 Task: Find connections with filter location Salou with filter topic #SEOwith filter profile language German with filter current company Shapoorji Pallonji Group with filter school Indian Institute of Information Technology, Design and Manufacturing, Jabalpur with filter industry Aviation and Aerospace Component Manufacturing with filter service category Commercial Real Estate with filter keywords title Office Volunteer
Action: Mouse moved to (604, 79)
Screenshot: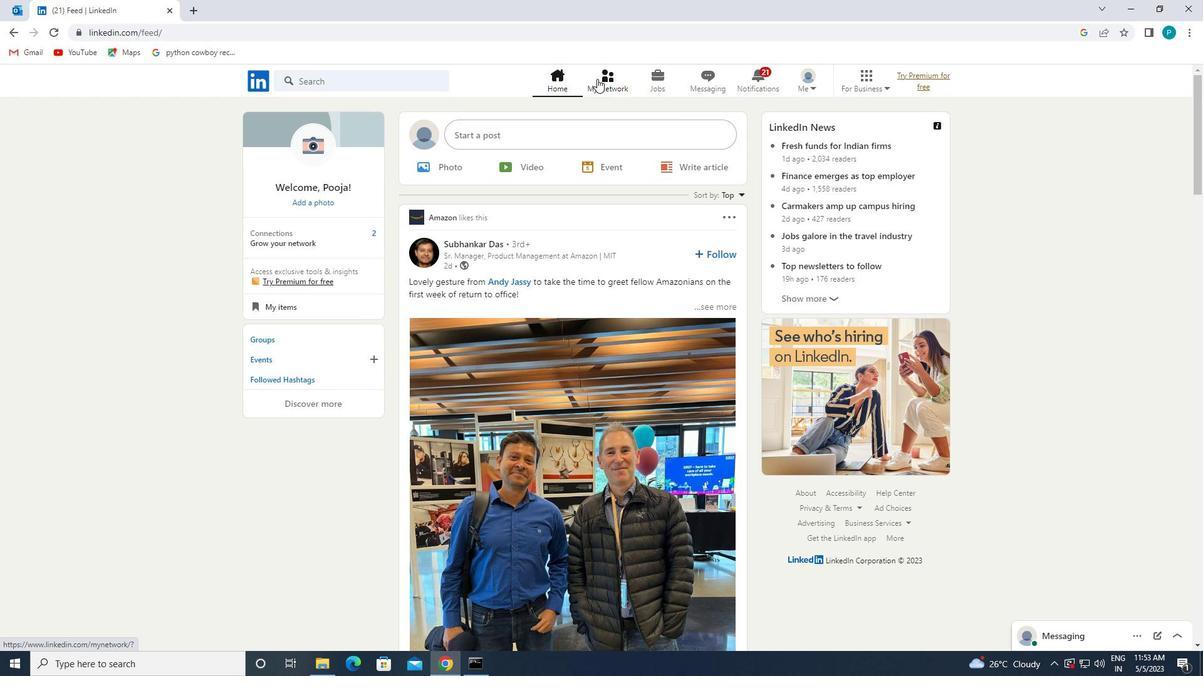 
Action: Mouse pressed left at (604, 79)
Screenshot: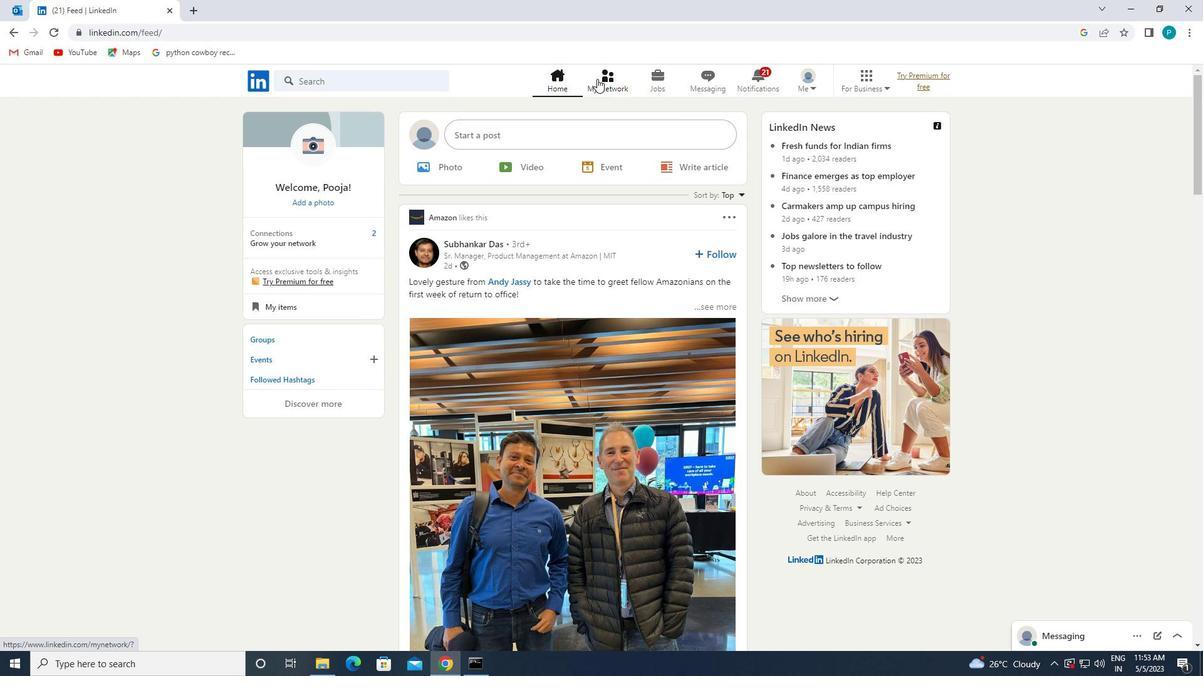 
Action: Mouse moved to (325, 144)
Screenshot: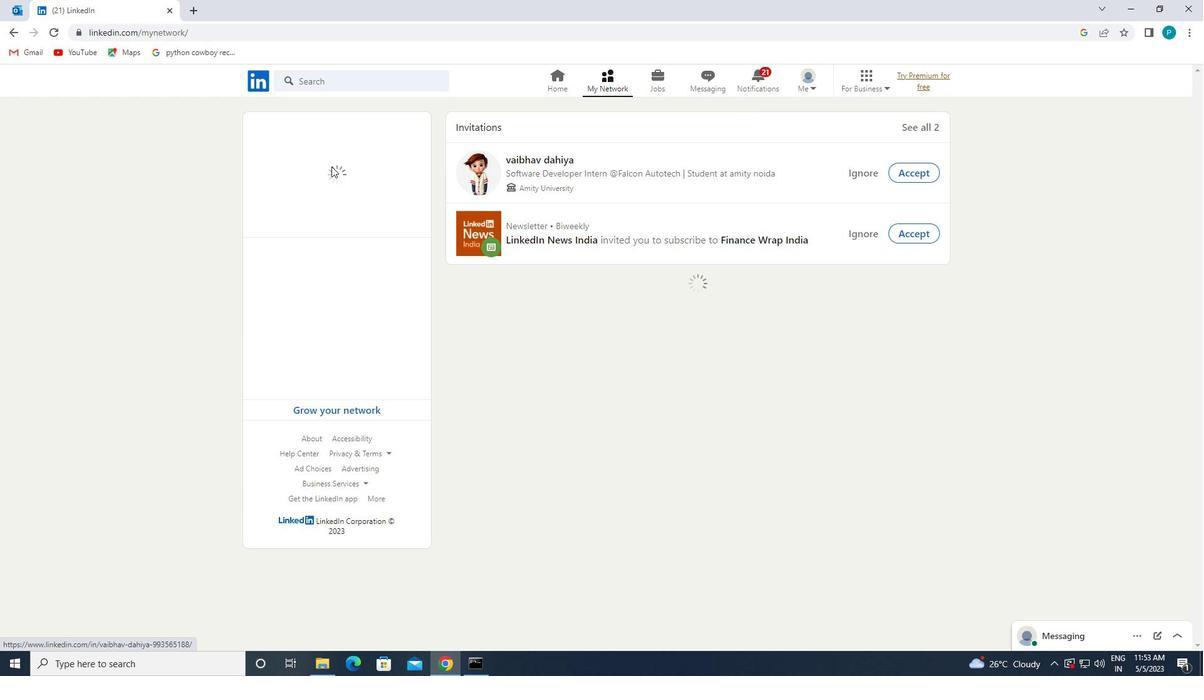 
Action: Mouse pressed left at (325, 144)
Screenshot: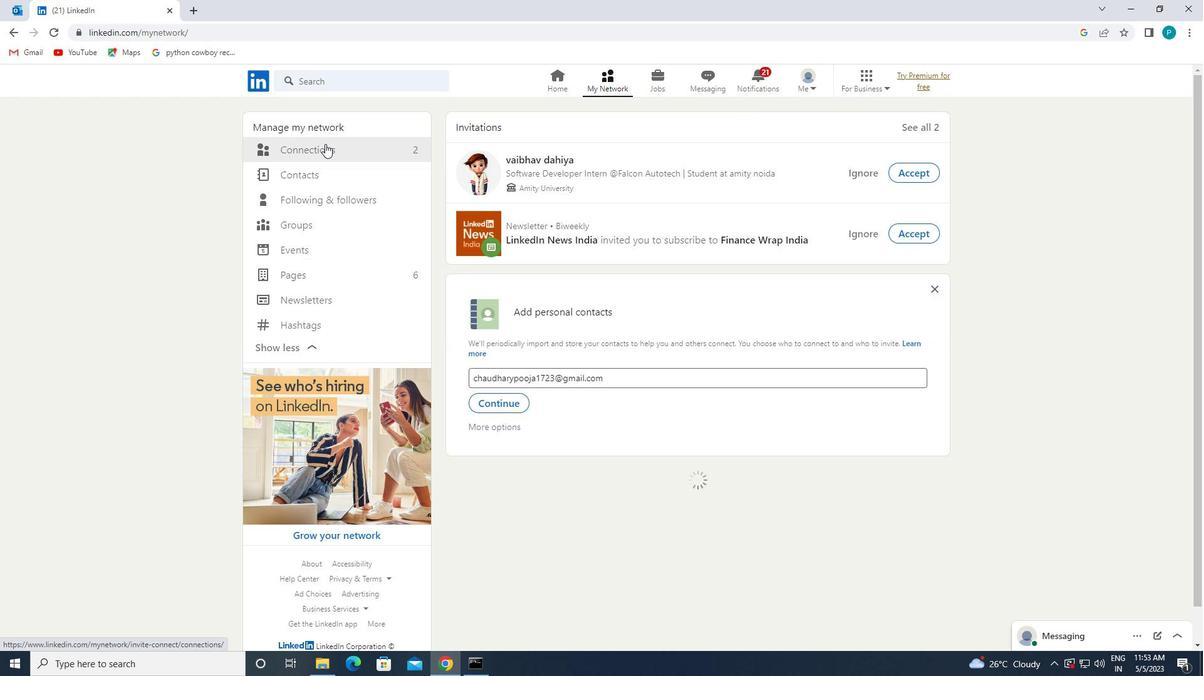 
Action: Mouse moved to (702, 152)
Screenshot: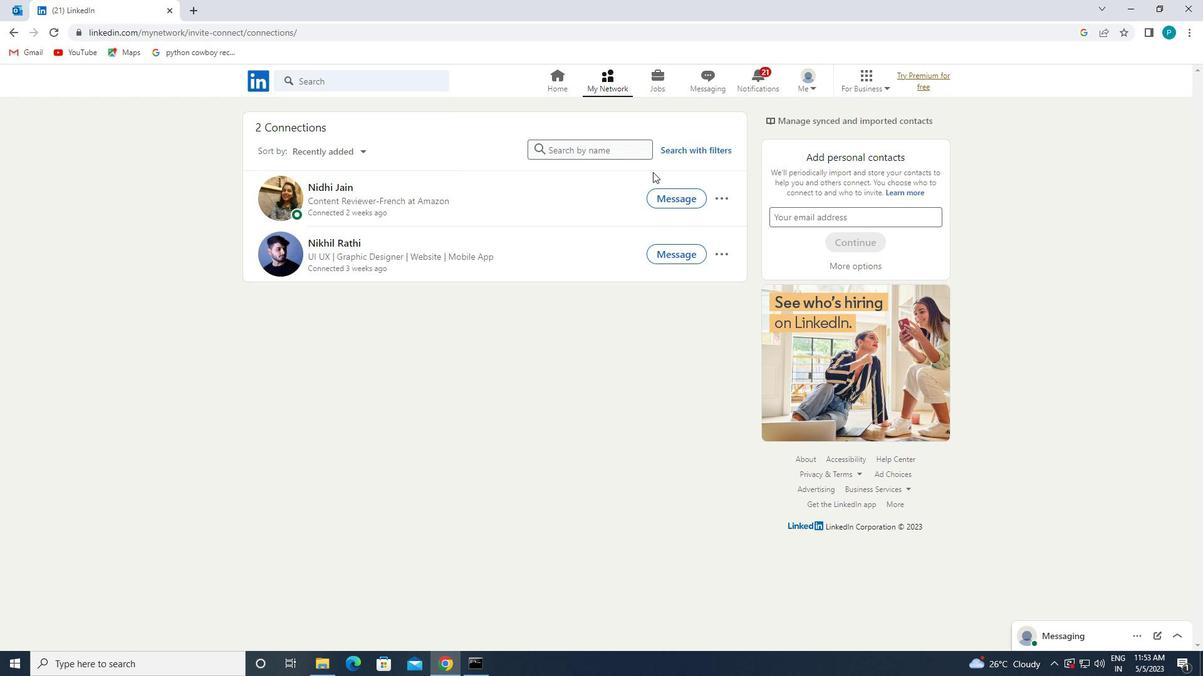 
Action: Mouse pressed left at (702, 152)
Screenshot: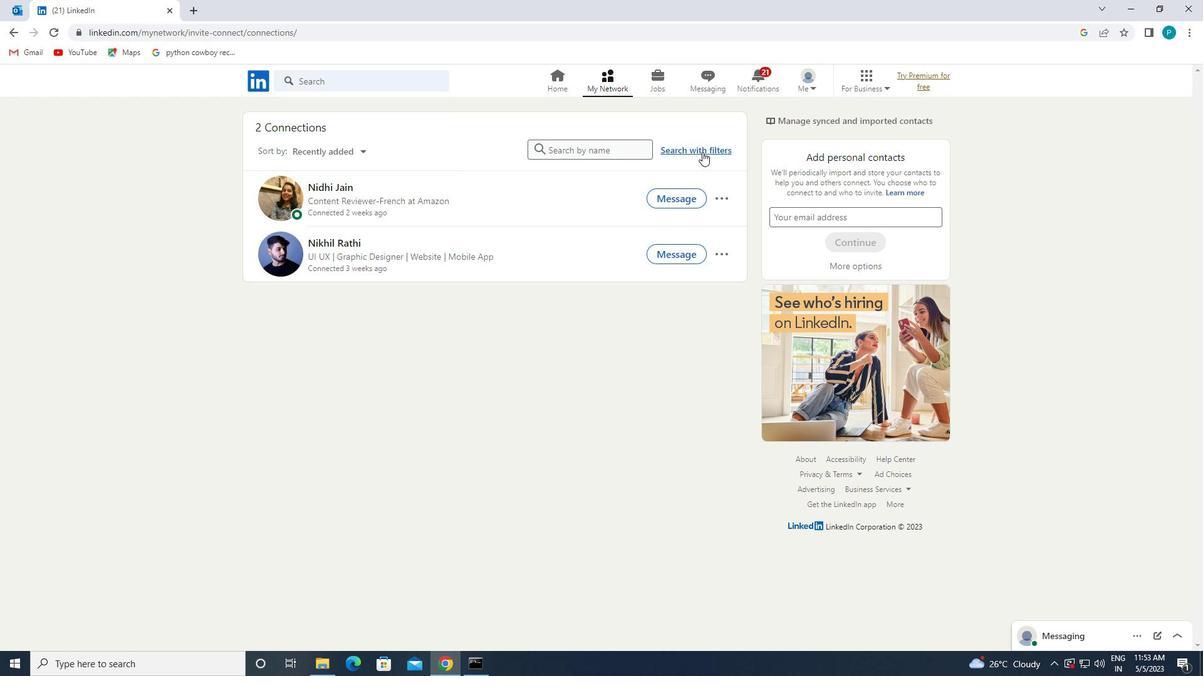 
Action: Mouse moved to (629, 110)
Screenshot: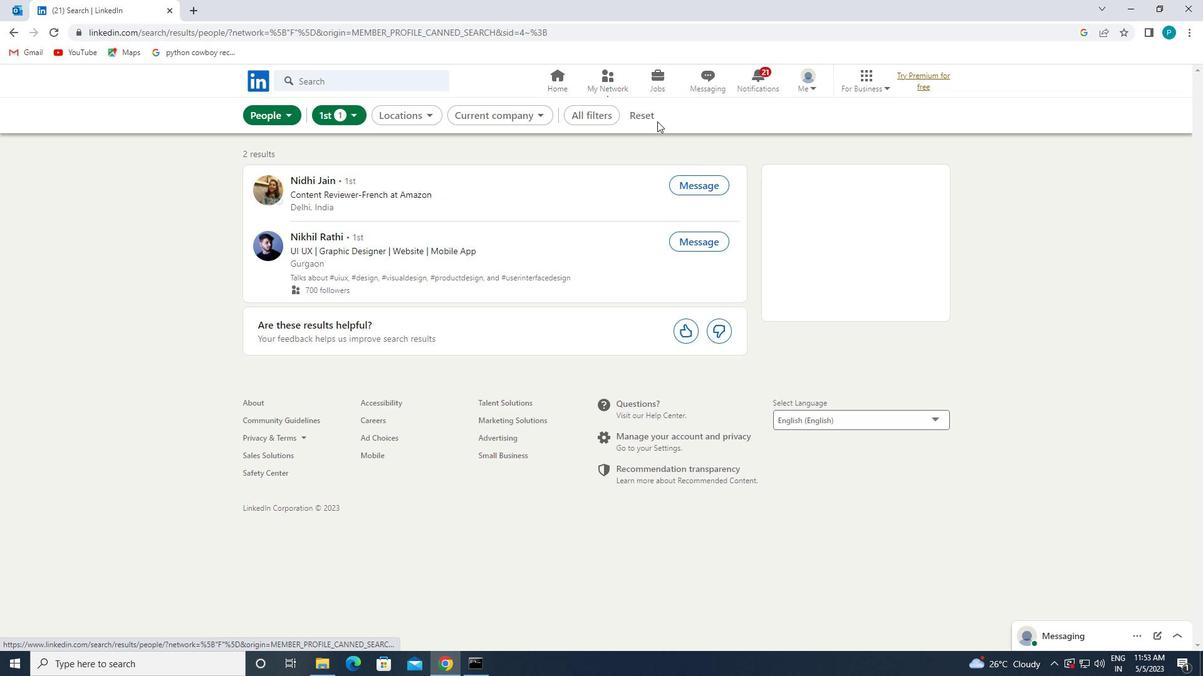 
Action: Mouse pressed left at (629, 110)
Screenshot: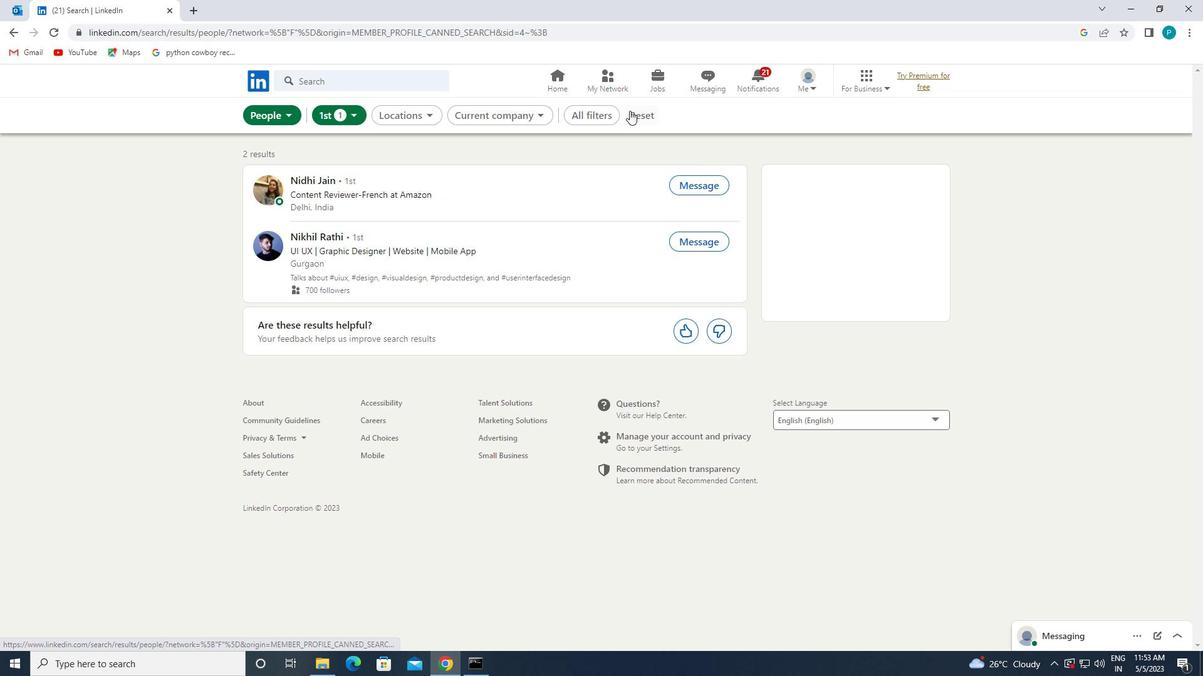 
Action: Mouse moved to (636, 114)
Screenshot: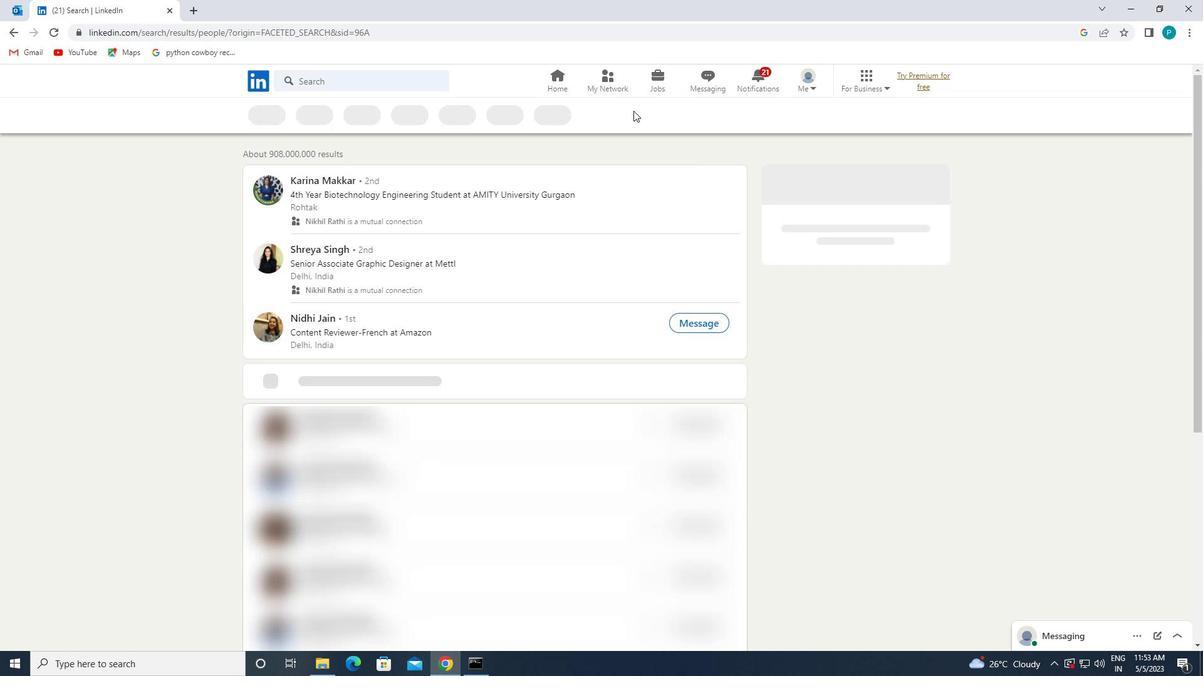 
Action: Mouse pressed left at (636, 114)
Screenshot: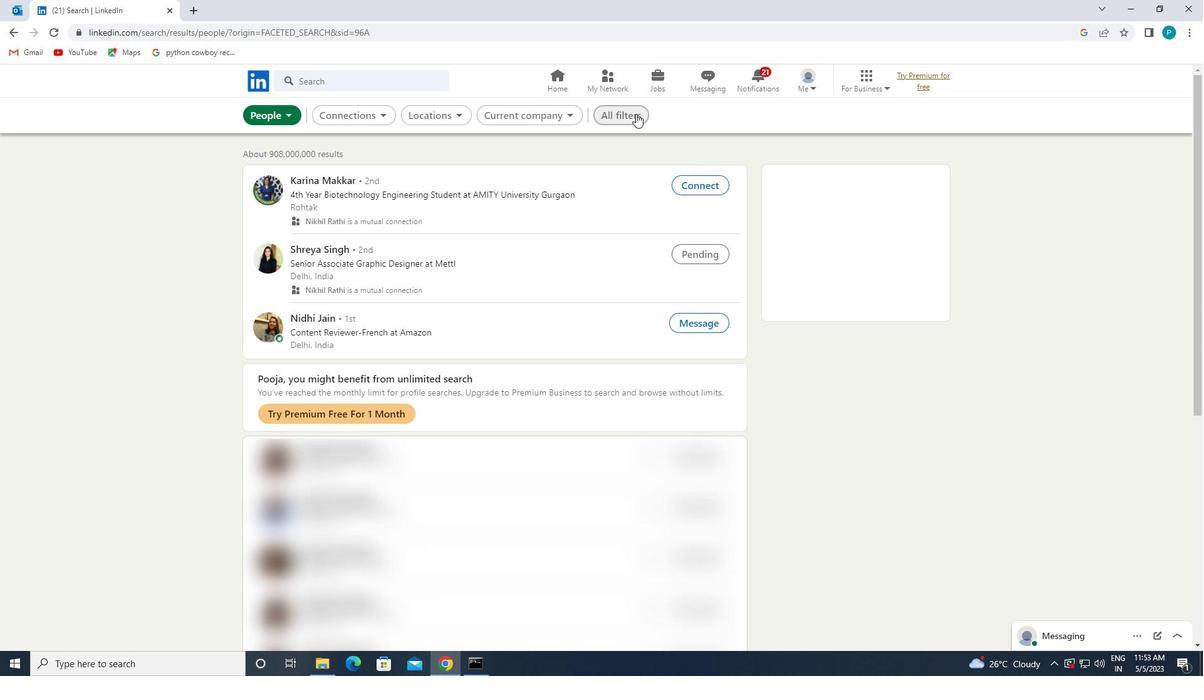 
Action: Mouse moved to (1202, 334)
Screenshot: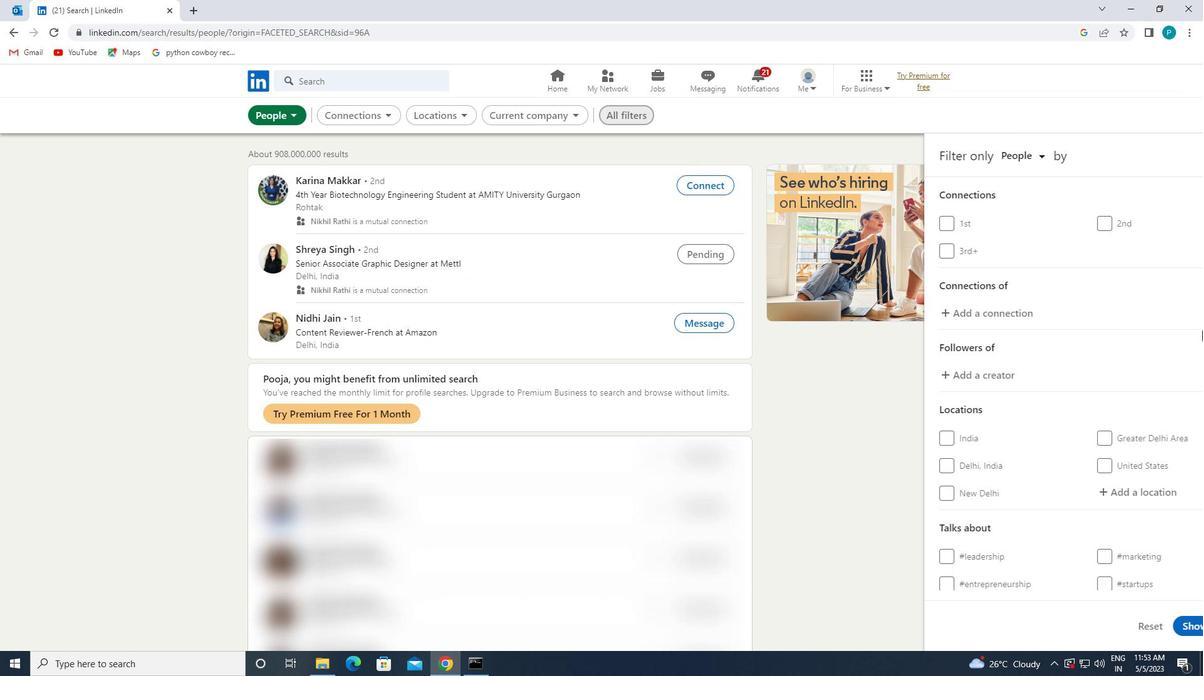 
Action: Mouse scrolled (1202, 333) with delta (0, 0)
Screenshot: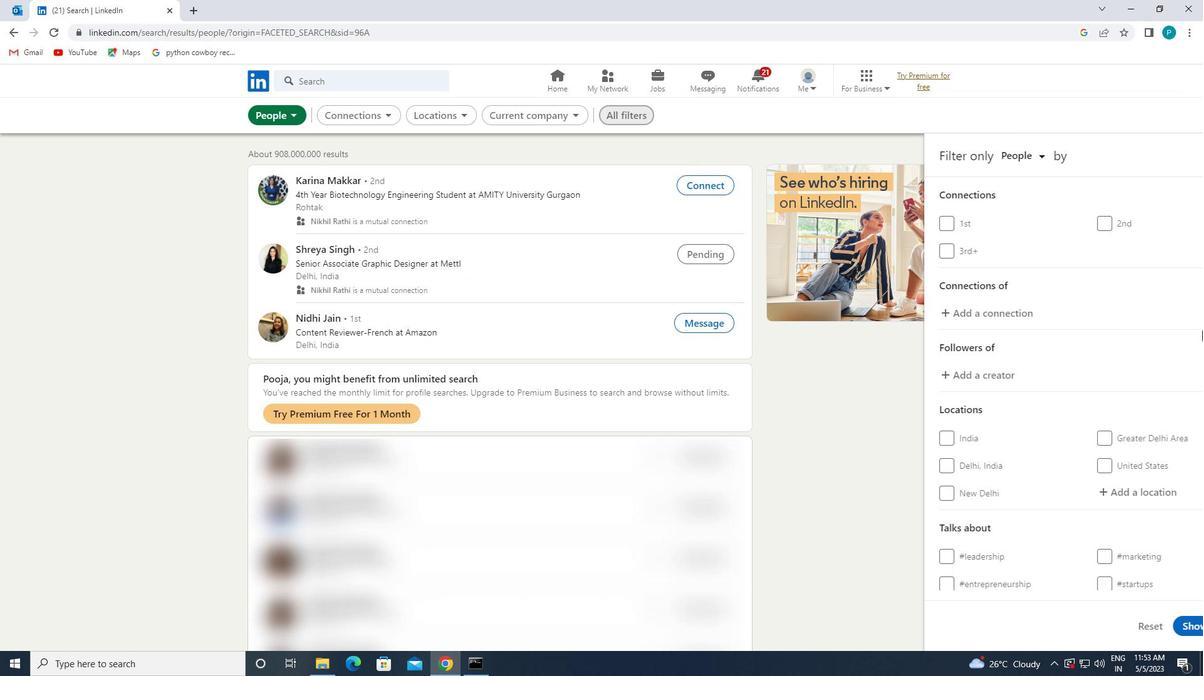 
Action: Mouse moved to (1202, 340)
Screenshot: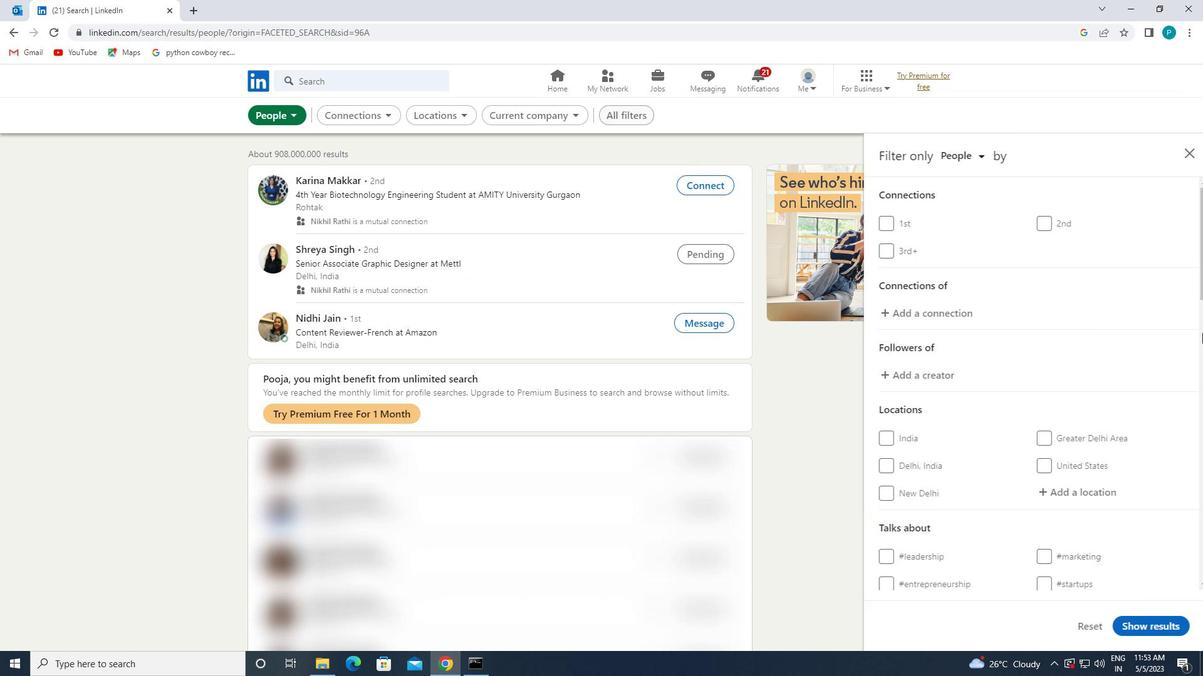 
Action: Mouse scrolled (1202, 339) with delta (0, 0)
Screenshot: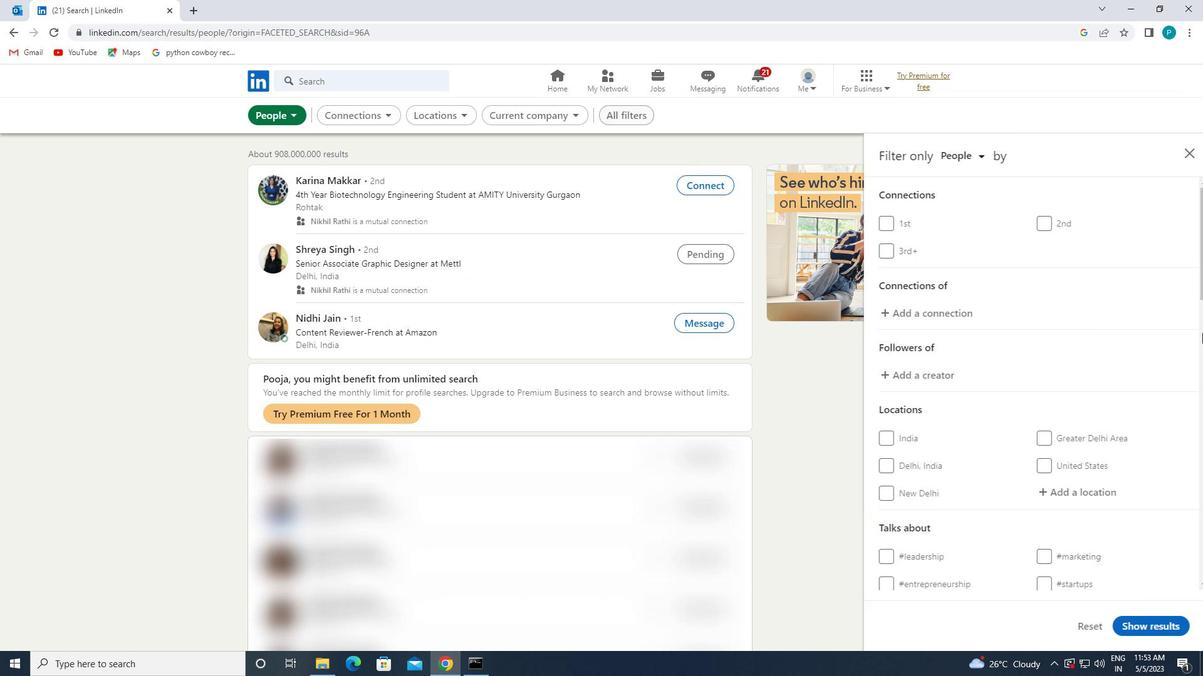 
Action: Mouse moved to (1086, 369)
Screenshot: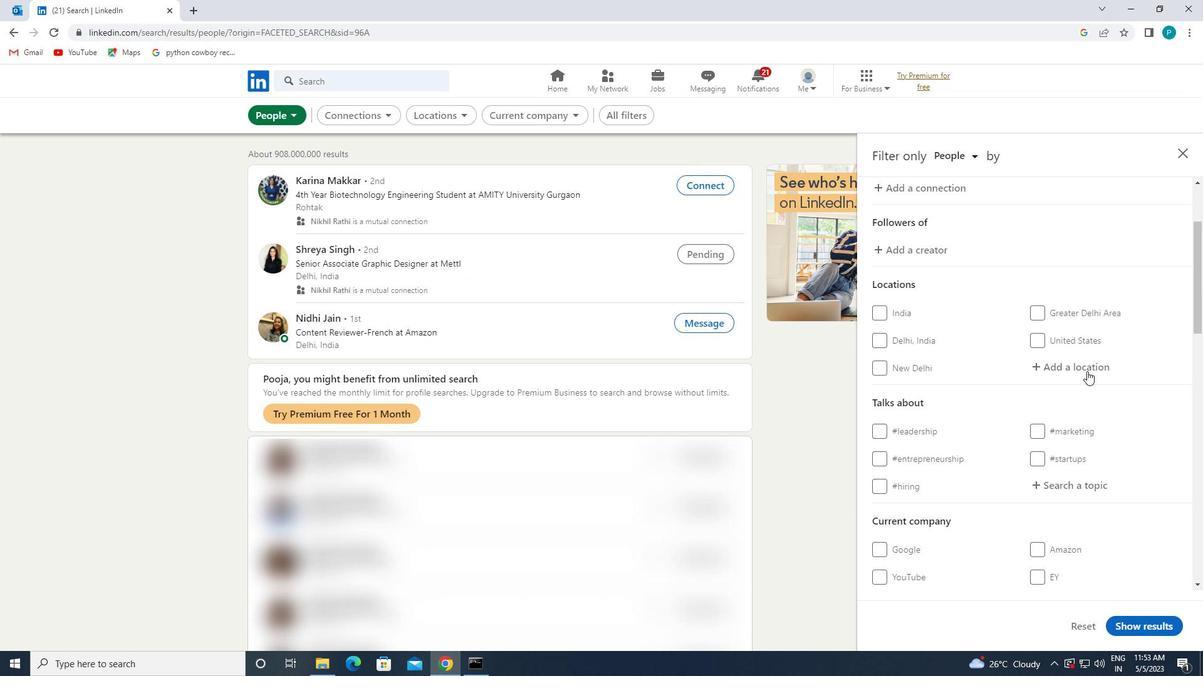 
Action: Mouse pressed left at (1086, 369)
Screenshot: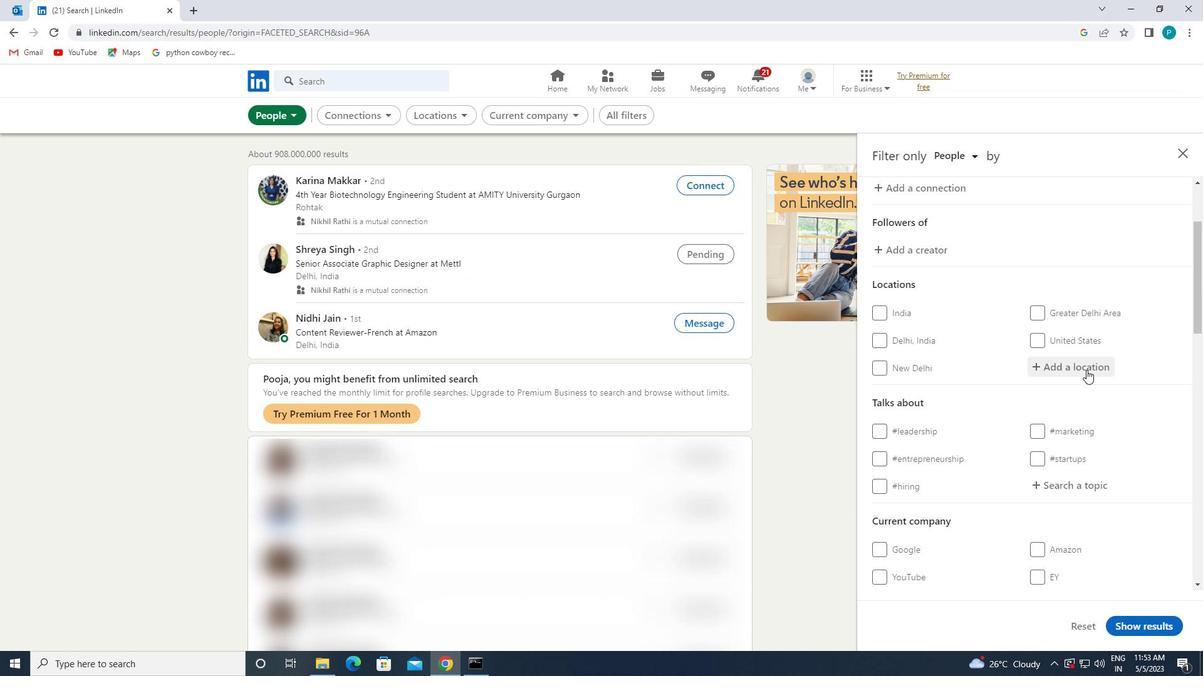 
Action: Mouse moved to (1079, 365)
Screenshot: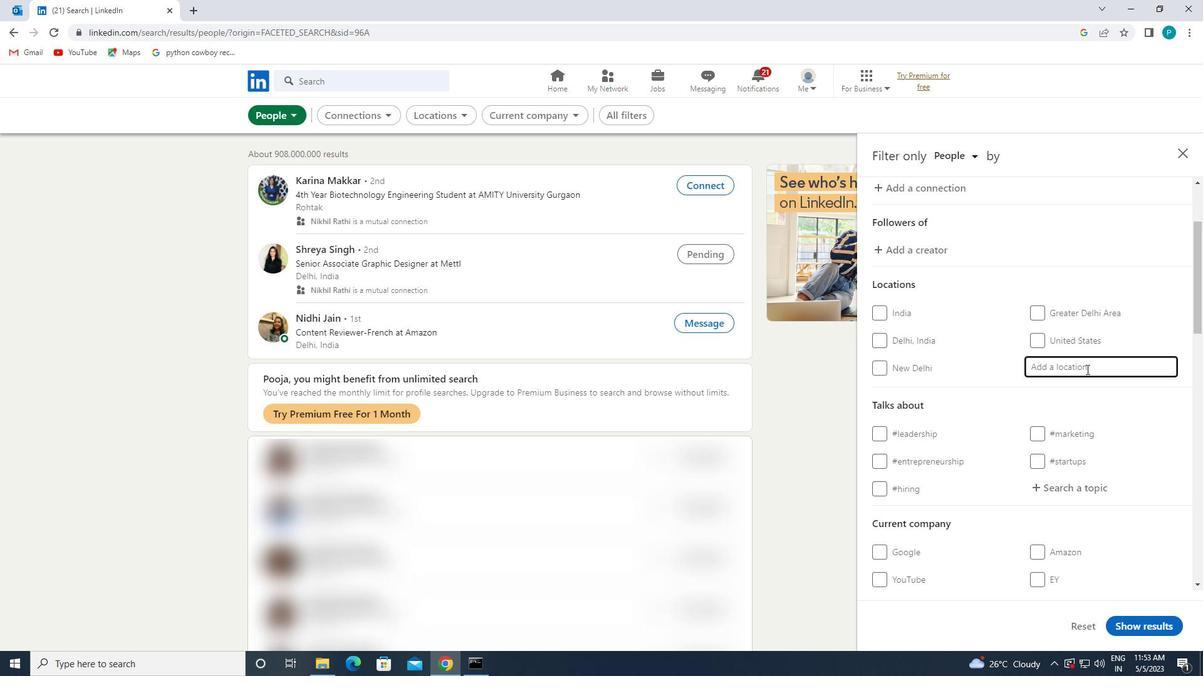 
Action: Key pressed <Key.caps_lock>s<Key.caps_lock>a
Screenshot: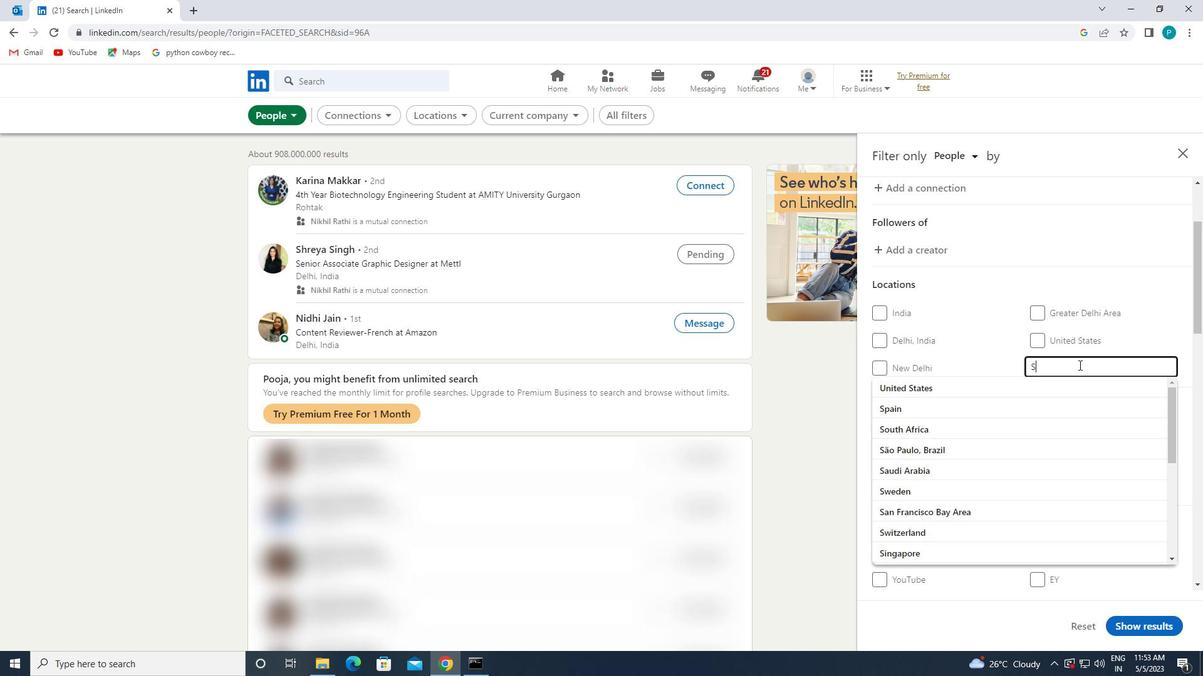 
Action: Mouse moved to (1078, 364)
Screenshot: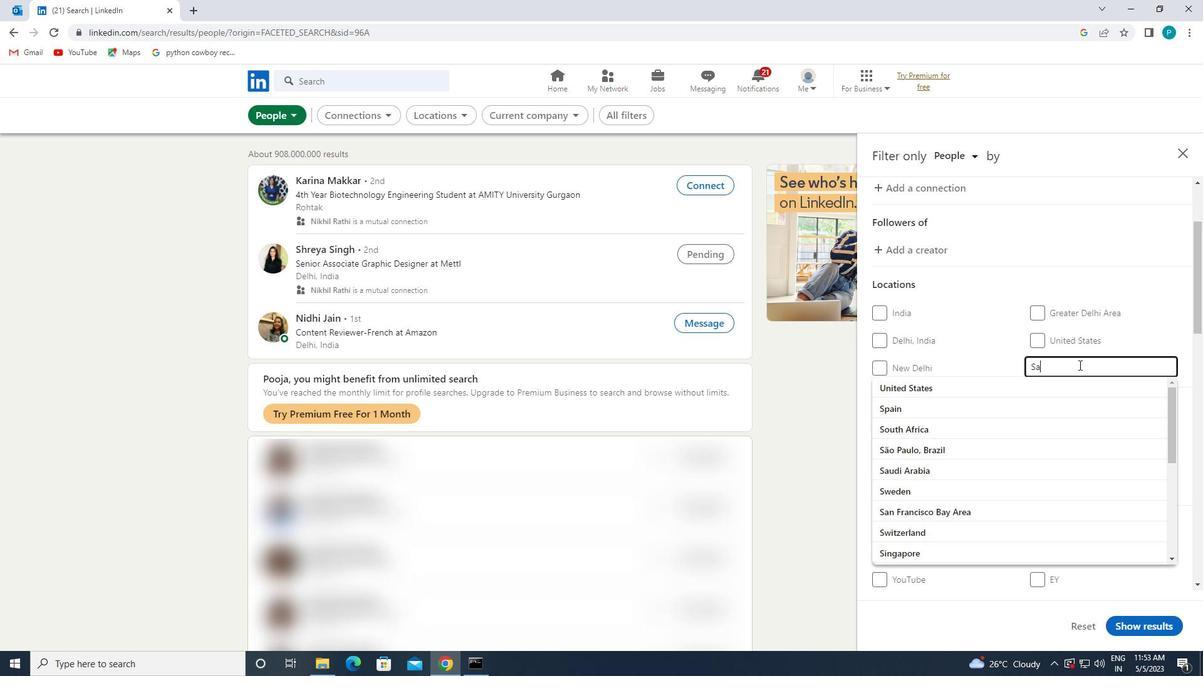 
Action: Key pressed lou
Screenshot: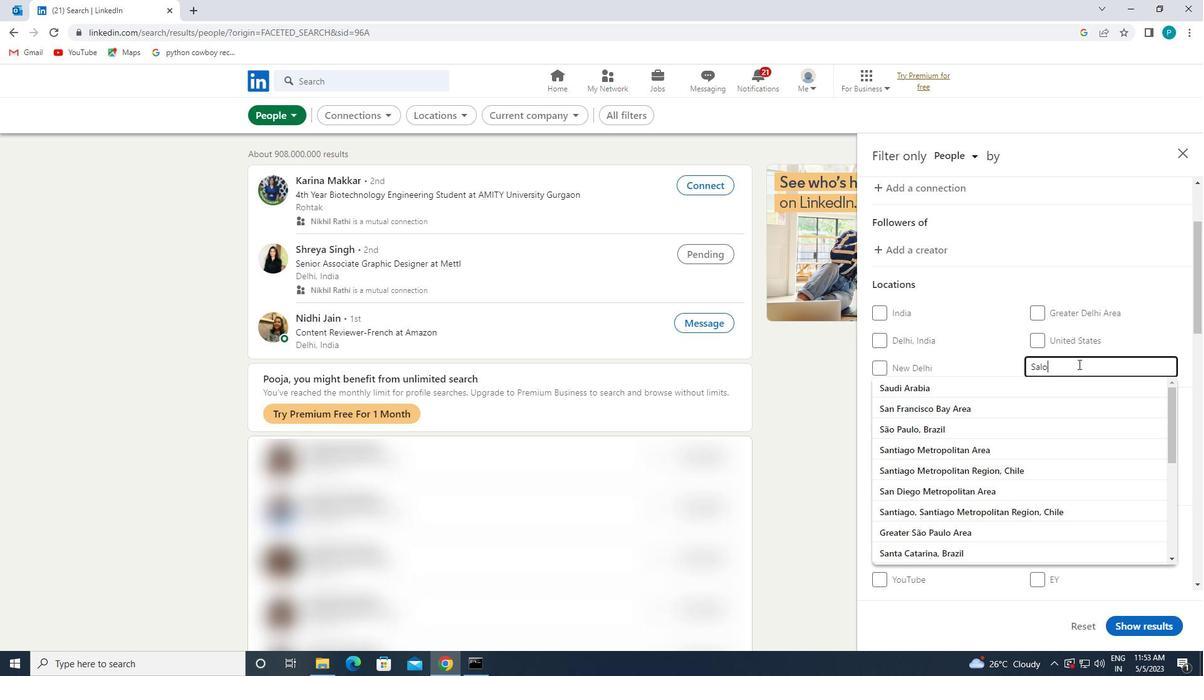 
Action: Mouse moved to (1057, 380)
Screenshot: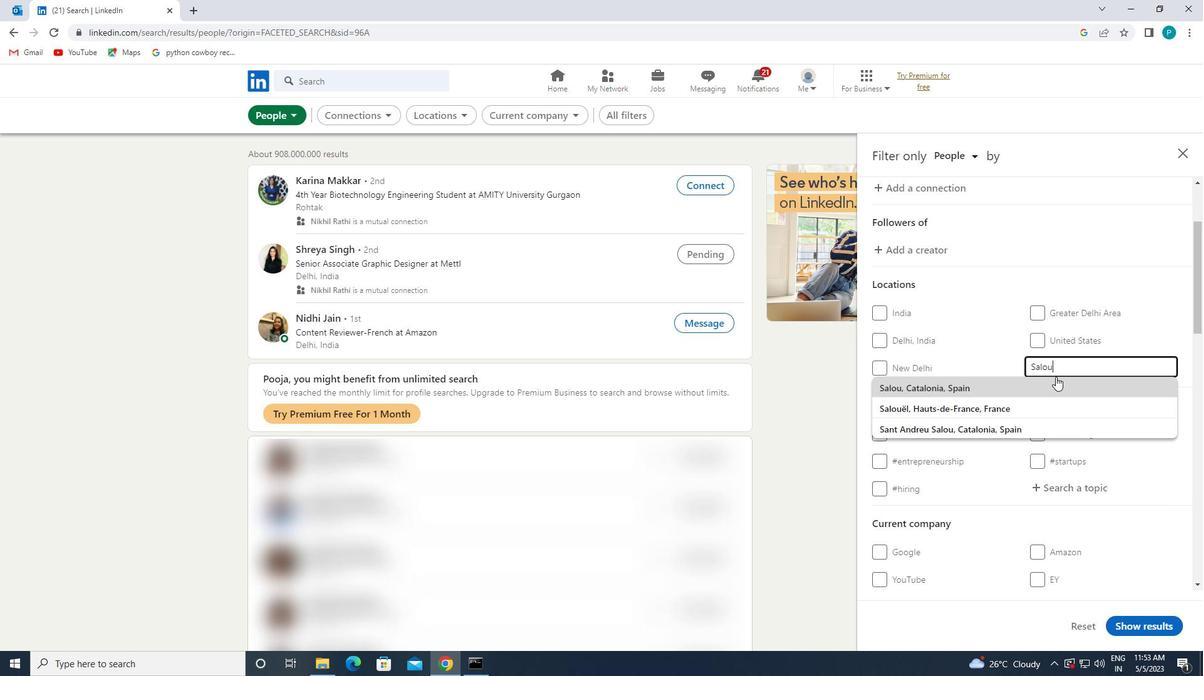 
Action: Mouse pressed left at (1057, 380)
Screenshot: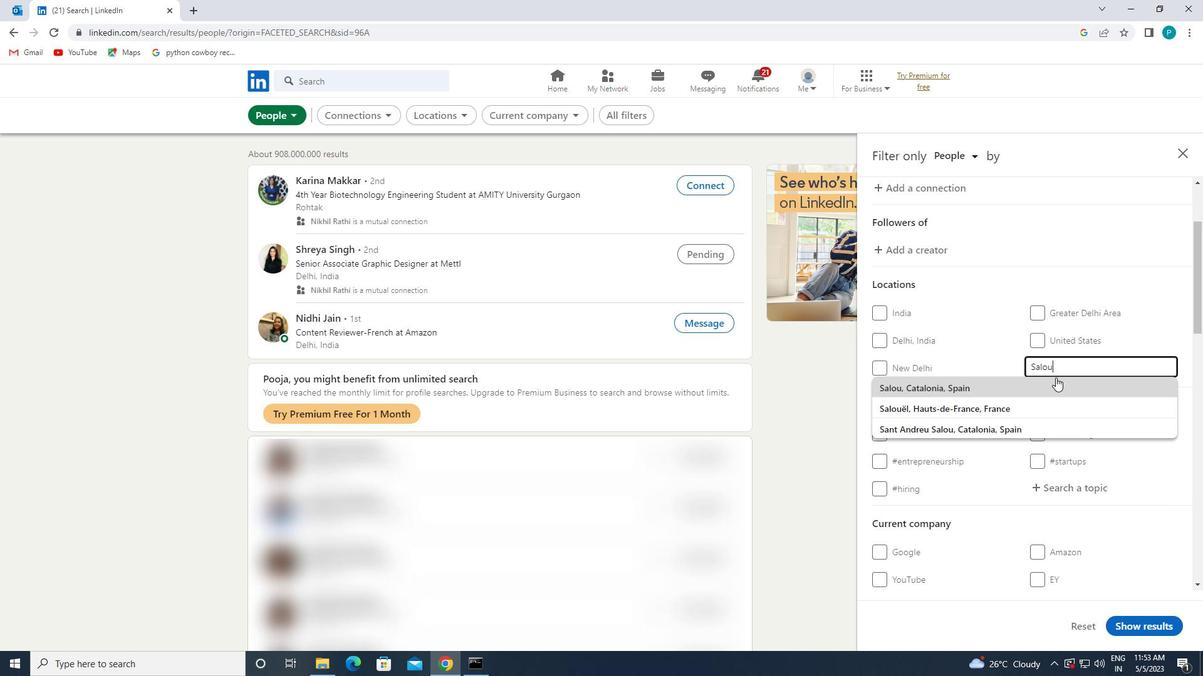 
Action: Mouse moved to (1075, 406)
Screenshot: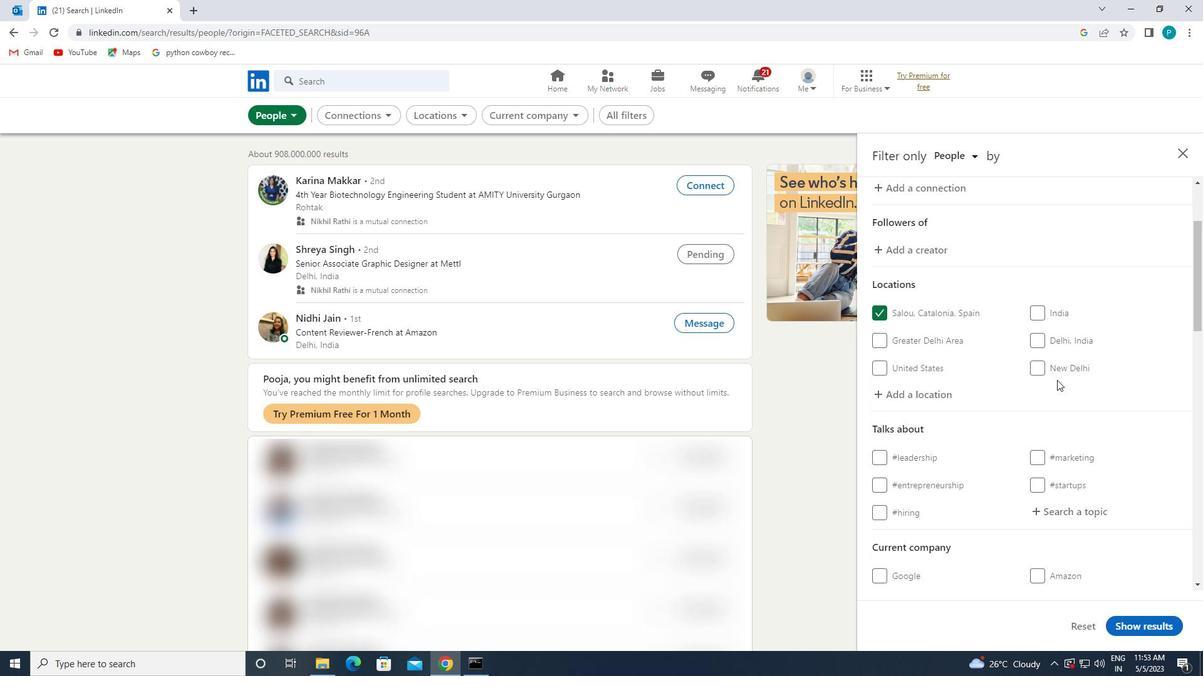 
Action: Mouse scrolled (1075, 406) with delta (0, 0)
Screenshot: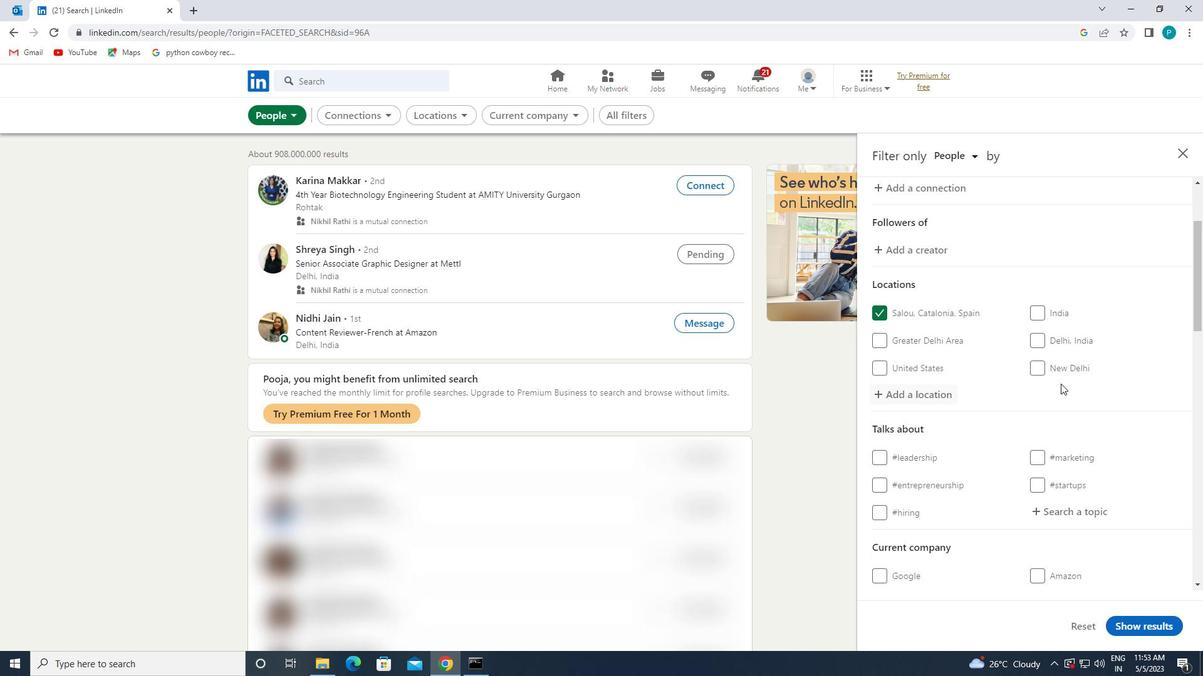 
Action: Mouse moved to (1076, 409)
Screenshot: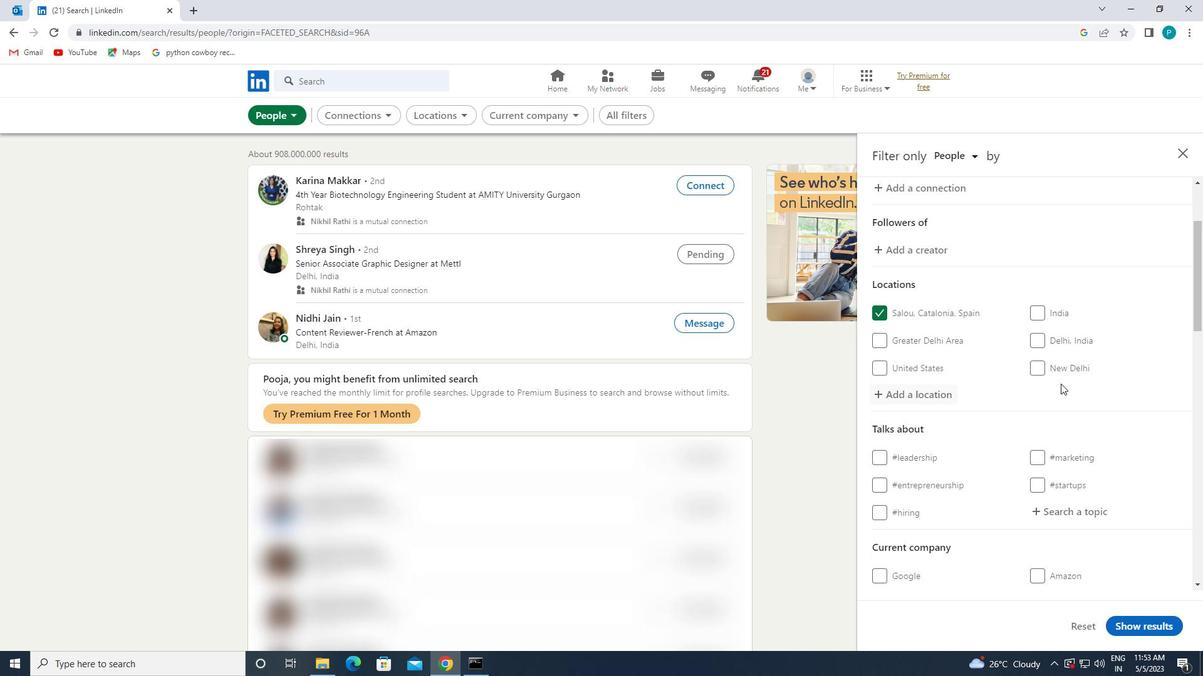 
Action: Mouse scrolled (1076, 408) with delta (0, 0)
Screenshot: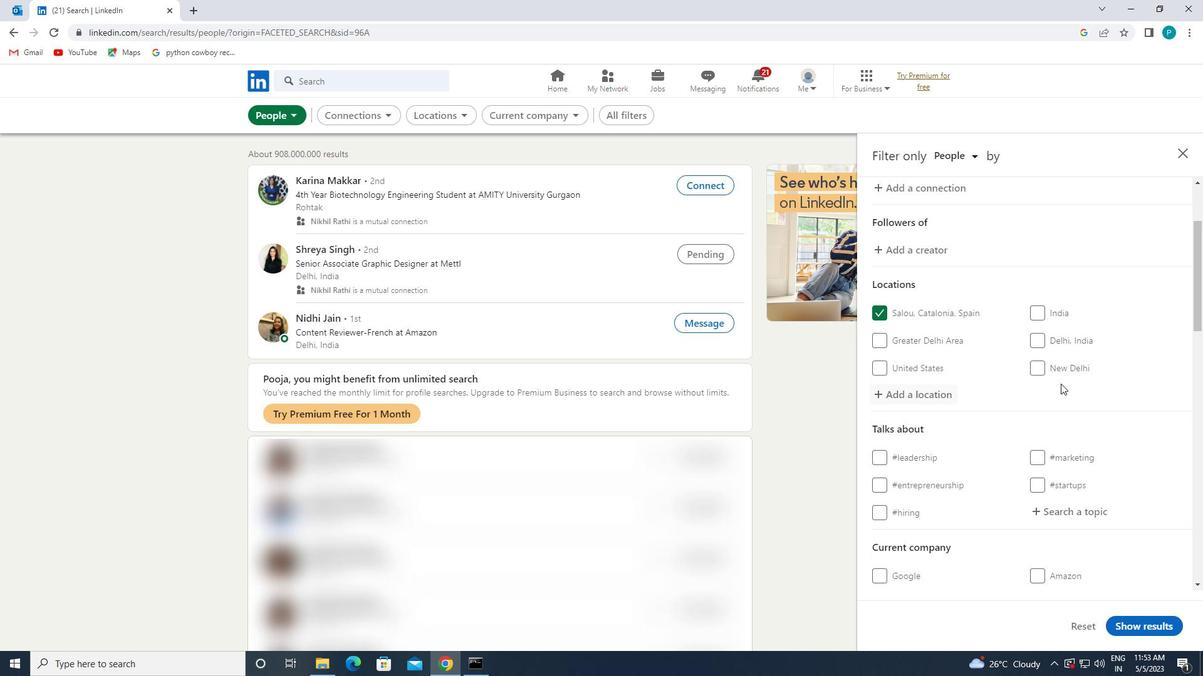 
Action: Mouse moved to (1076, 409)
Screenshot: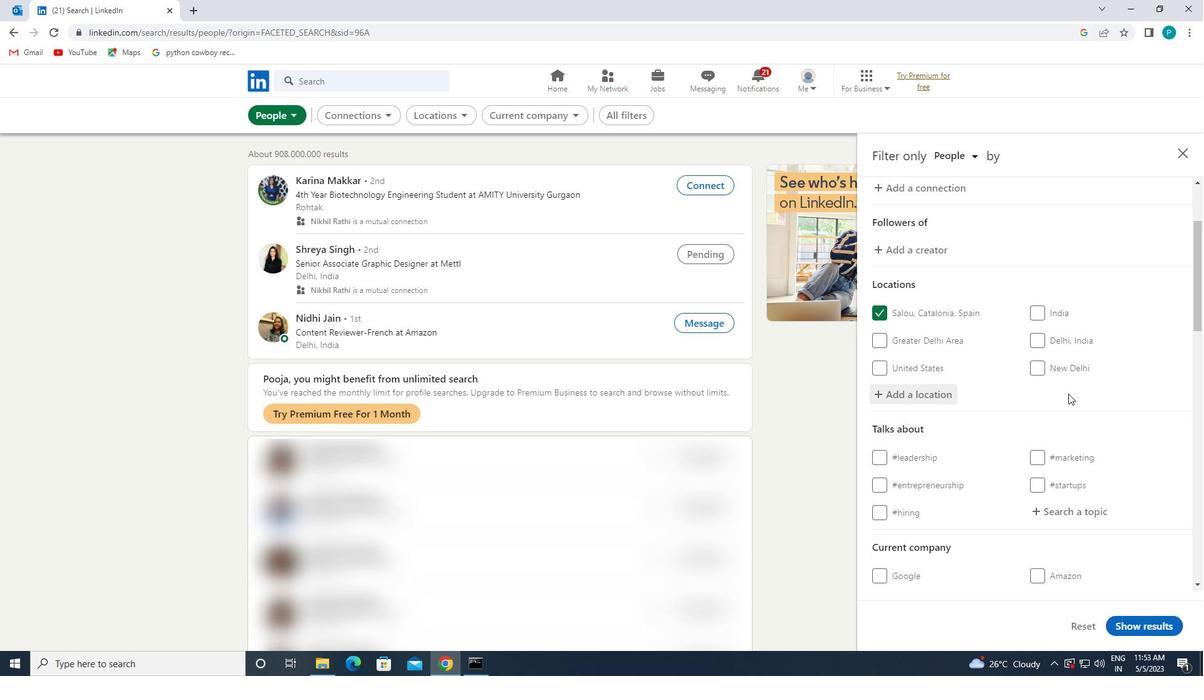 
Action: Mouse scrolled (1076, 409) with delta (0, 0)
Screenshot: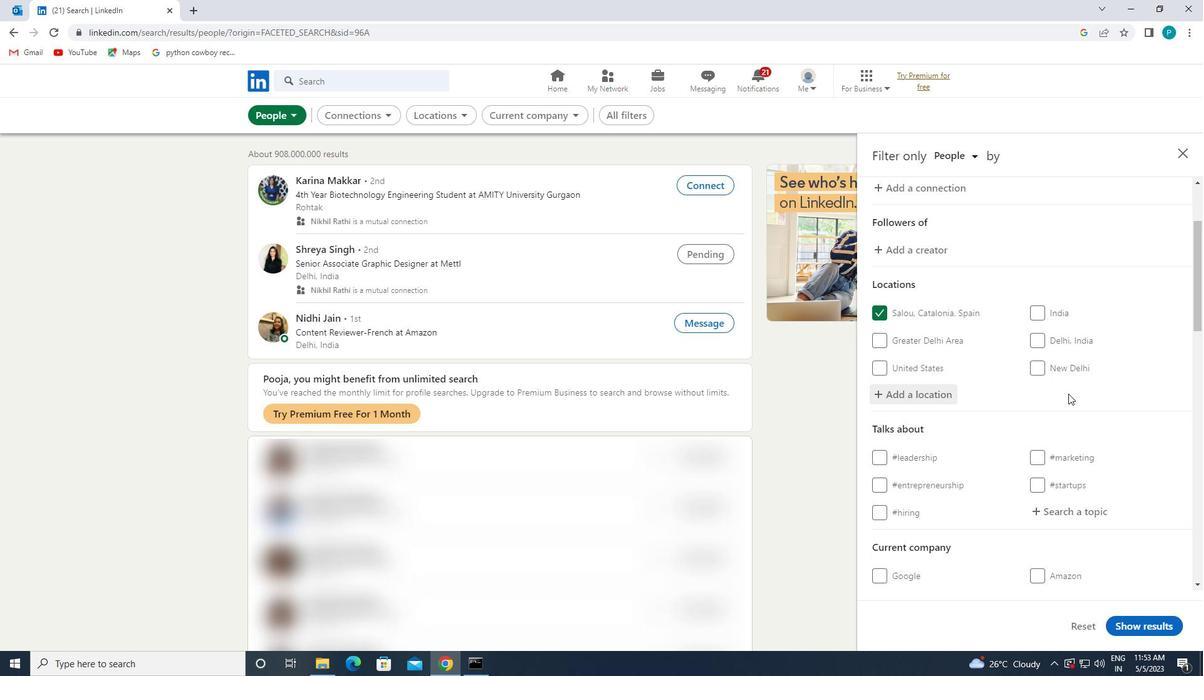 
Action: Mouse moved to (1061, 333)
Screenshot: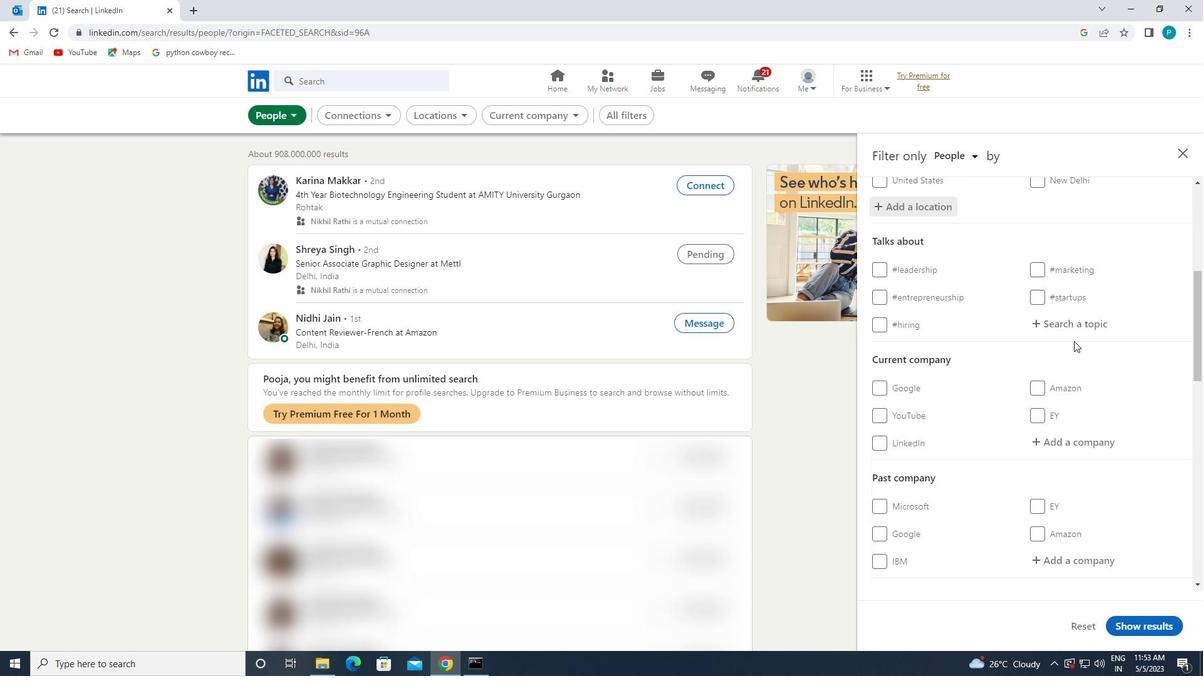 
Action: Mouse pressed left at (1061, 333)
Screenshot: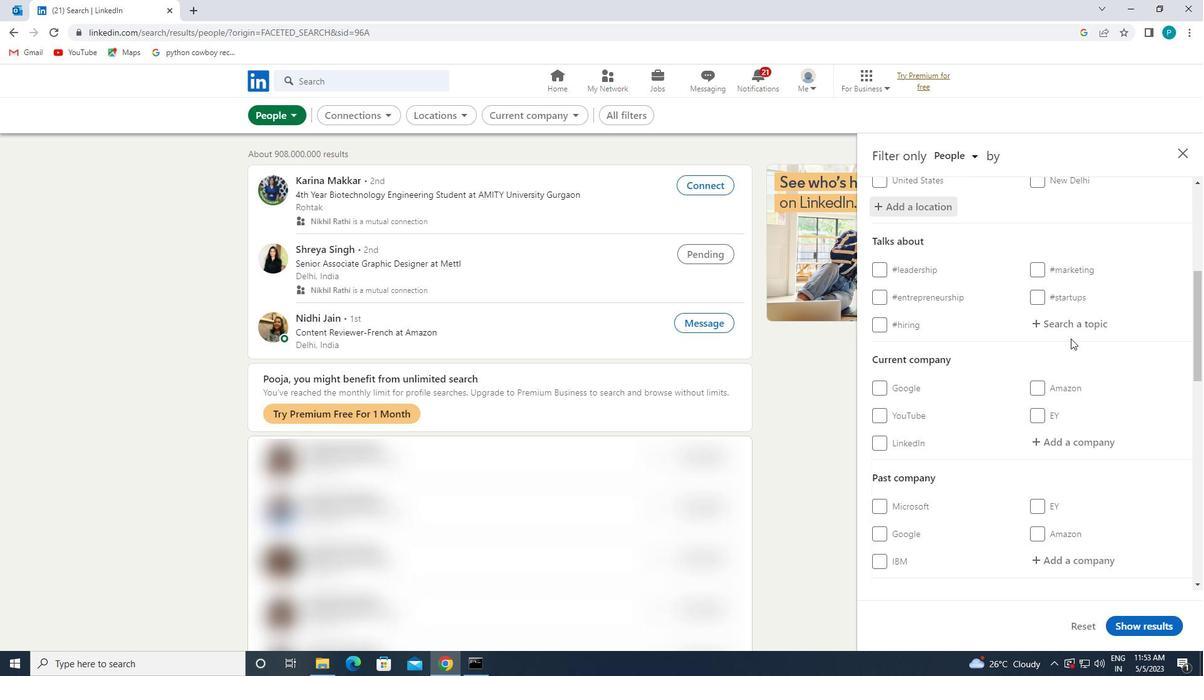 
Action: Key pressed <Key.shift>#<Key.caps_lock>SEO
Screenshot: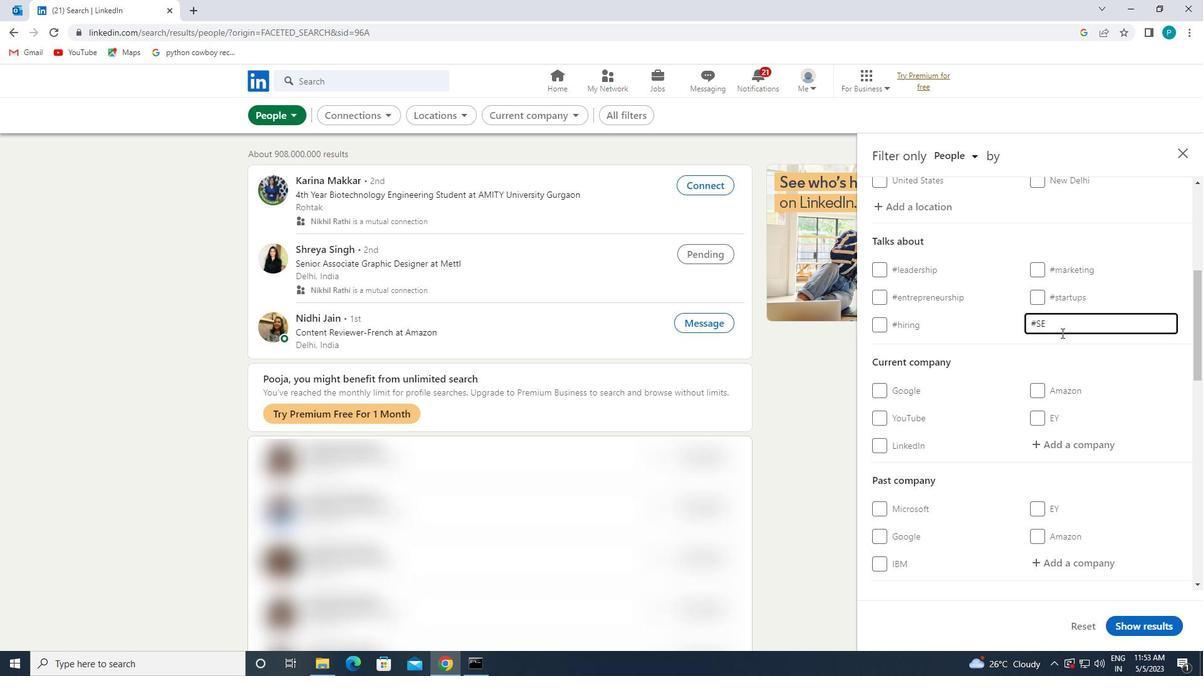
Action: Mouse scrolled (1061, 332) with delta (0, 0)
Screenshot: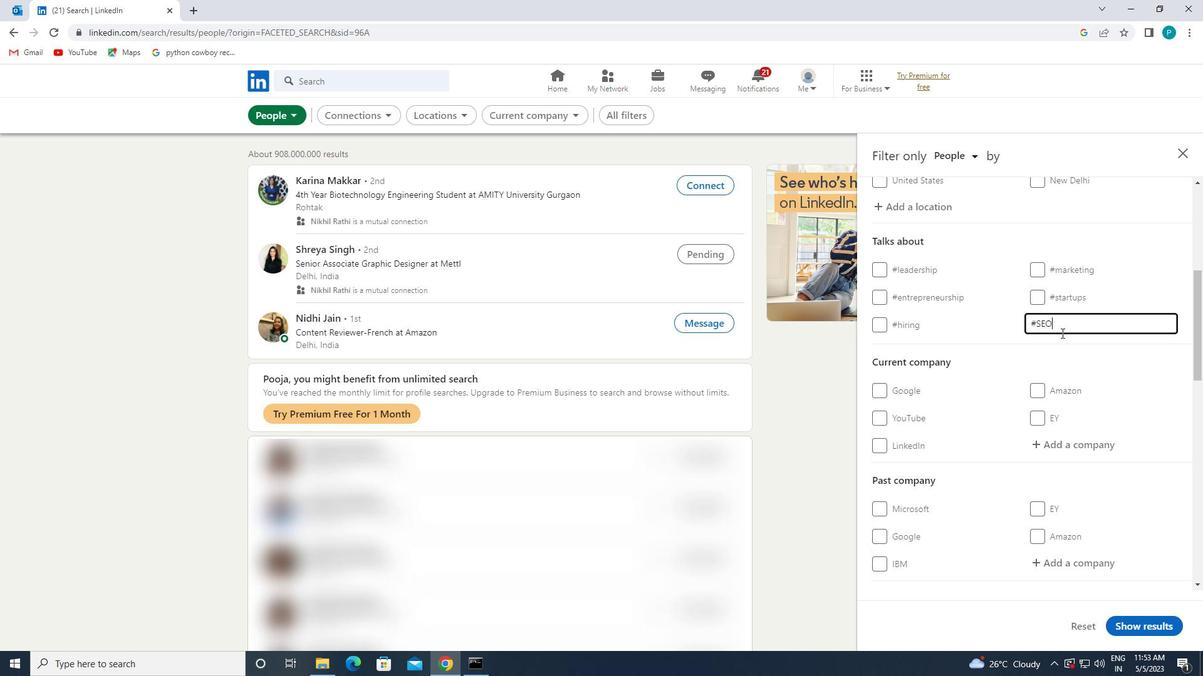 
Action: Mouse moved to (1058, 334)
Screenshot: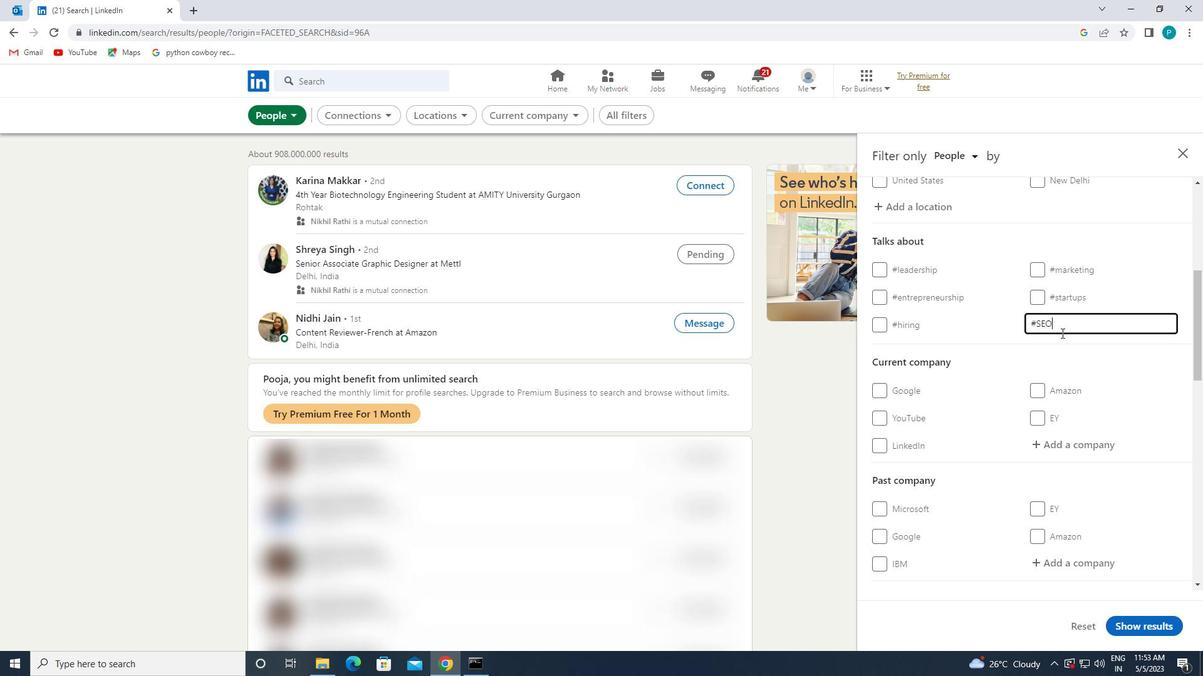 
Action: Mouse scrolled (1058, 333) with delta (0, 0)
Screenshot: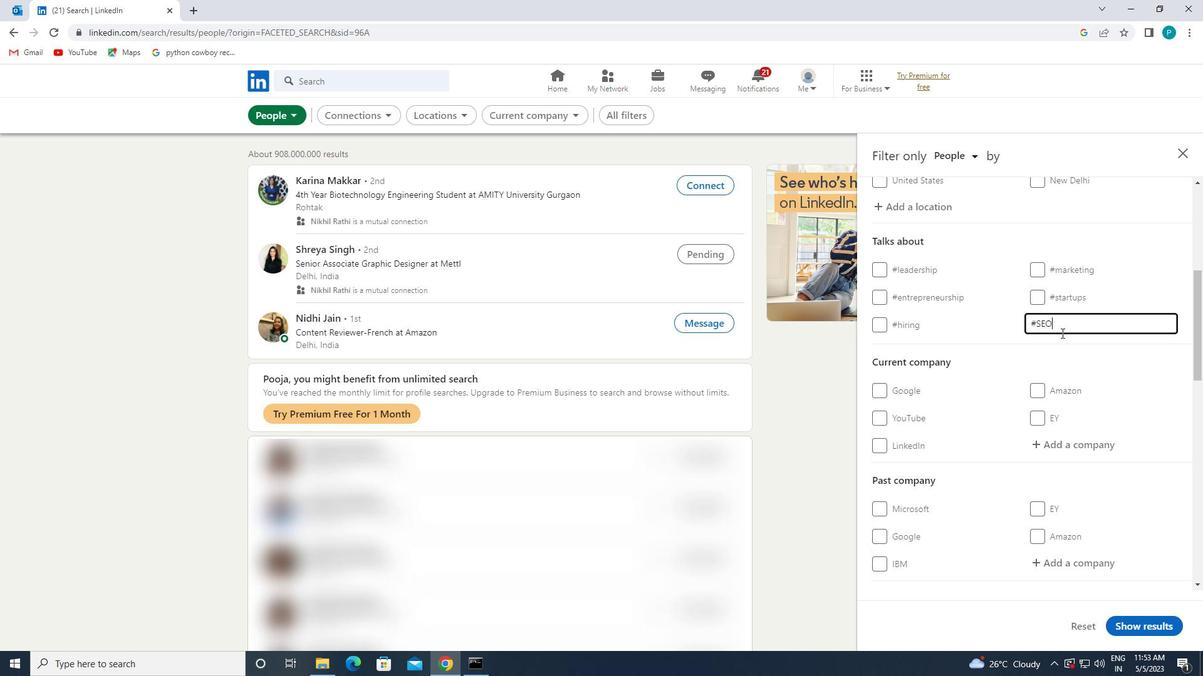 
Action: Mouse moved to (1051, 341)
Screenshot: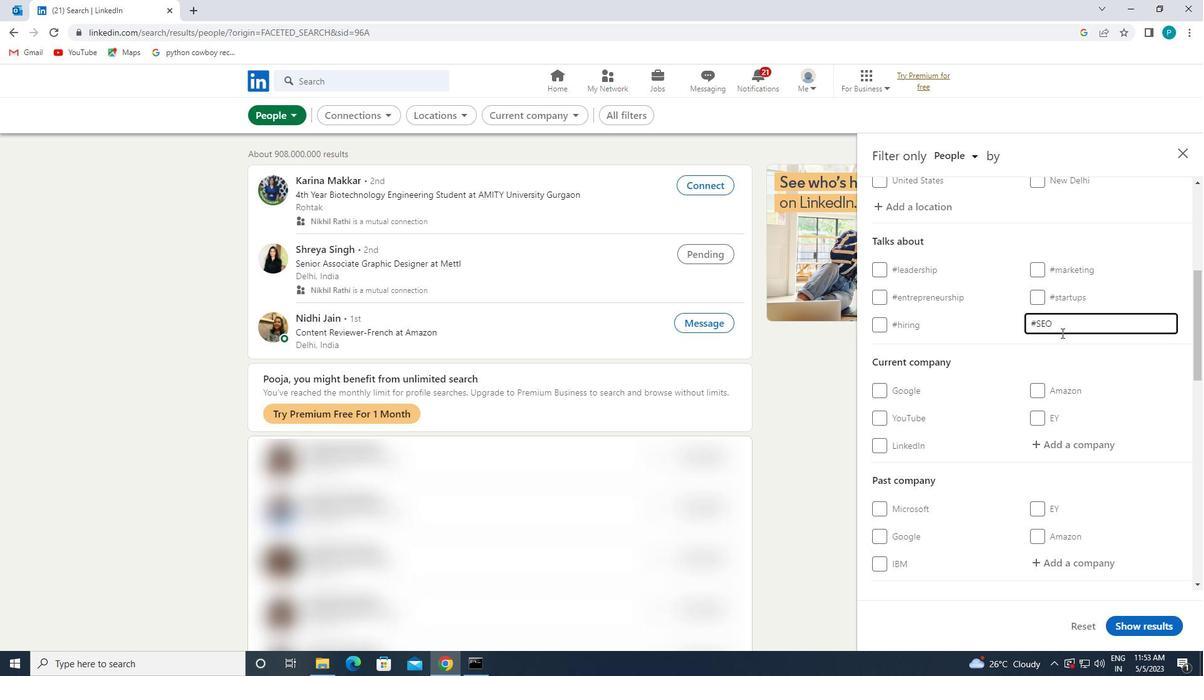 
Action: Mouse scrolled (1051, 340) with delta (0, 0)
Screenshot: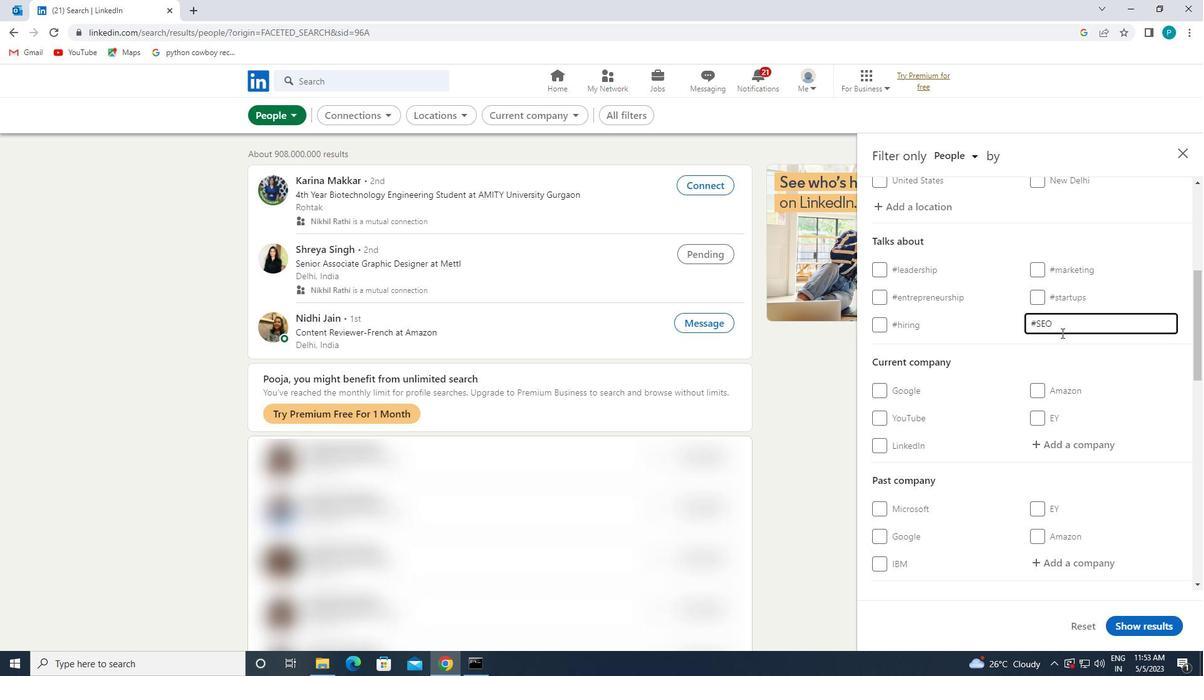 
Action: Mouse moved to (987, 407)
Screenshot: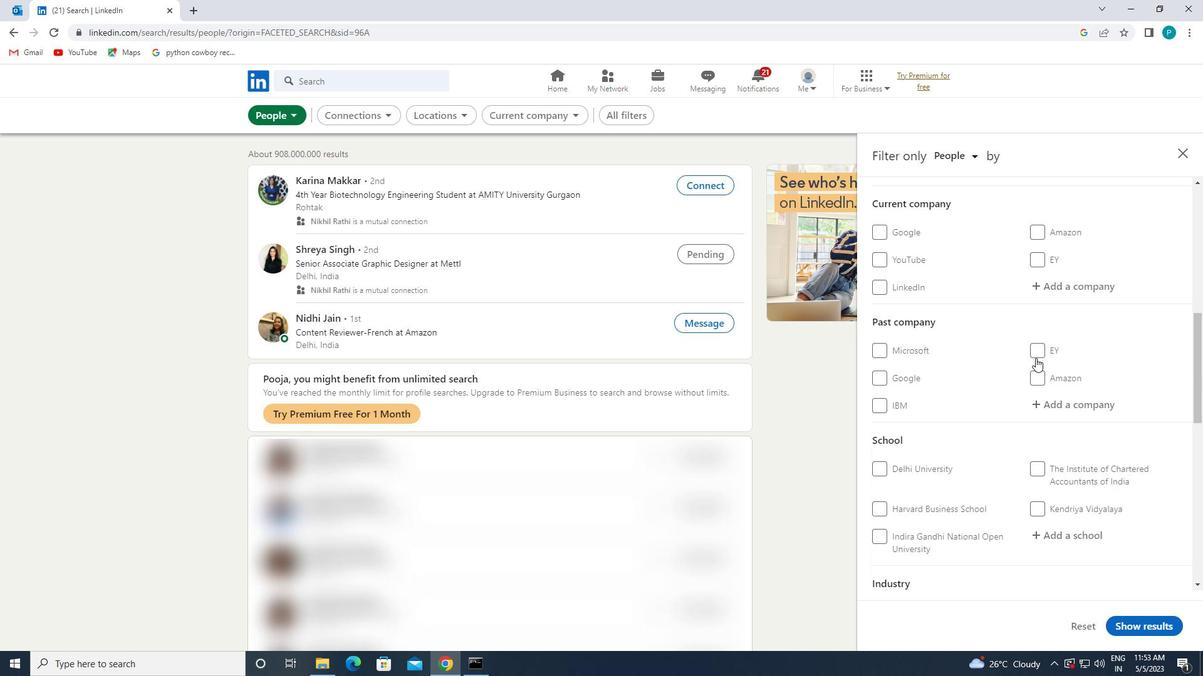 
Action: Mouse scrolled (987, 406) with delta (0, 0)
Screenshot: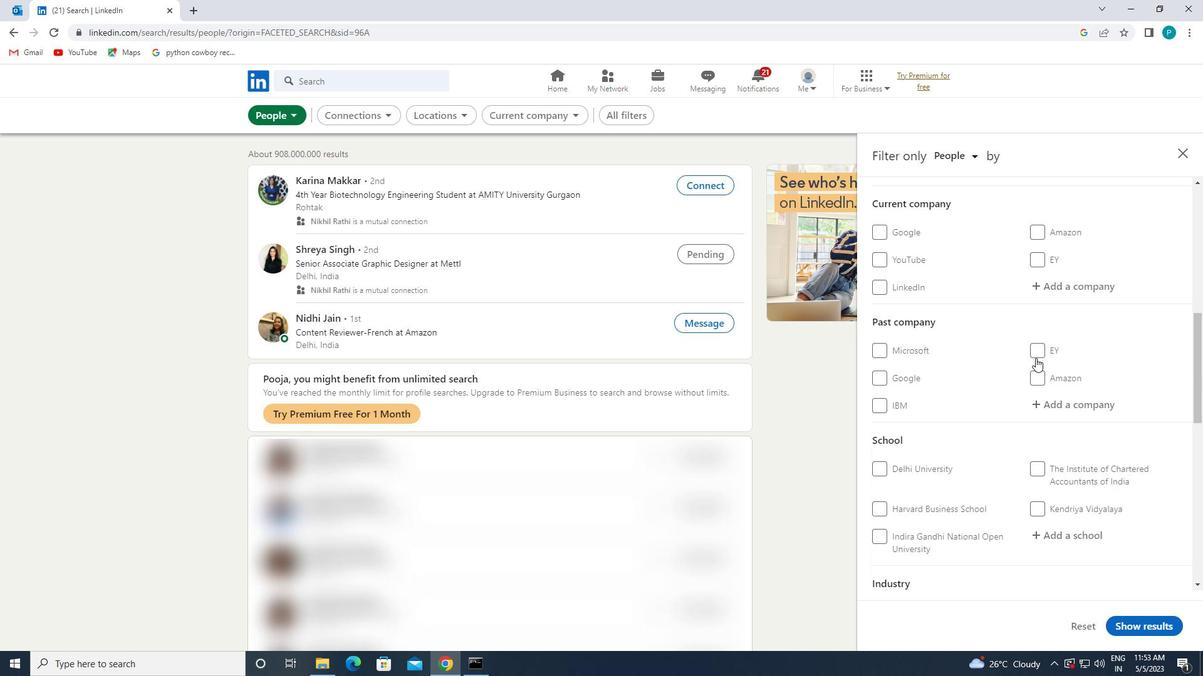 
Action: Mouse moved to (987, 407)
Screenshot: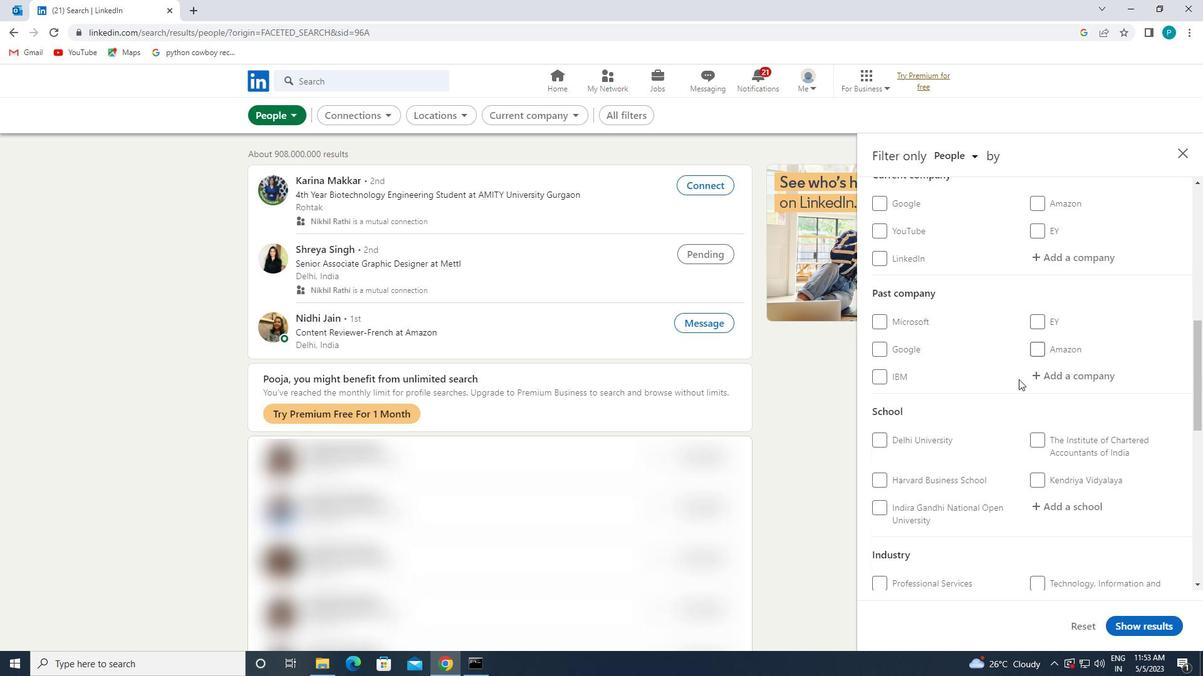
Action: Mouse scrolled (987, 407) with delta (0, 0)
Screenshot: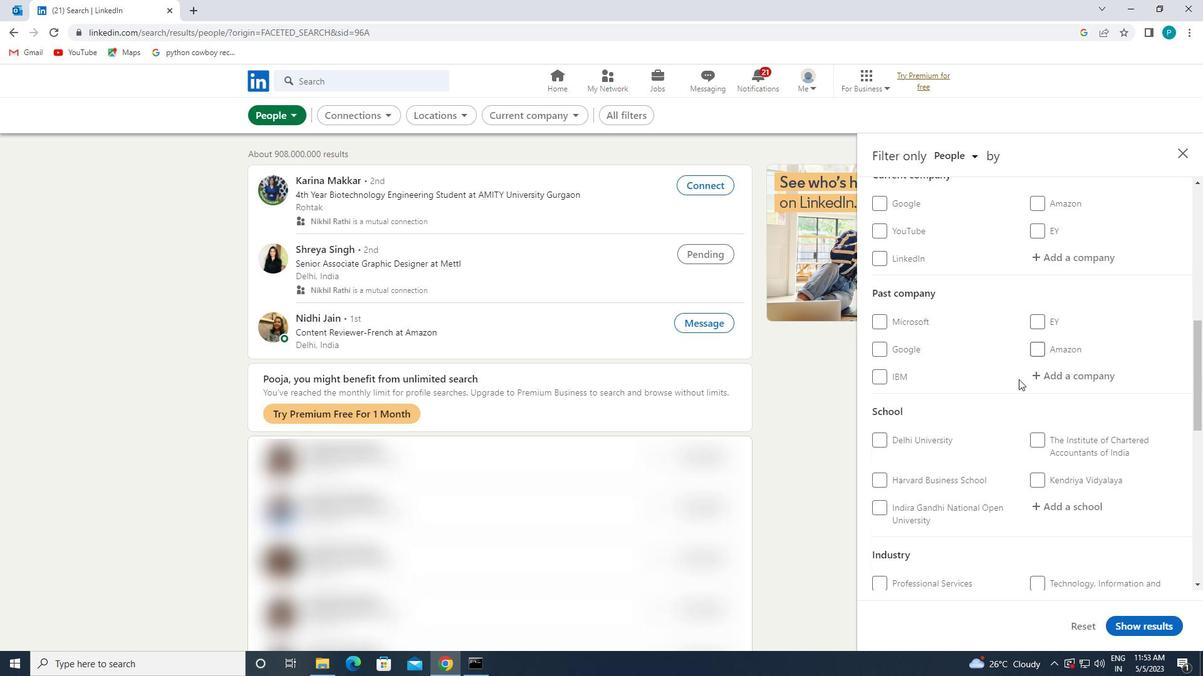 
Action: Mouse scrolled (987, 407) with delta (0, 0)
Screenshot: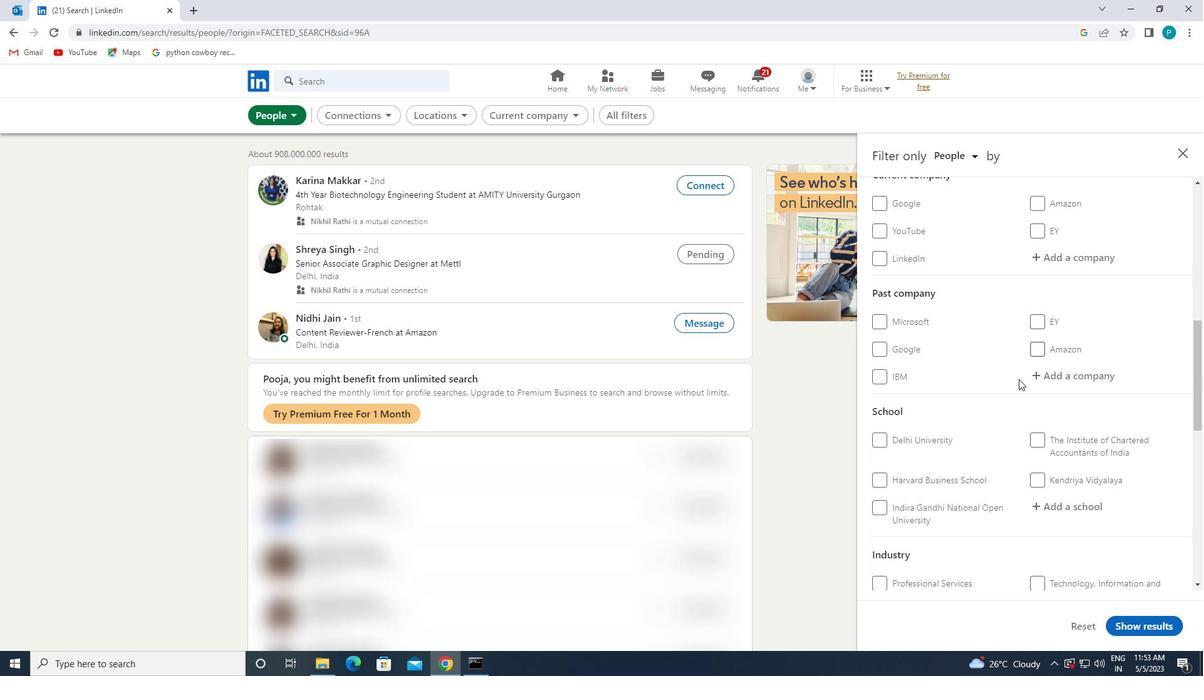 
Action: Mouse moved to (986, 407)
Screenshot: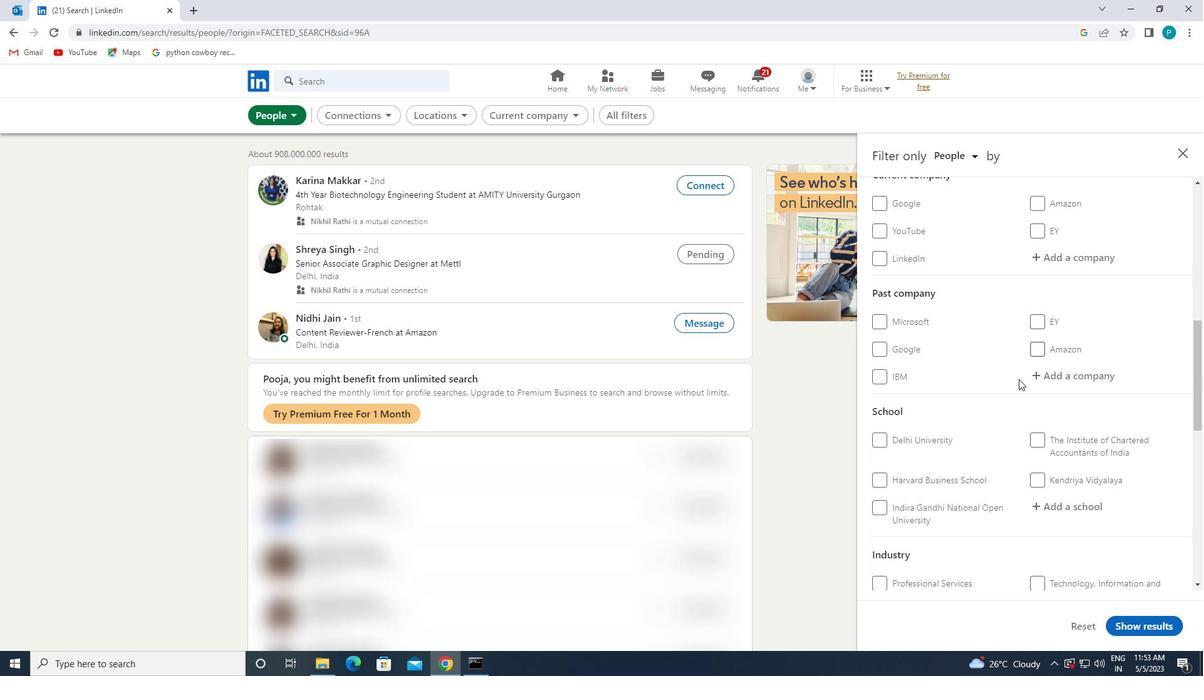
Action: Mouse scrolled (986, 407) with delta (0, 0)
Screenshot: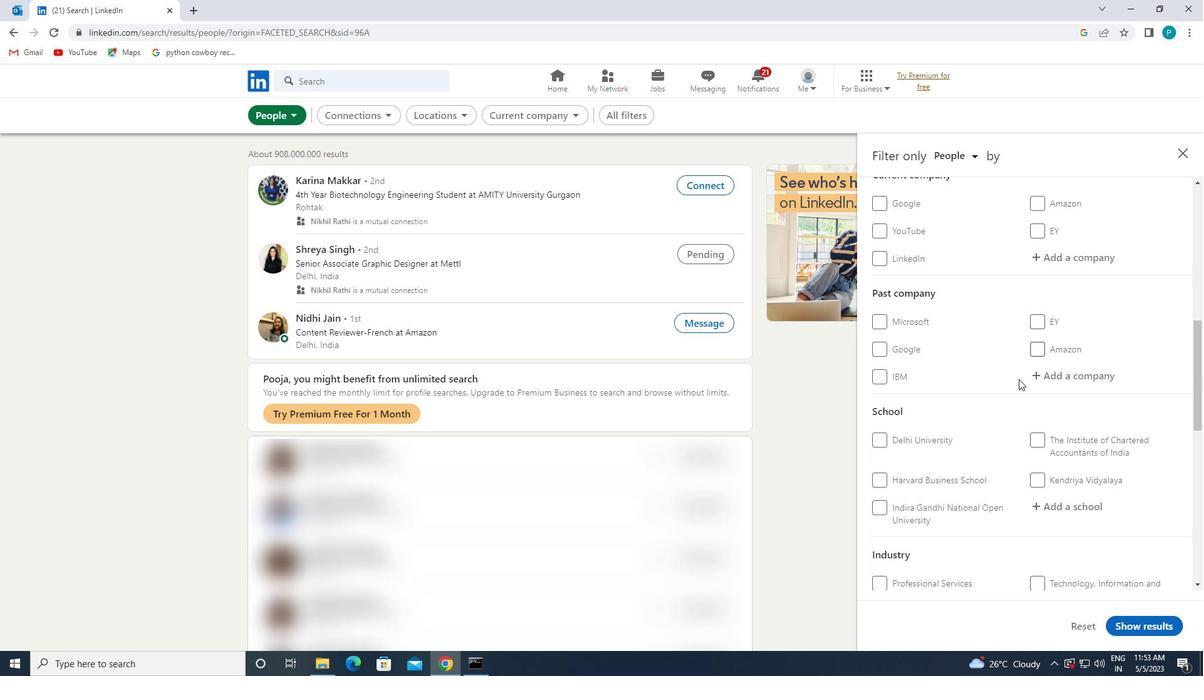 
Action: Mouse moved to (920, 527)
Screenshot: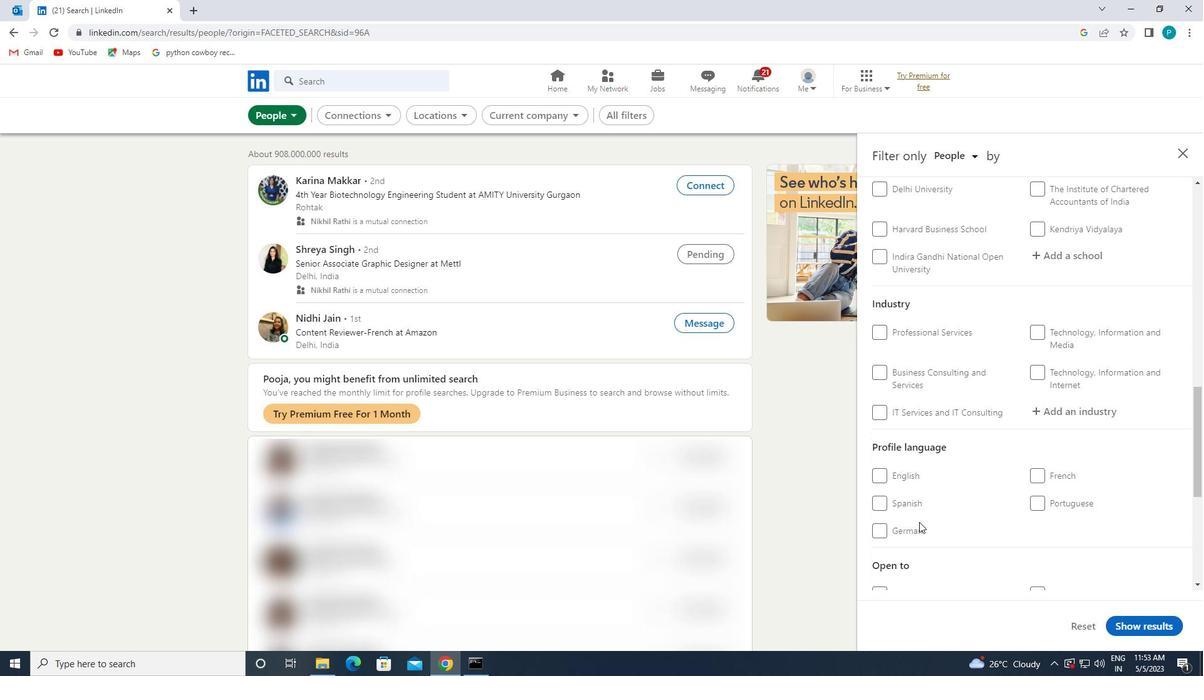 
Action: Mouse pressed left at (920, 527)
Screenshot: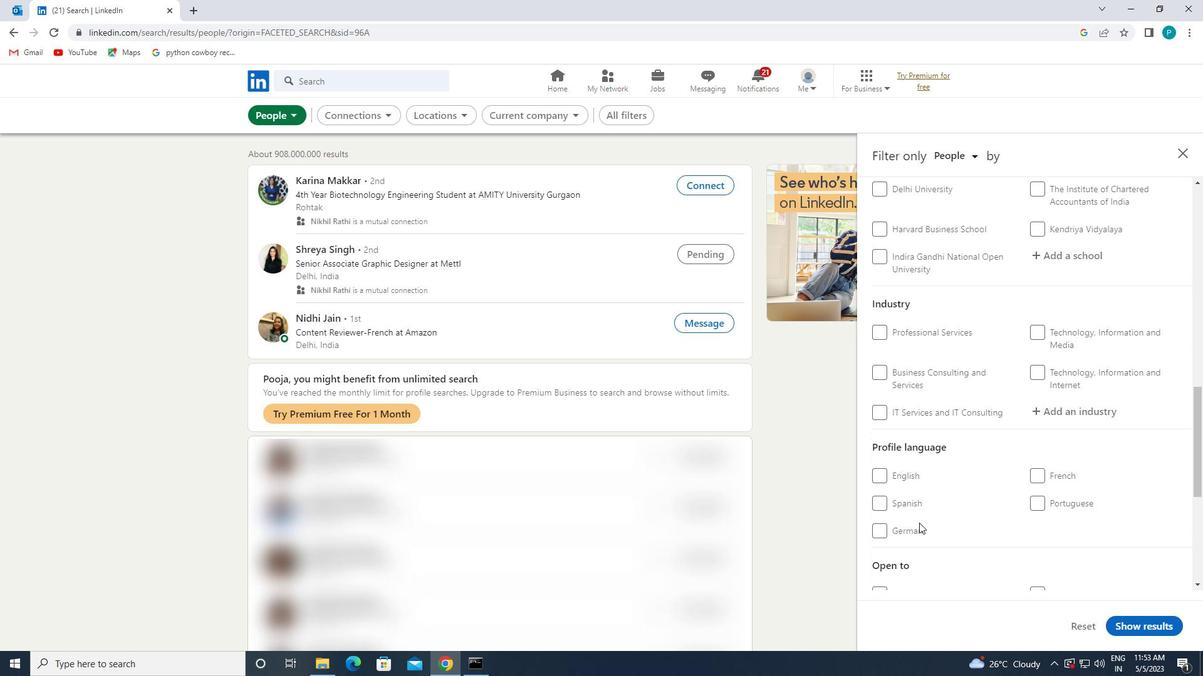 
Action: Mouse moved to (880, 523)
Screenshot: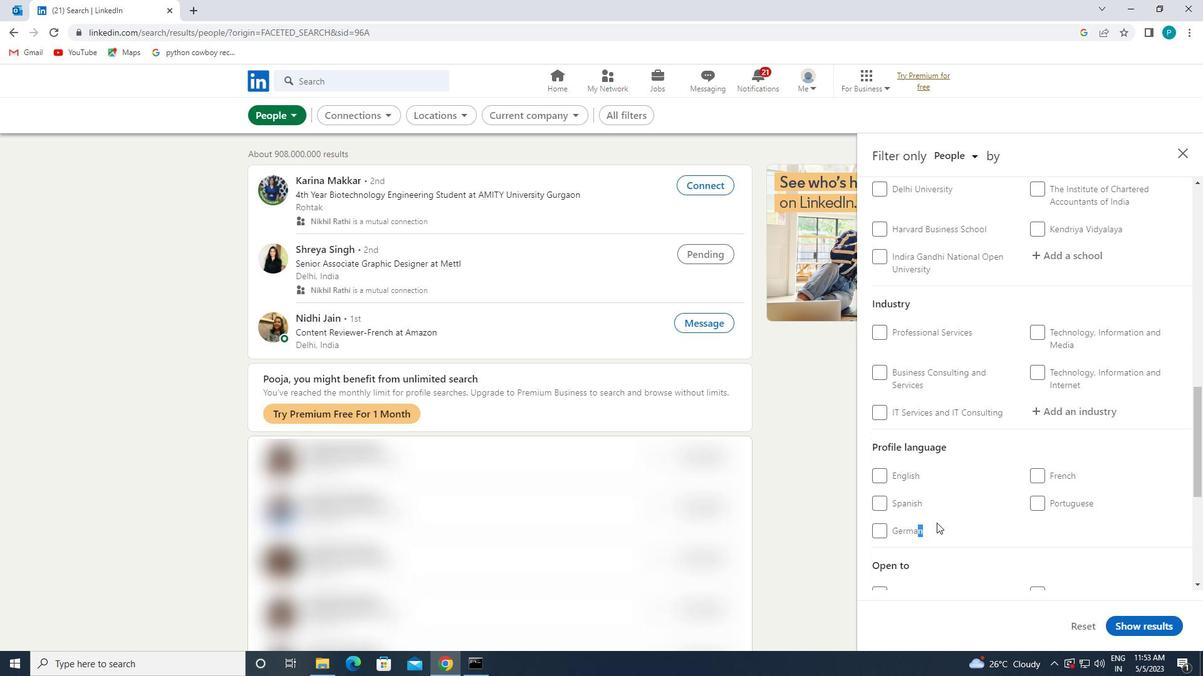 
Action: Mouse pressed left at (880, 523)
Screenshot: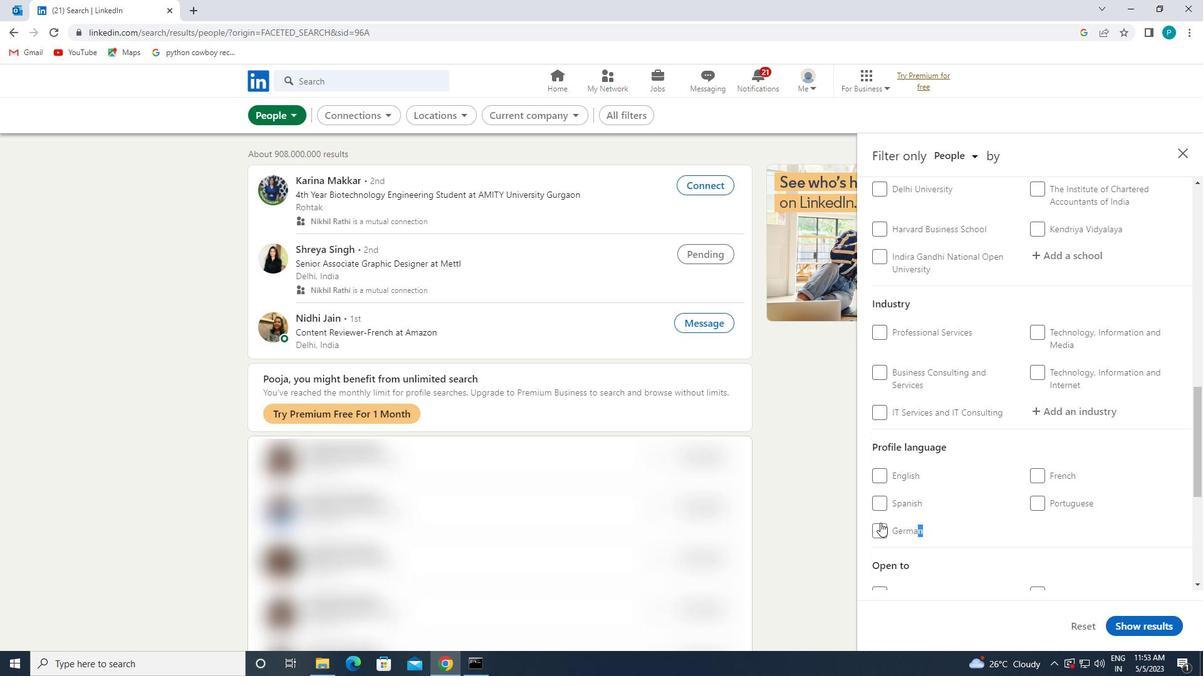 
Action: Mouse moved to (982, 515)
Screenshot: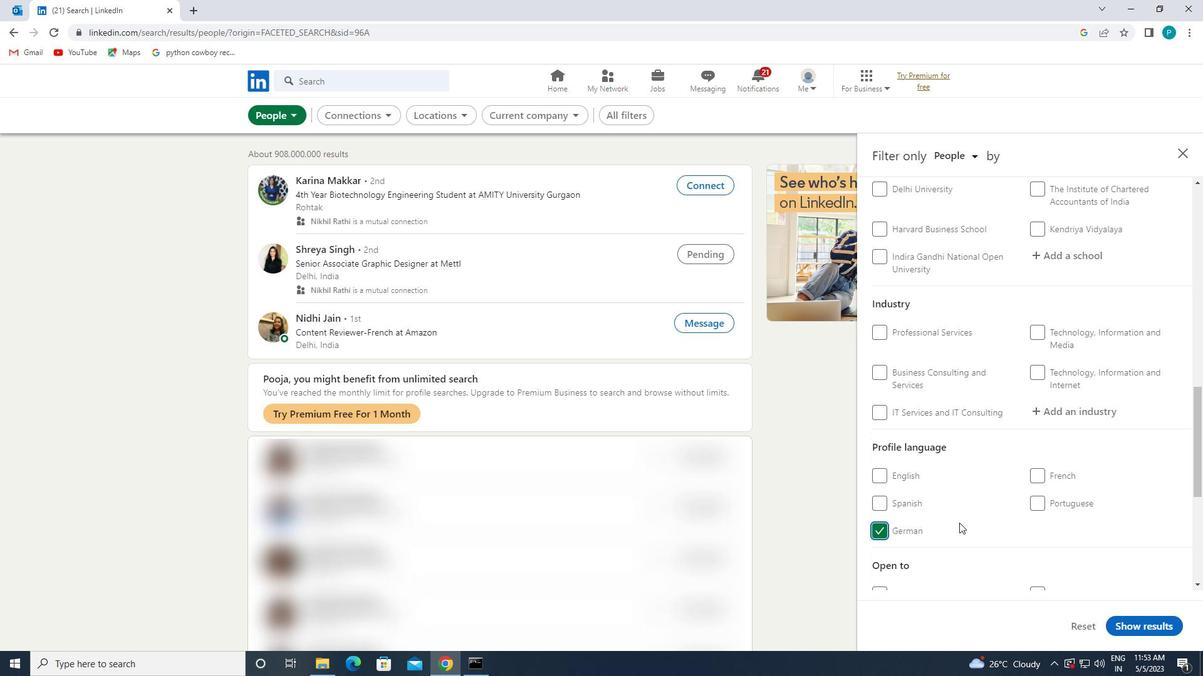 
Action: Mouse scrolled (982, 515) with delta (0, 0)
Screenshot: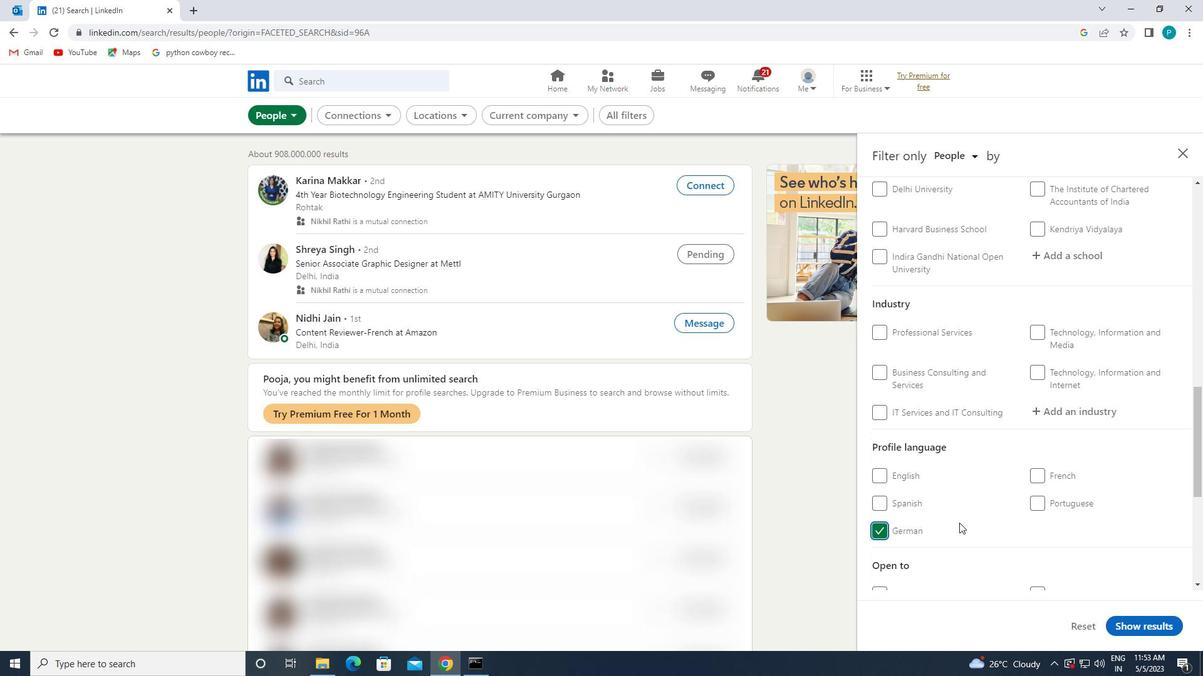 
Action: Mouse moved to (982, 514)
Screenshot: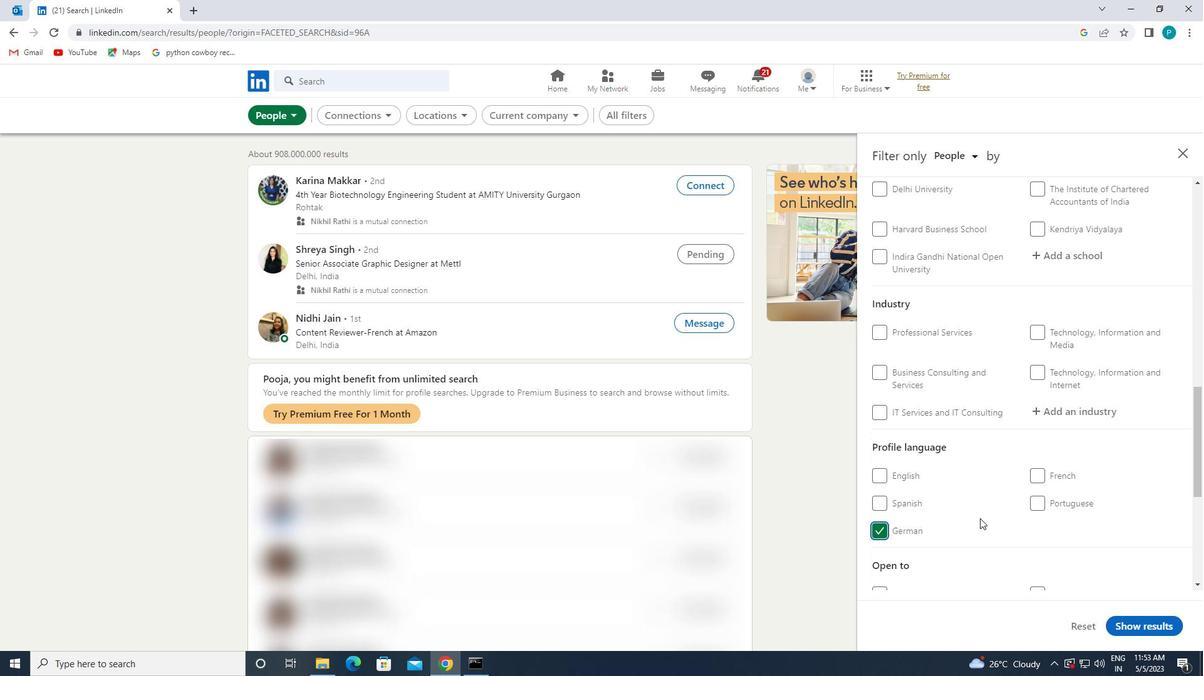 
Action: Mouse scrolled (982, 515) with delta (0, 0)
Screenshot: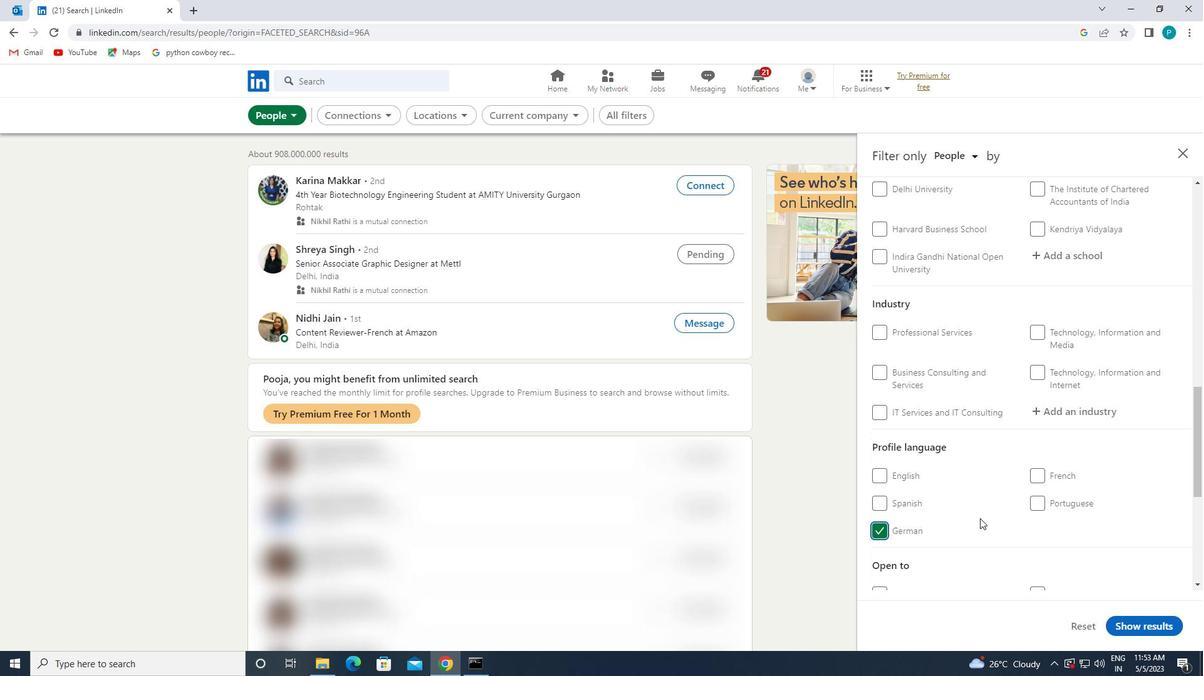 
Action: Mouse moved to (982, 510)
Screenshot: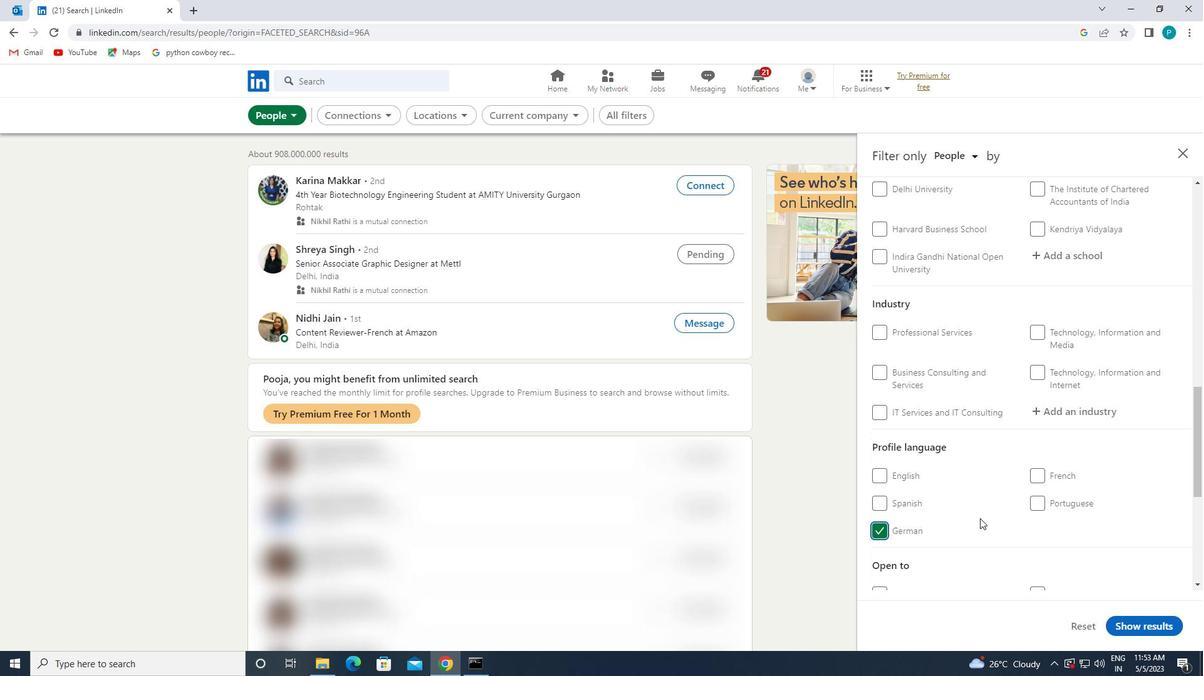 
Action: Mouse scrolled (982, 510) with delta (0, 0)
Screenshot: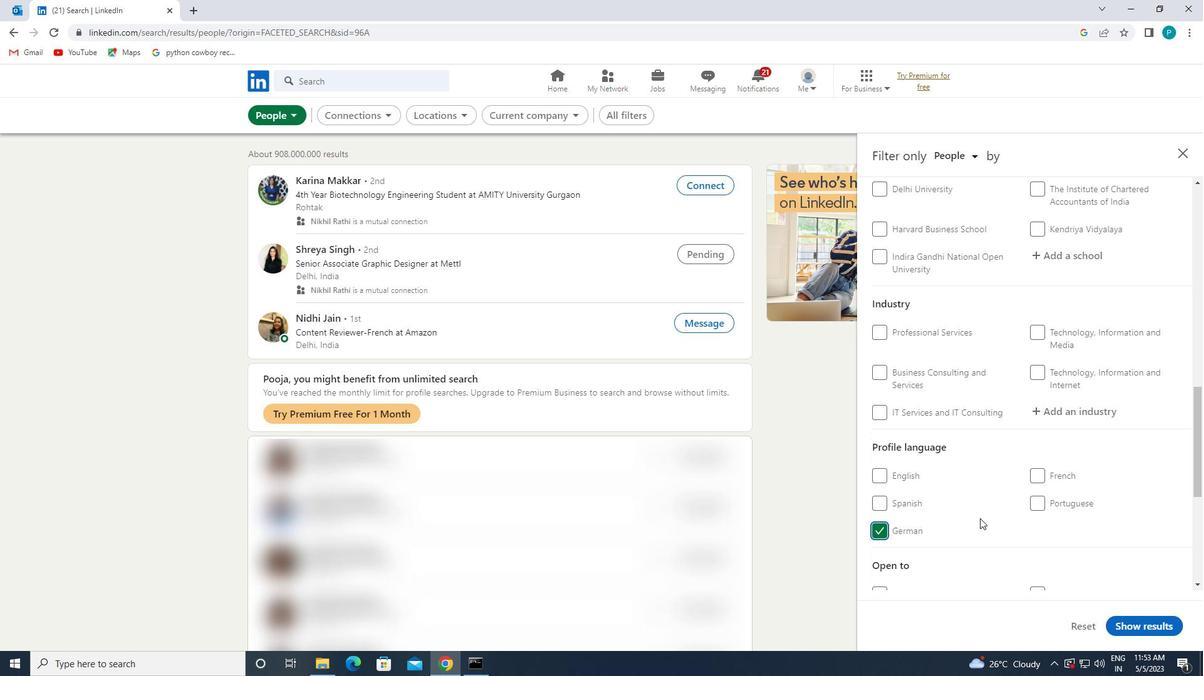 
Action: Mouse moved to (1061, 436)
Screenshot: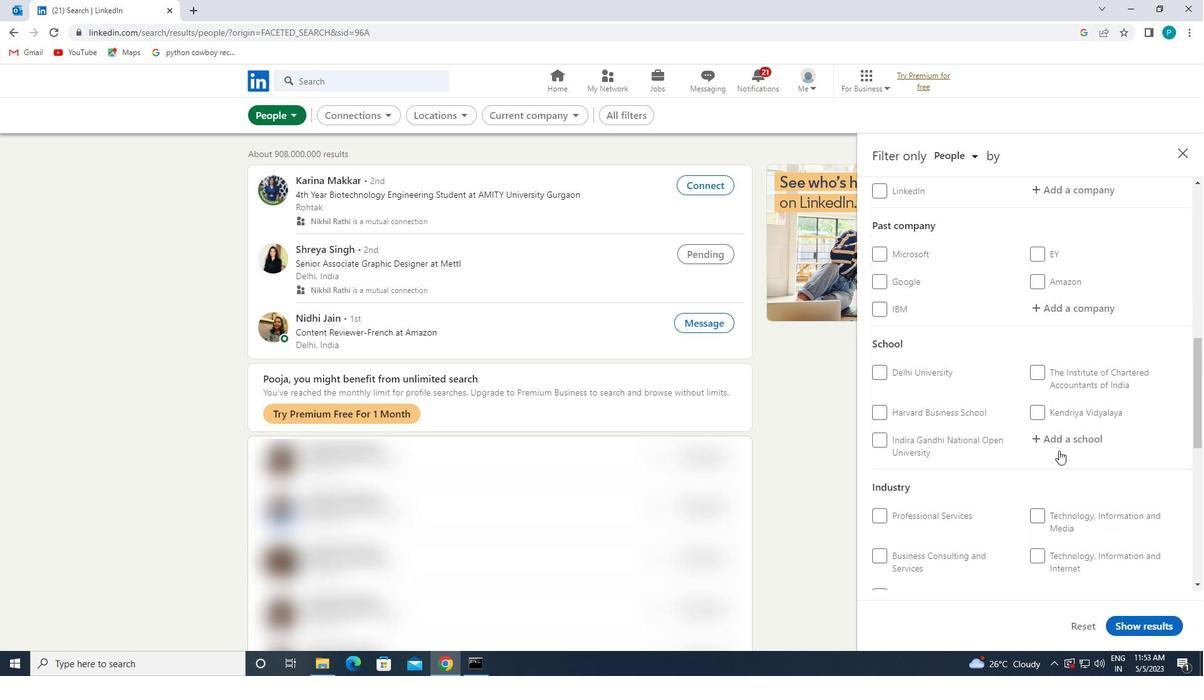 
Action: Mouse scrolled (1061, 437) with delta (0, 0)
Screenshot: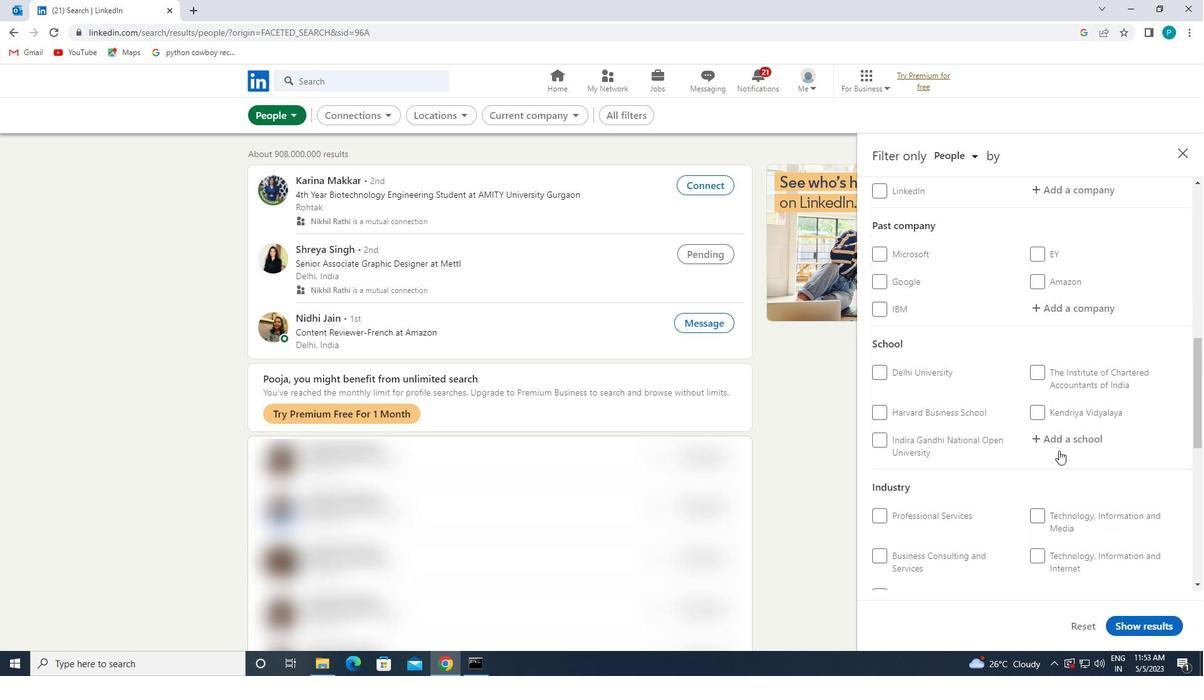 
Action: Mouse moved to (1061, 434)
Screenshot: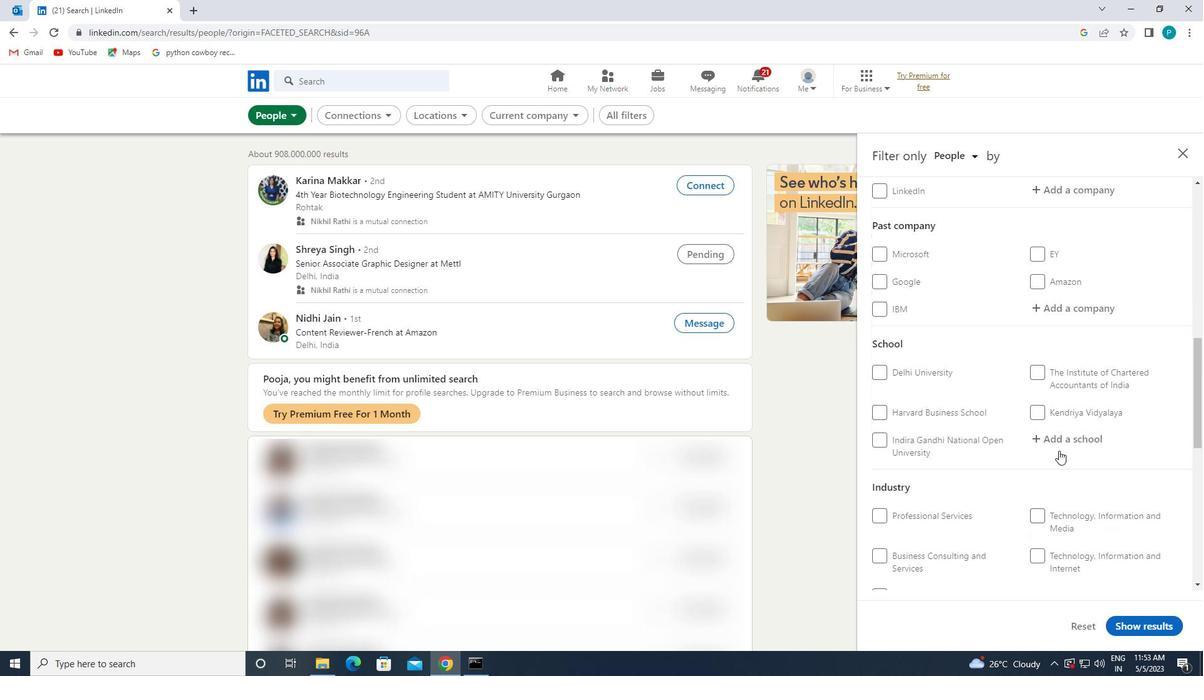
Action: Mouse scrolled (1061, 434) with delta (0, 0)
Screenshot: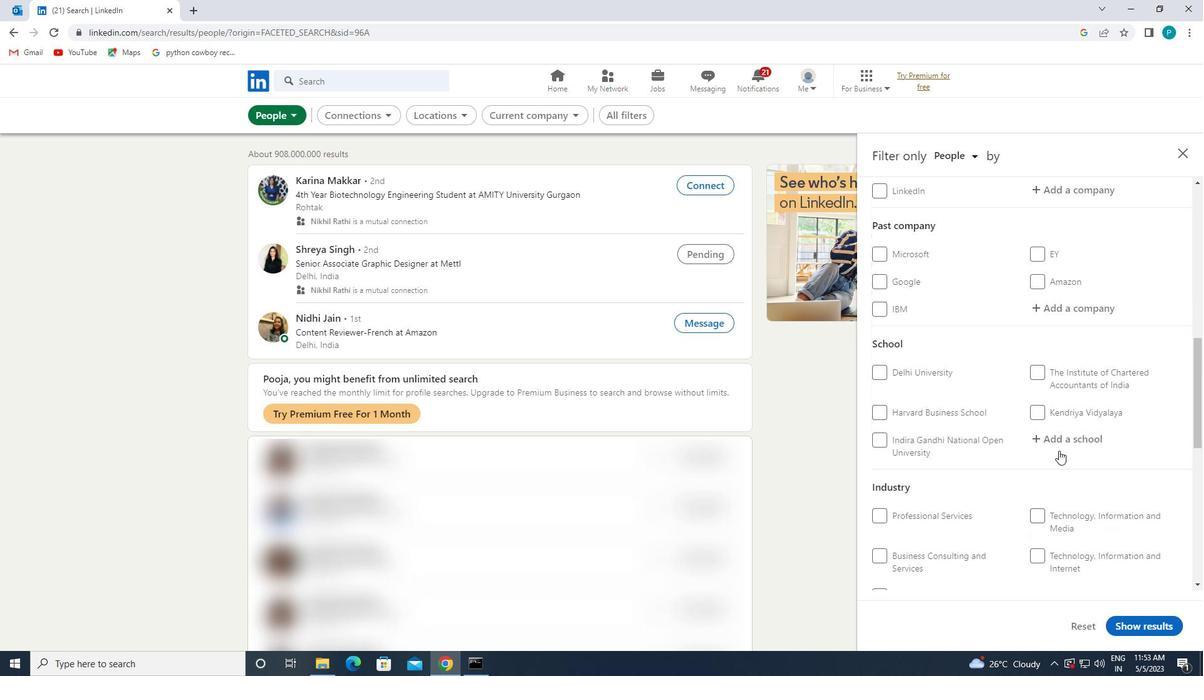 
Action: Mouse moved to (1052, 333)
Screenshot: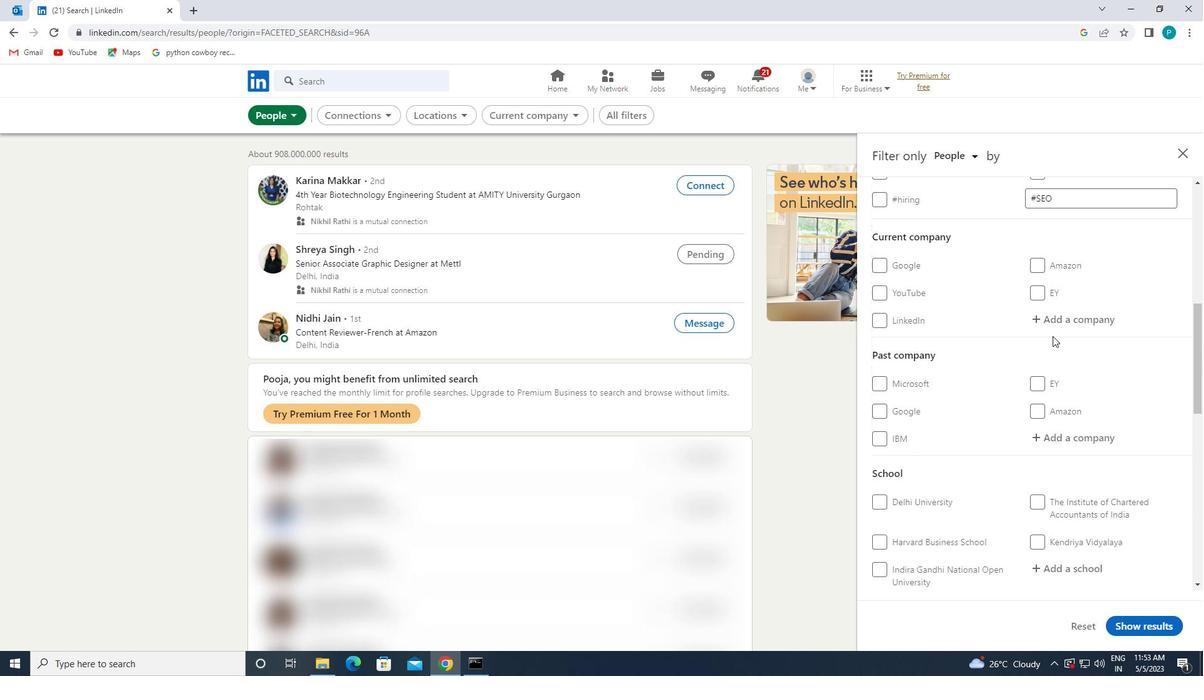 
Action: Mouse pressed left at (1052, 333)
Screenshot: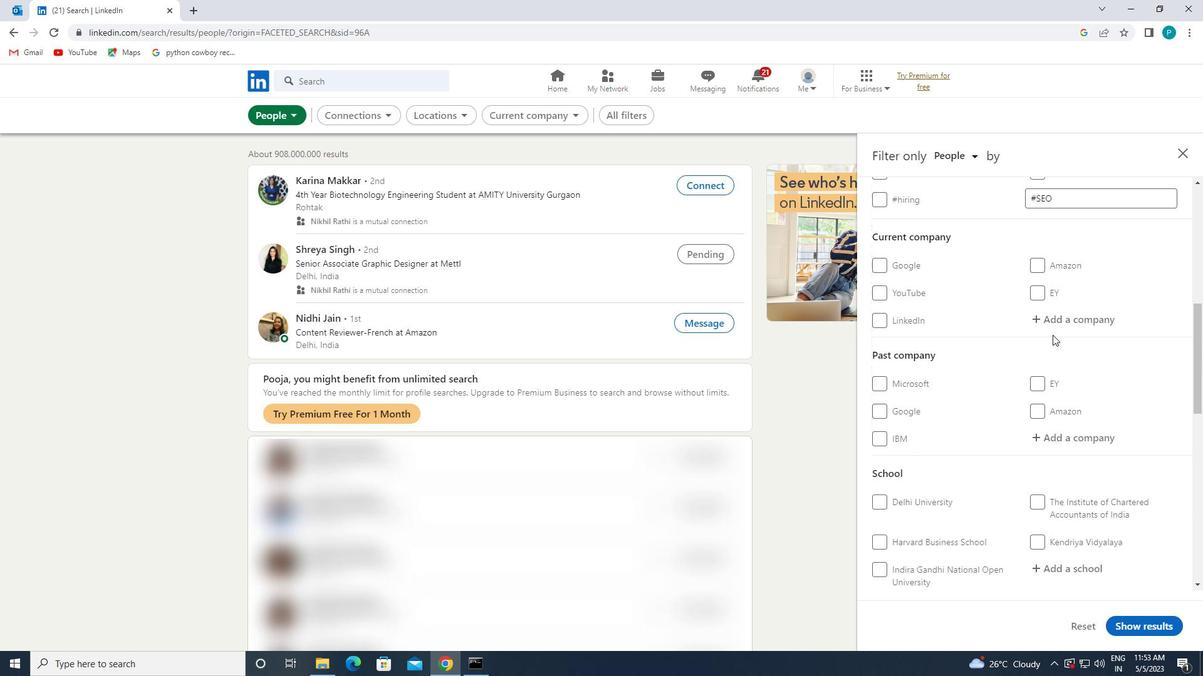 
Action: Mouse moved to (1048, 328)
Screenshot: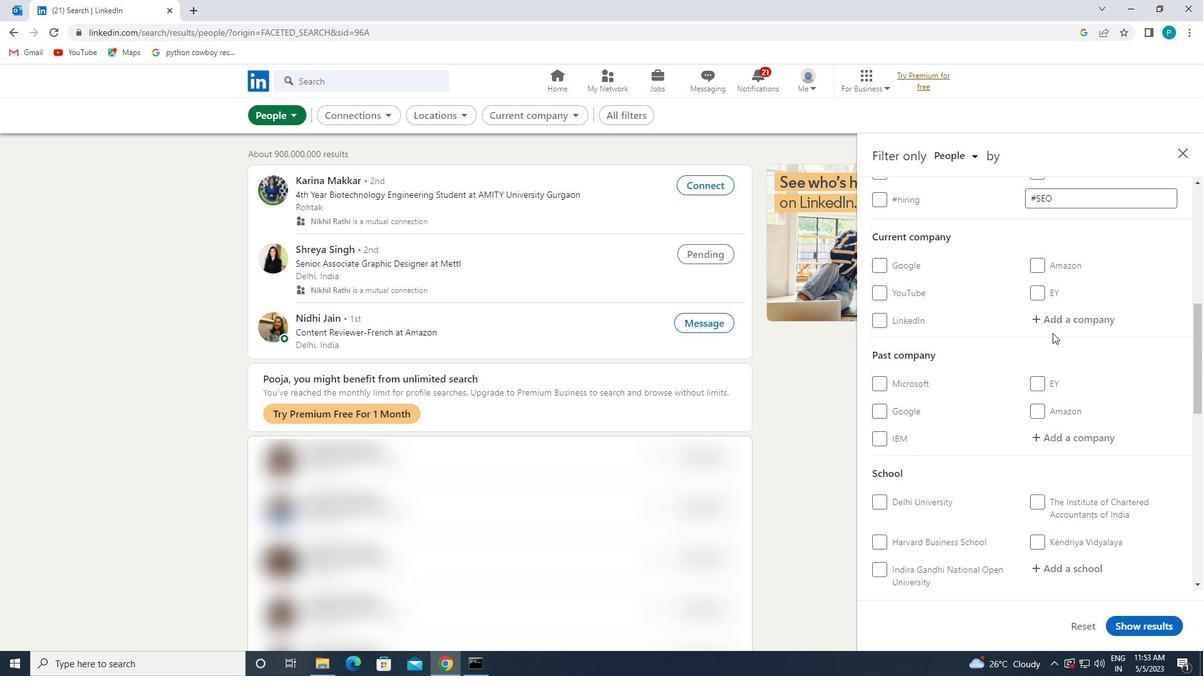 
Action: Mouse pressed left at (1048, 328)
Screenshot: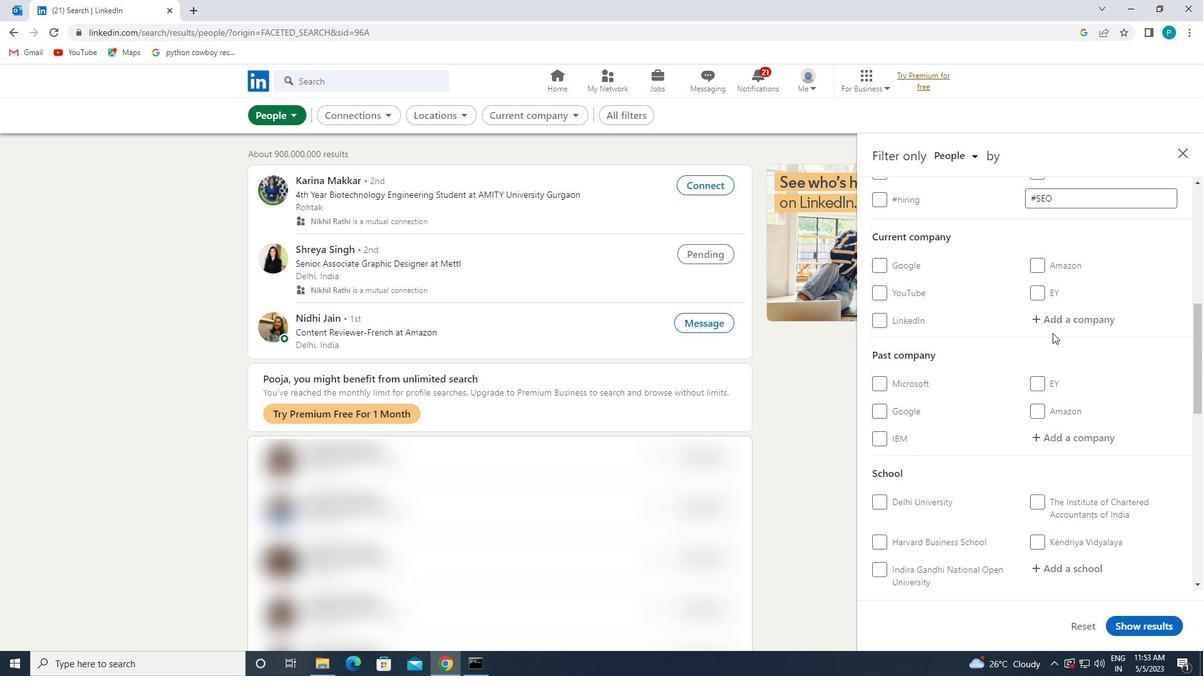 
Action: Key pressed <Key.caps_lock>S<Key.caps_lock>H<Key.backspace><Key.backspace>S<Key.caps_lock>HAPOORJI
Screenshot: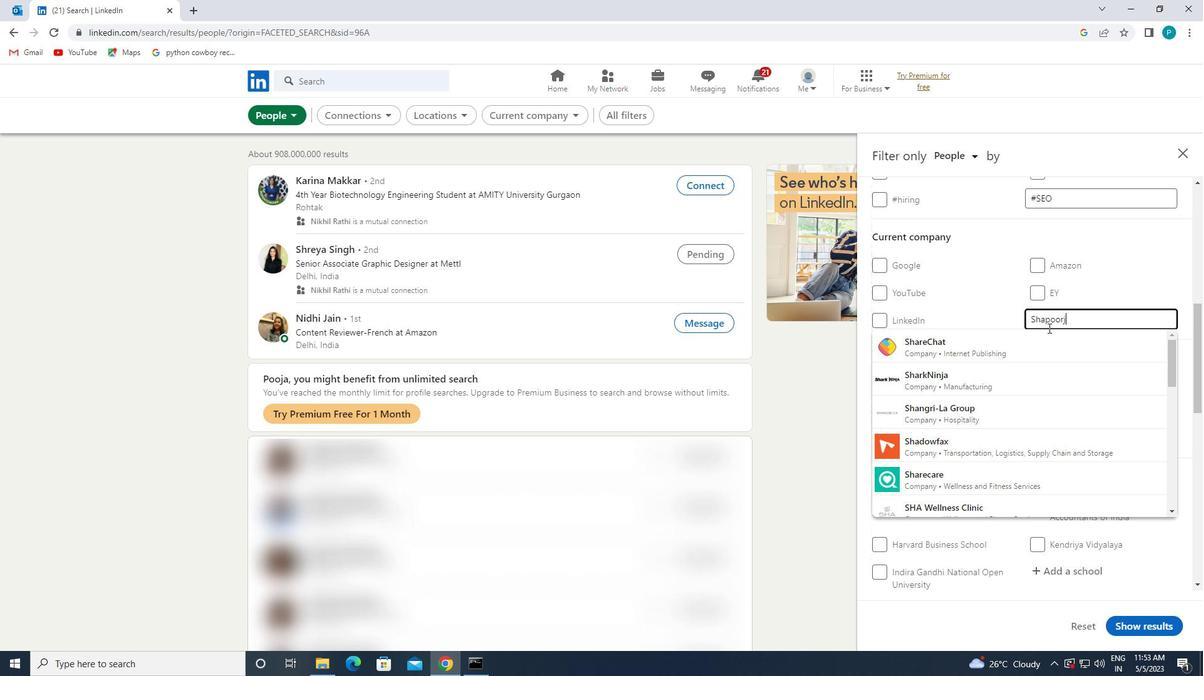 
Action: Mouse scrolled (1048, 329) with delta (0, 0)
Screenshot: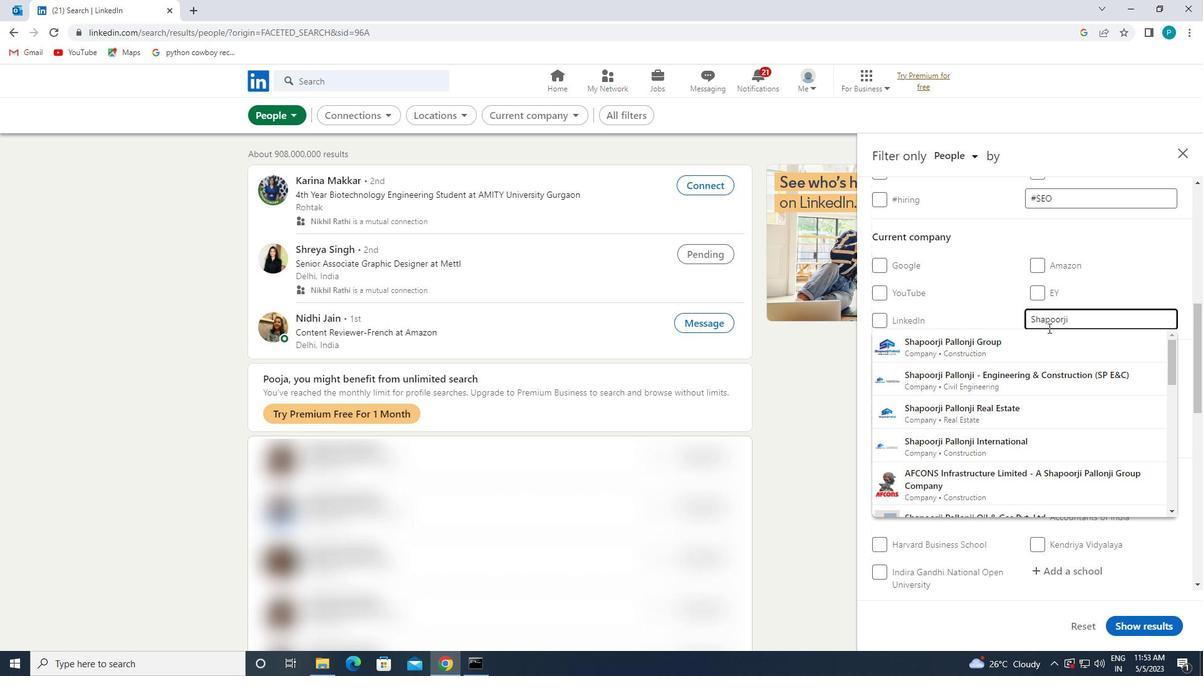 
Action: Mouse moved to (992, 410)
Screenshot: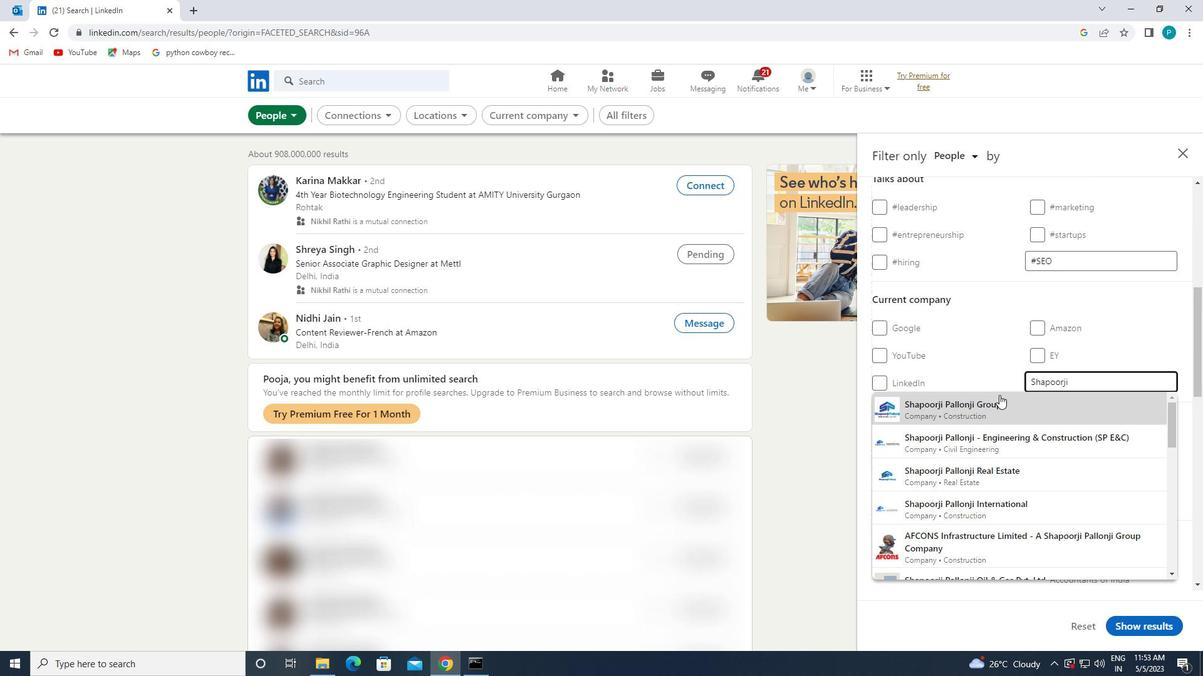 
Action: Mouse pressed left at (992, 410)
Screenshot: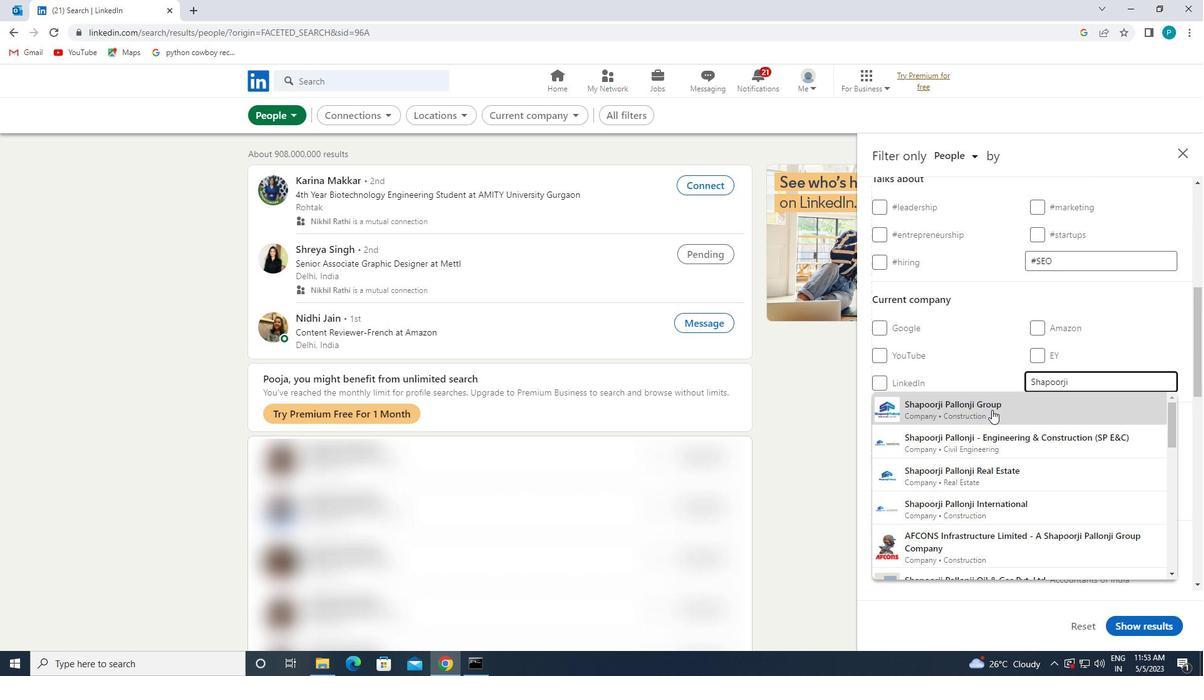 
Action: Mouse scrolled (992, 409) with delta (0, 0)
Screenshot: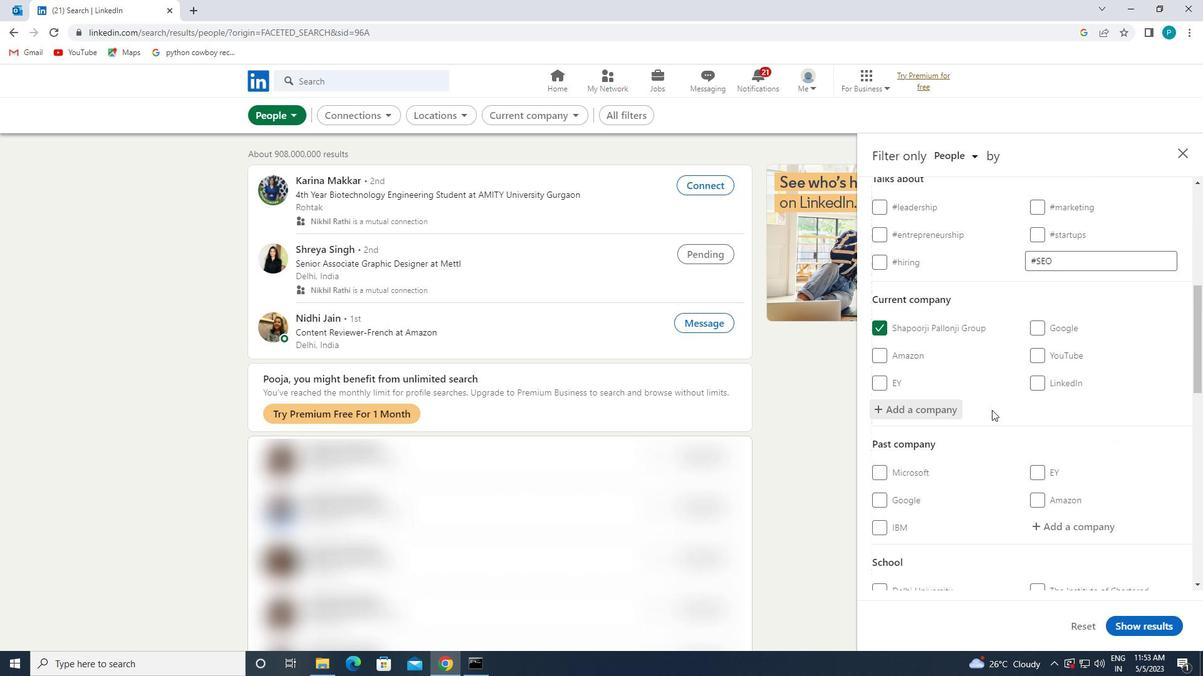 
Action: Mouse moved to (990, 410)
Screenshot: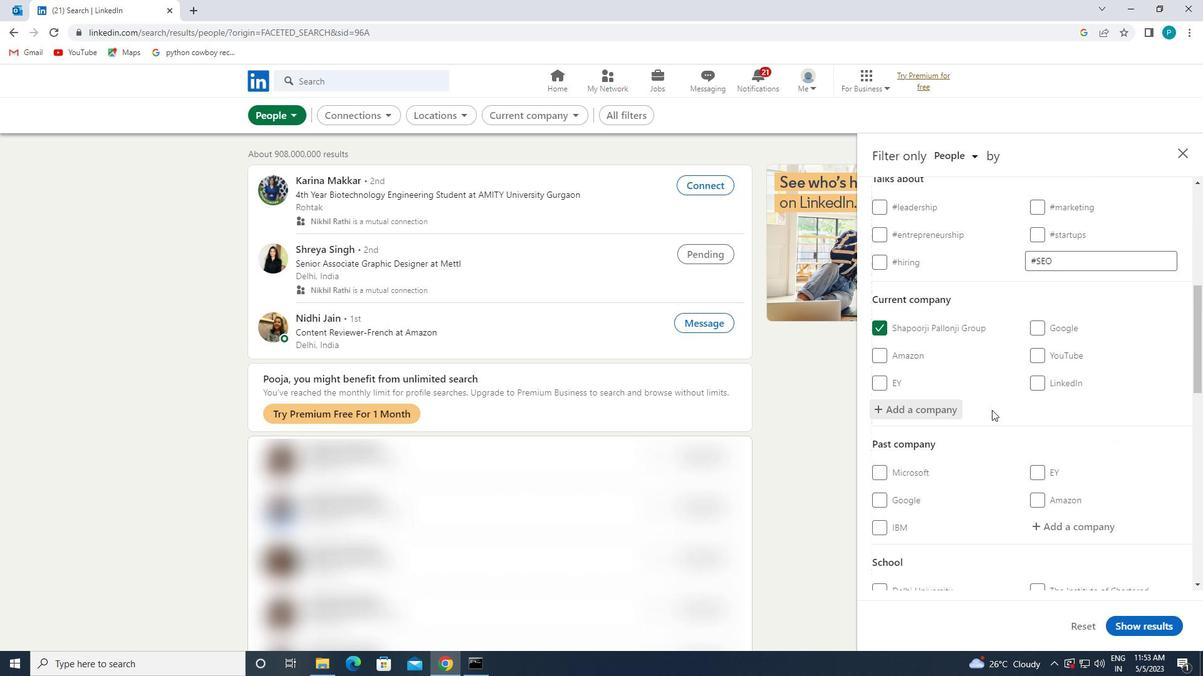 
Action: Mouse scrolled (990, 409) with delta (0, 0)
Screenshot: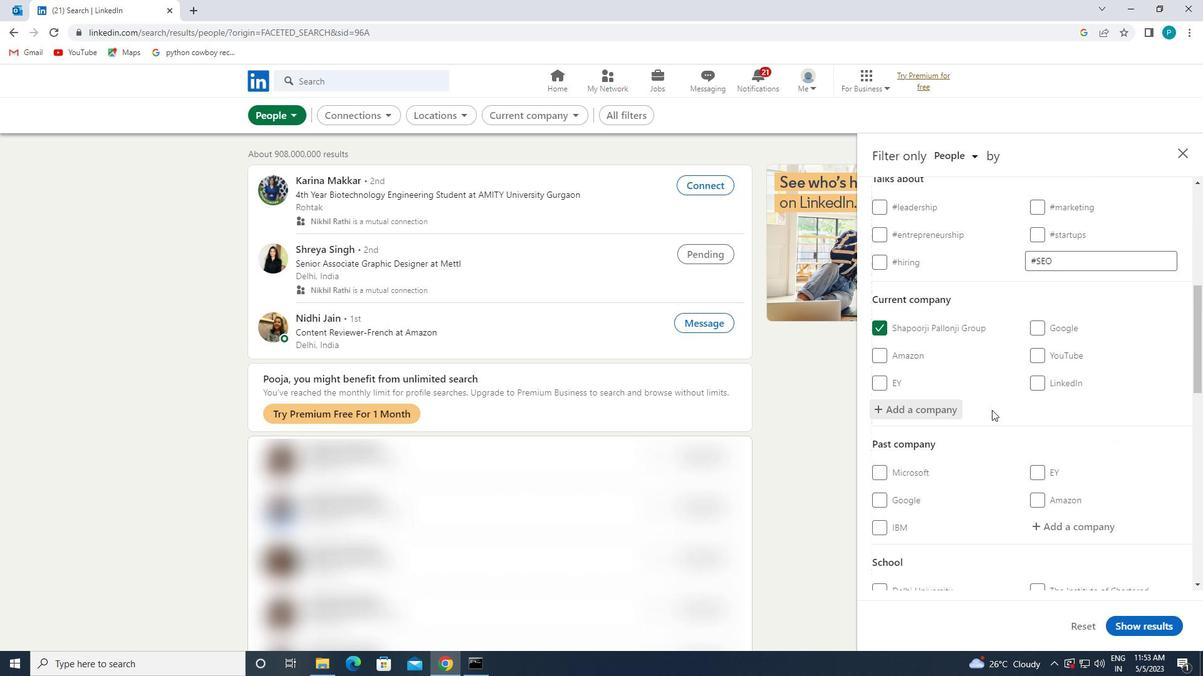 
Action: Mouse moved to (990, 409)
Screenshot: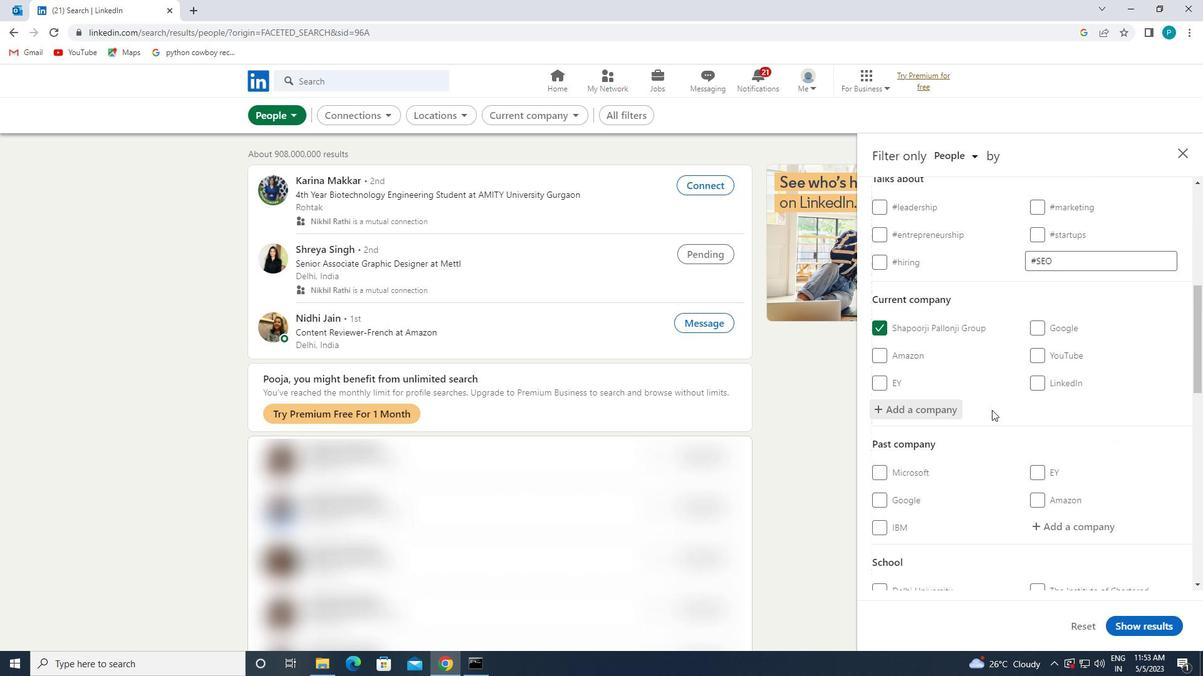 
Action: Mouse scrolled (990, 409) with delta (0, 0)
Screenshot: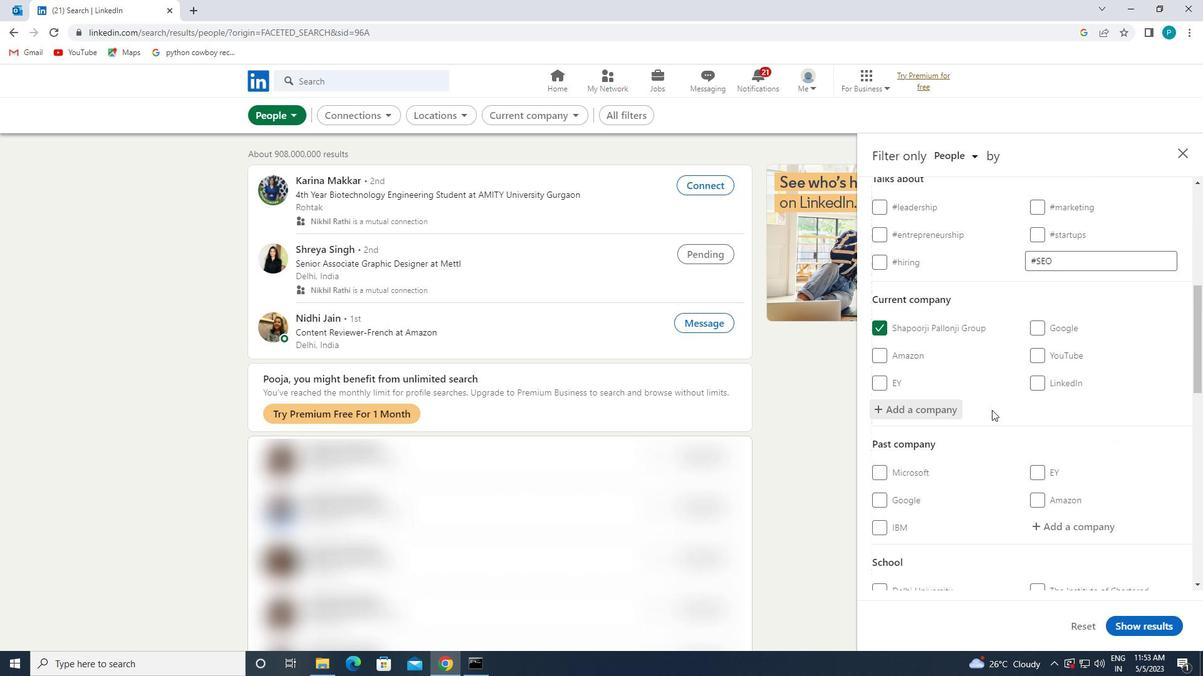 
Action: Mouse moved to (989, 409)
Screenshot: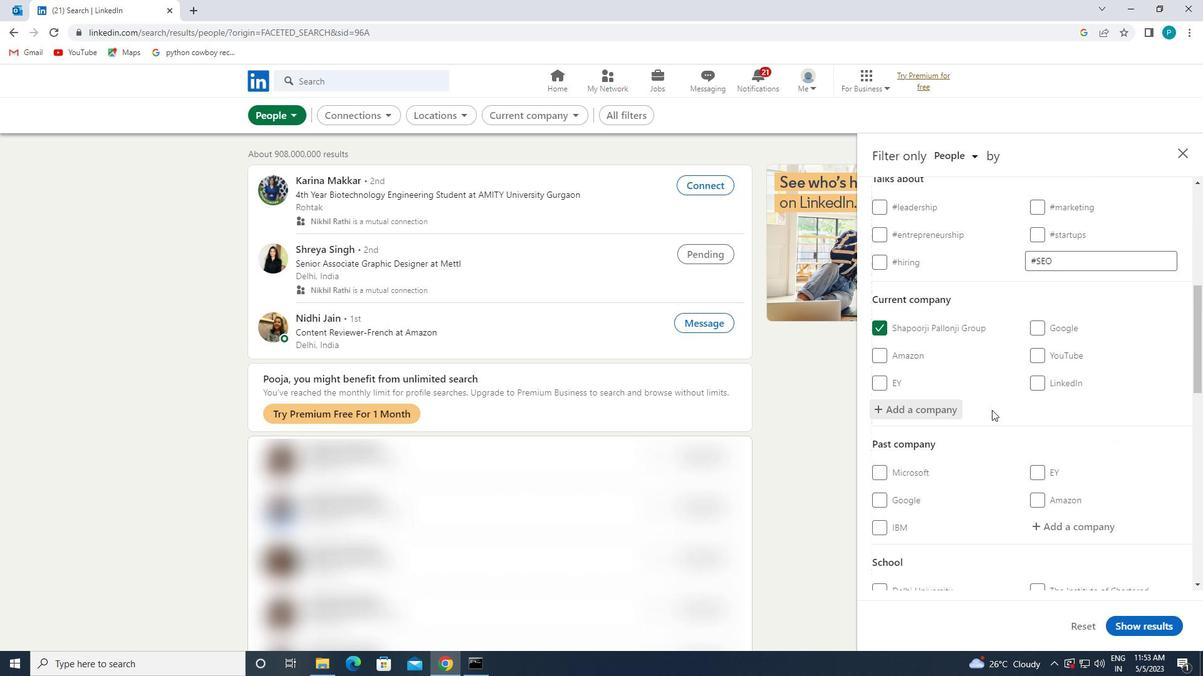
Action: Mouse scrolled (989, 409) with delta (0, 0)
Screenshot: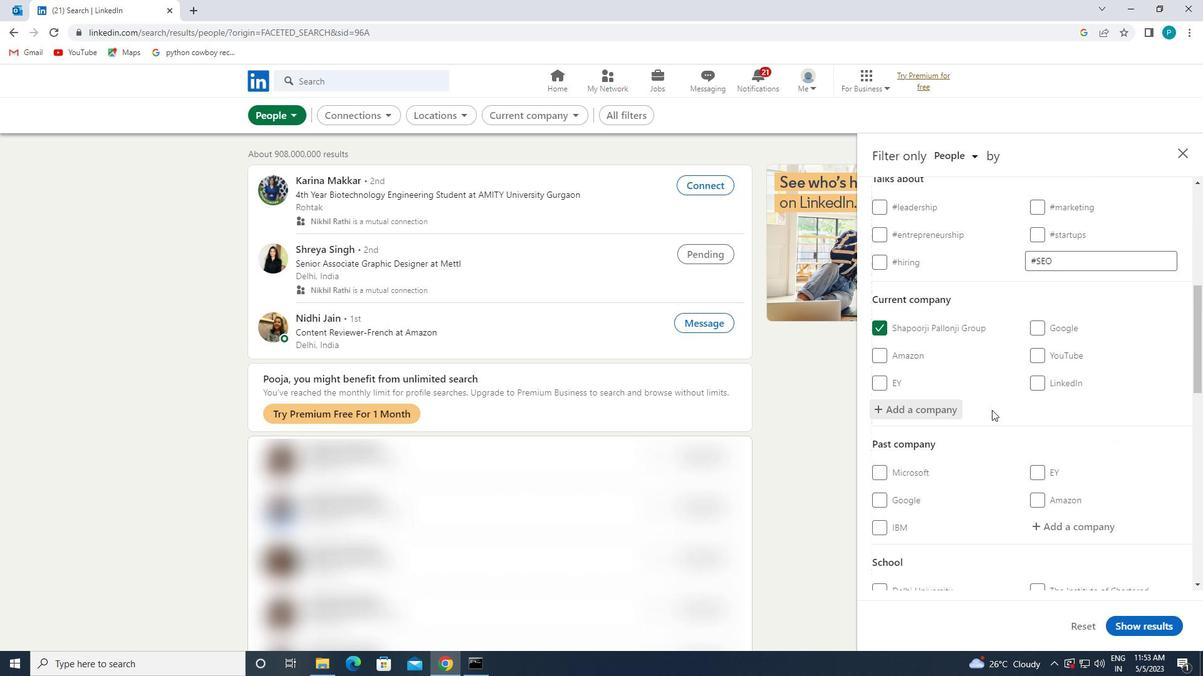 
Action: Mouse moved to (1084, 400)
Screenshot: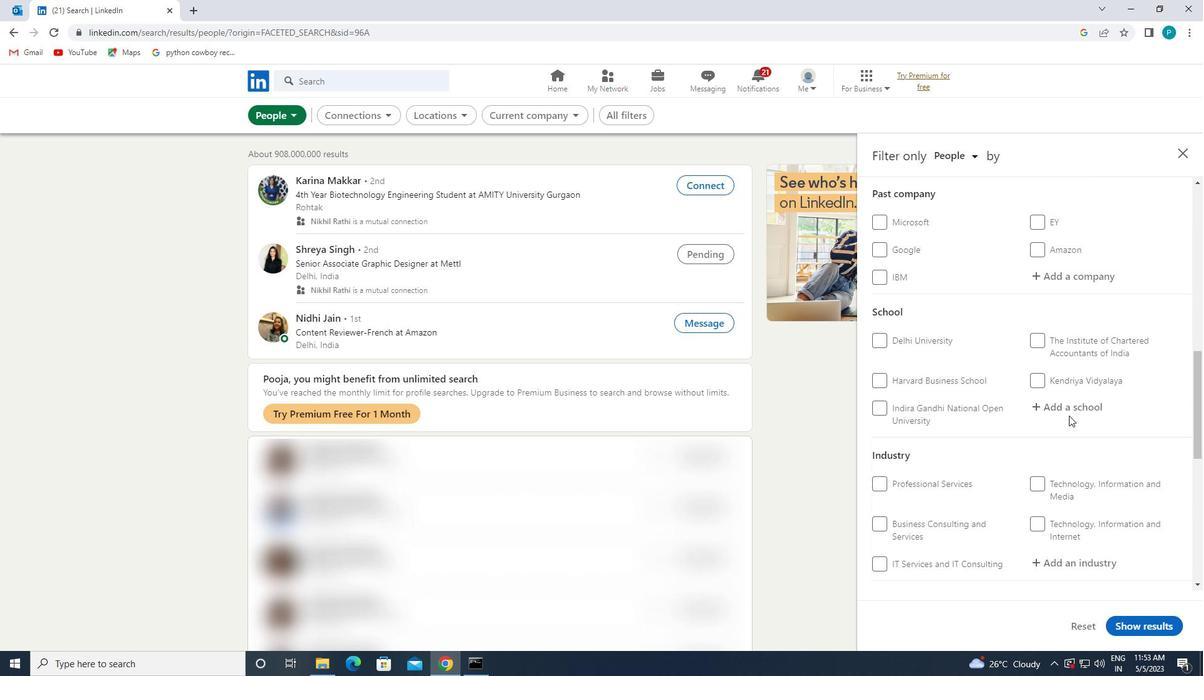 
Action: Mouse pressed left at (1084, 400)
Screenshot: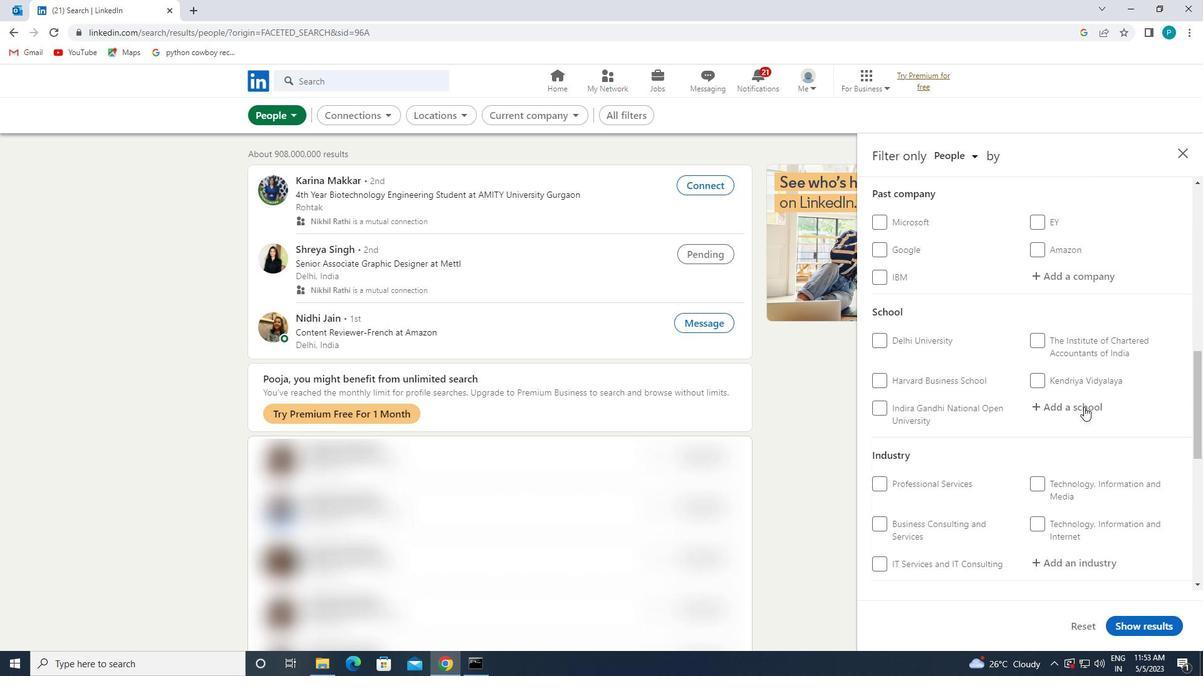 
Action: Key pressed <Key.caps_lock>I<Key.caps_lock>NDIAN<Key.space><Key.caps_lock>I<Key.caps_lock>NSTITUTE<Key.space>OF<Key.space>
Screenshot: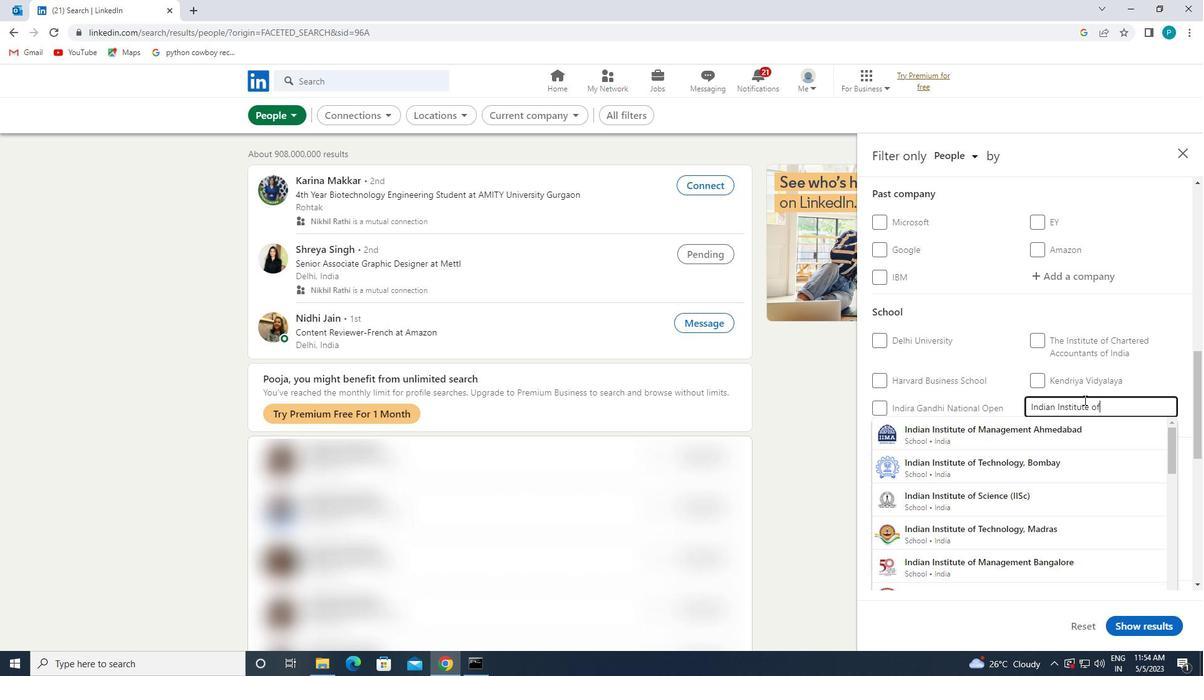 
Action: Mouse moved to (1109, 412)
Screenshot: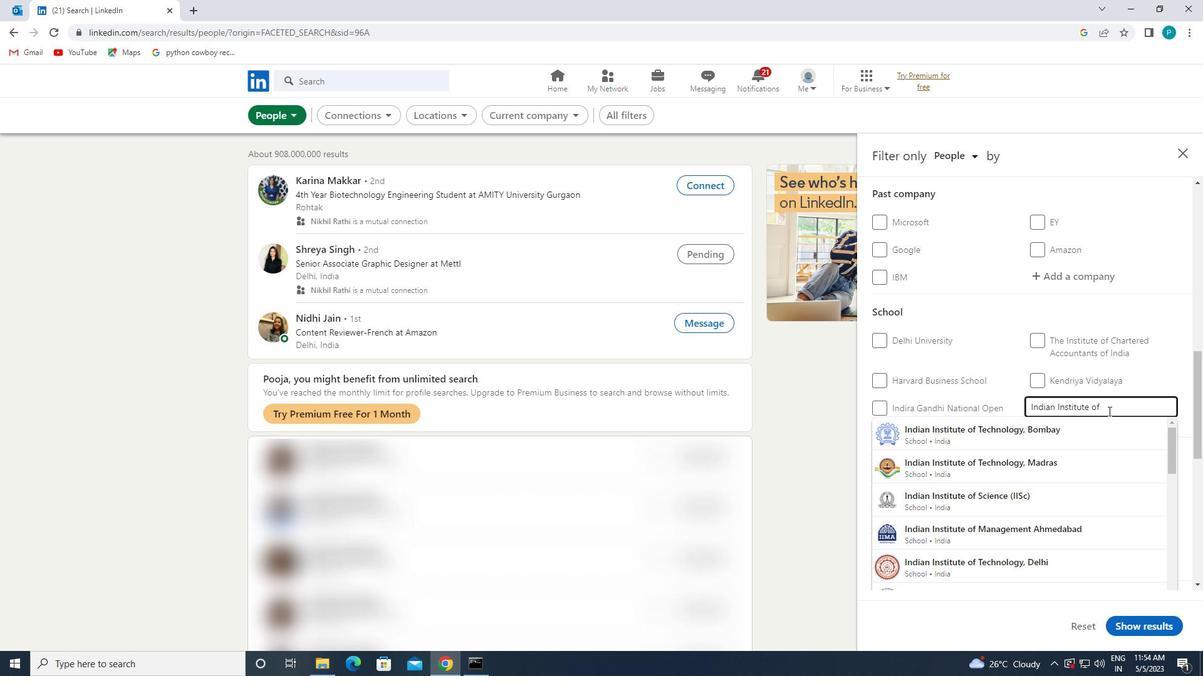 
Action: Key pressed <Key.space><Key.caps_lock>I<Key.caps_lock>ND<Key.backspace>FORMATION<Key.space><Key.caps_lock>TECHNOLOGY<Key.space>,
Screenshot: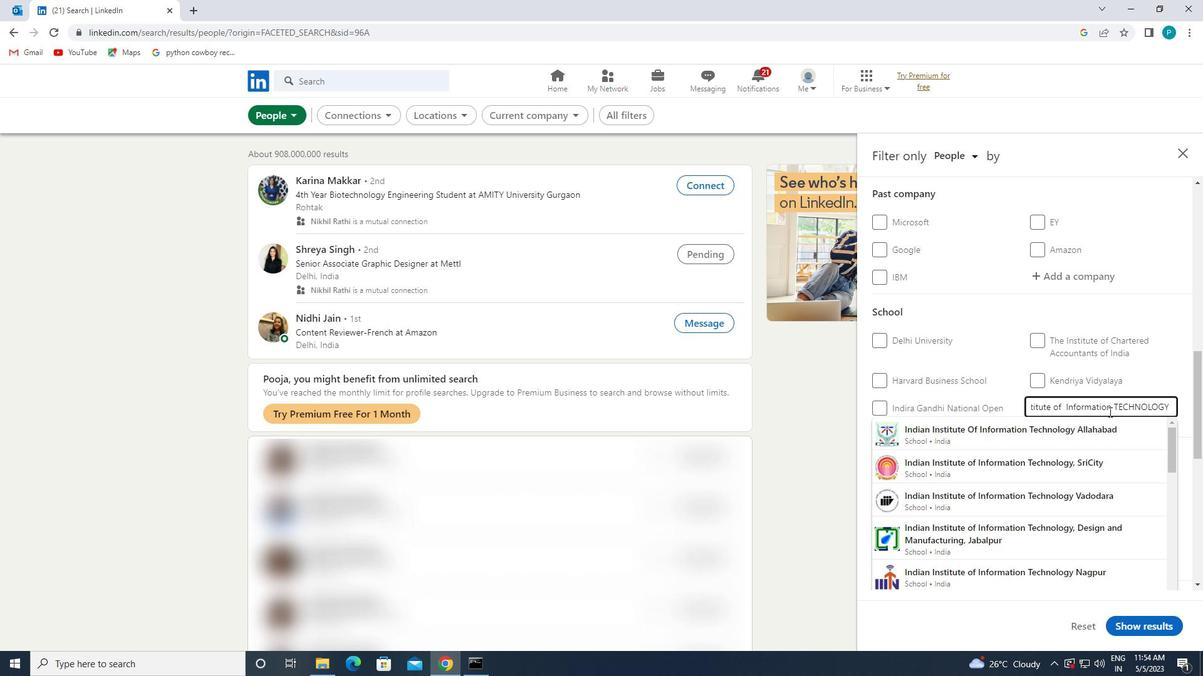 
Action: Mouse moved to (1109, 414)
Screenshot: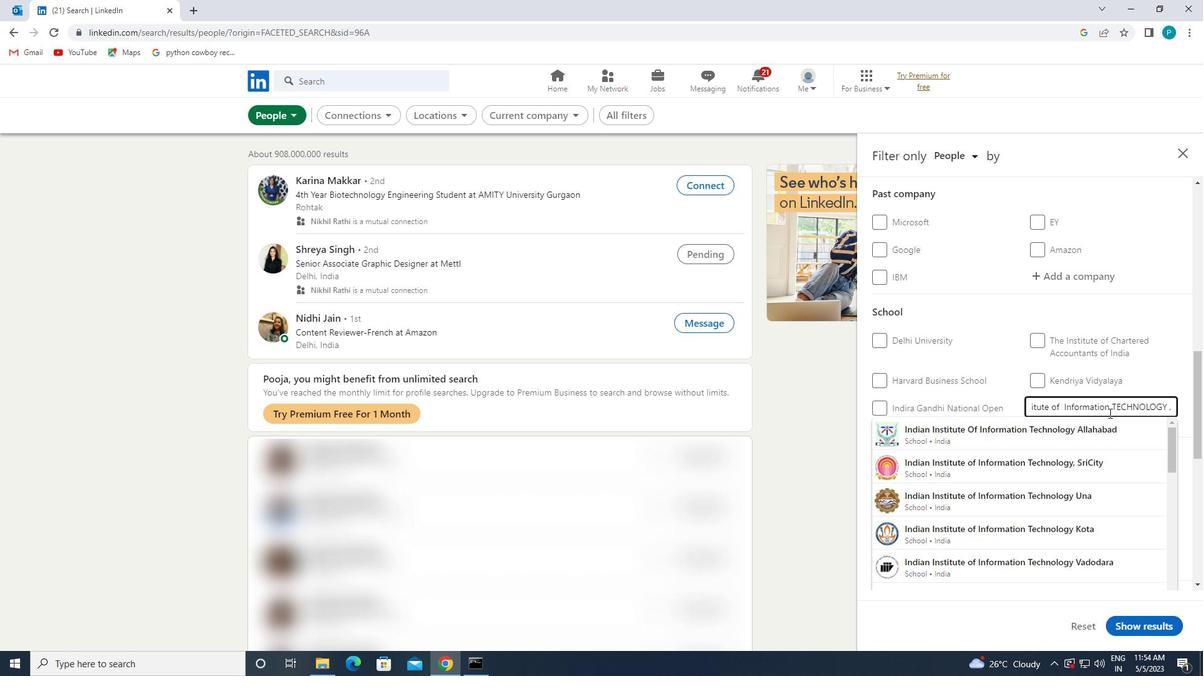 
Action: Key pressed <Key.space><Key.caps_lock>D<Key.caps_lock>
Screenshot: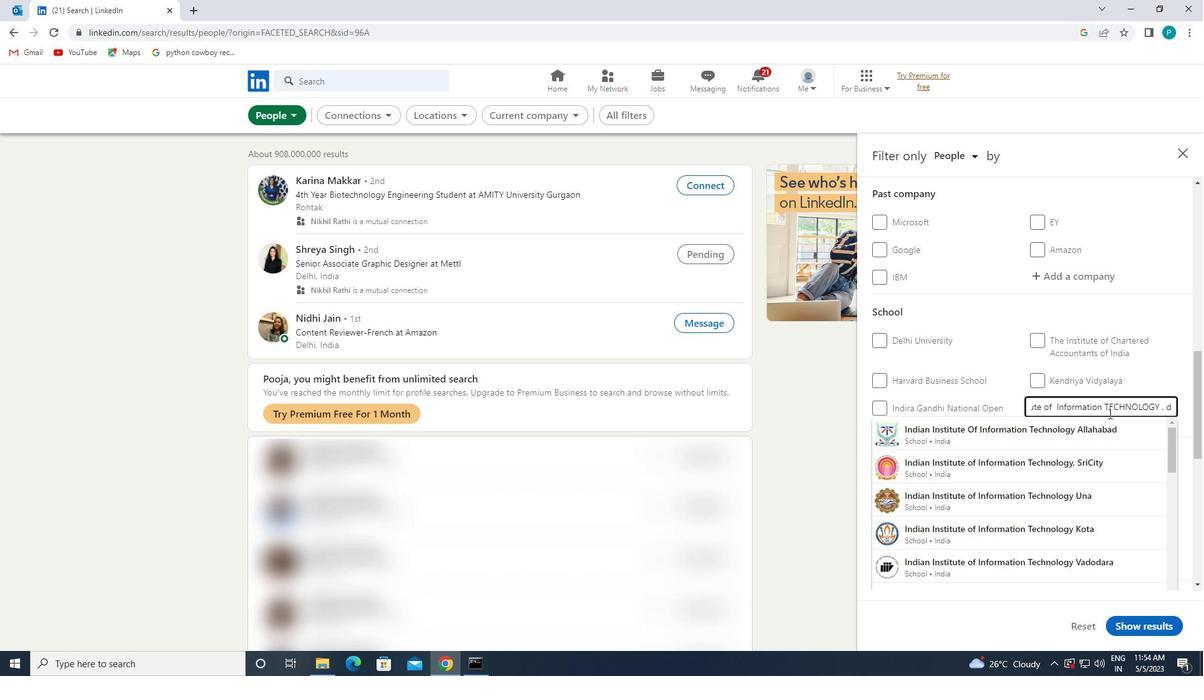 
Action: Mouse moved to (1109, 413)
Screenshot: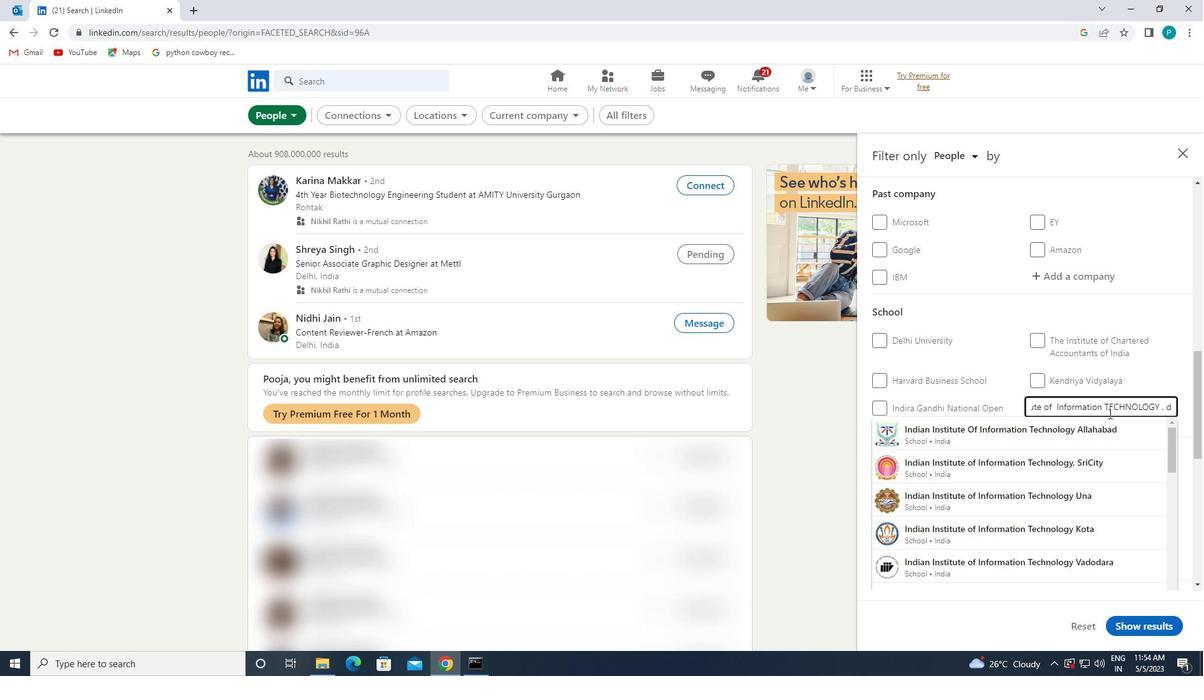 
Action: Key pressed ESIGN<Key.space>
Screenshot: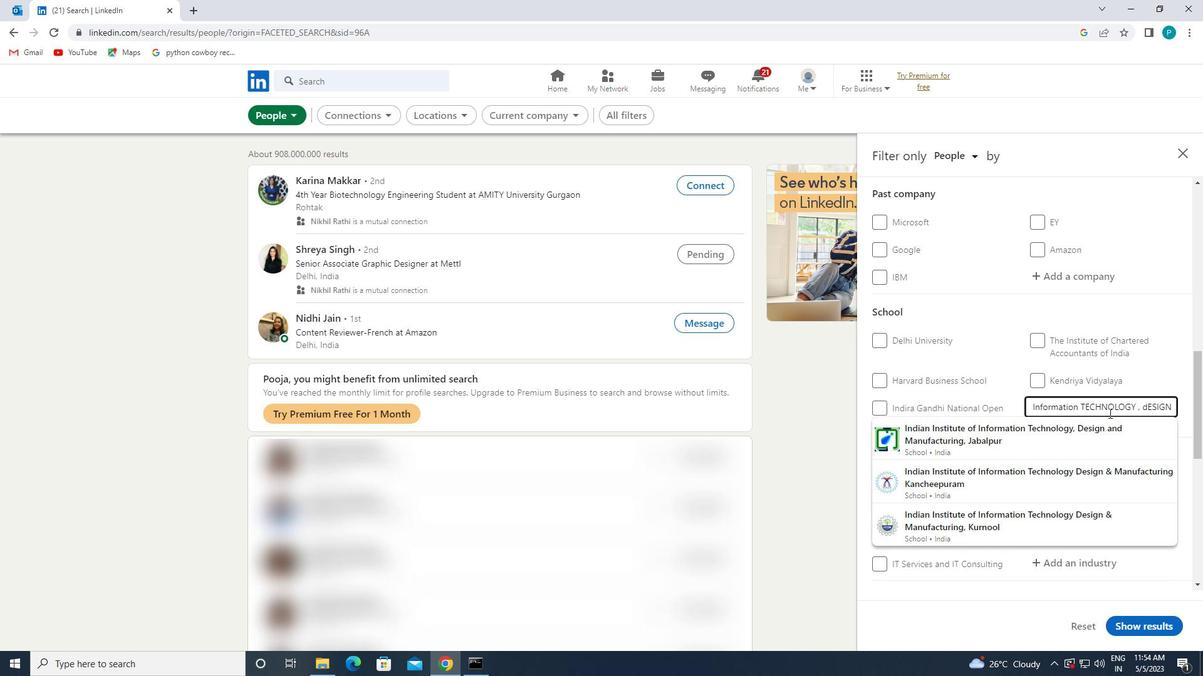 
Action: Mouse moved to (1110, 439)
Screenshot: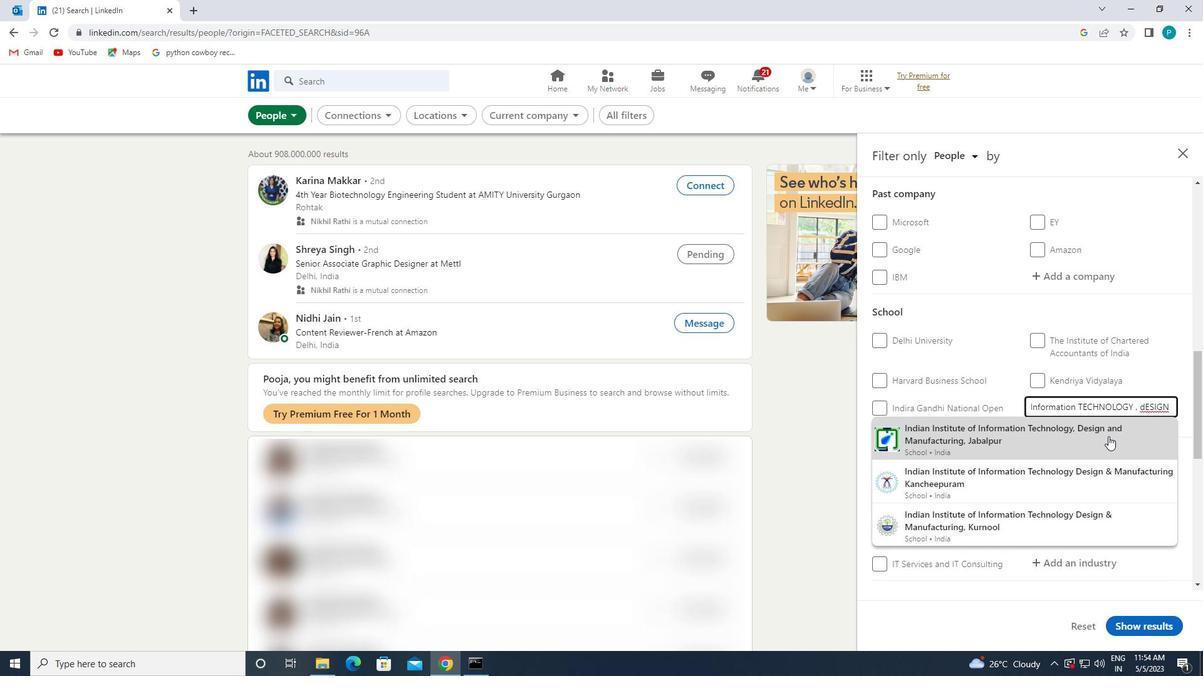 
Action: Mouse pressed left at (1110, 439)
Screenshot: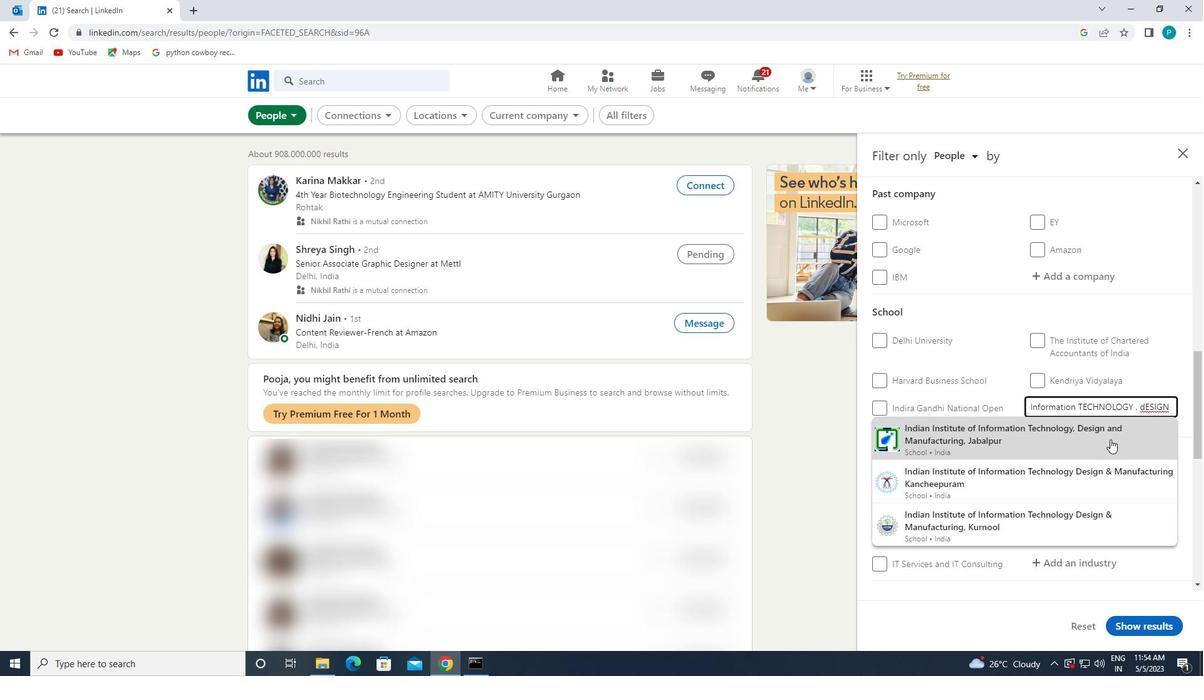 
Action: Mouse moved to (1163, 453)
Screenshot: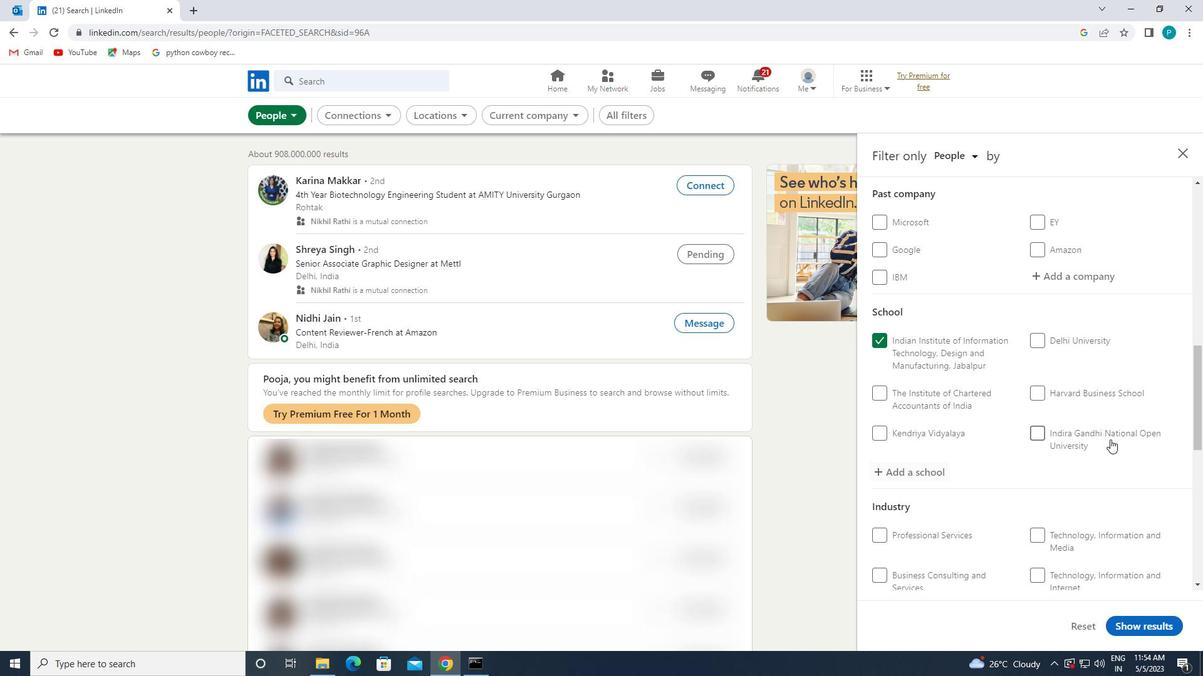 
Action: Mouse scrolled (1163, 453) with delta (0, 0)
Screenshot: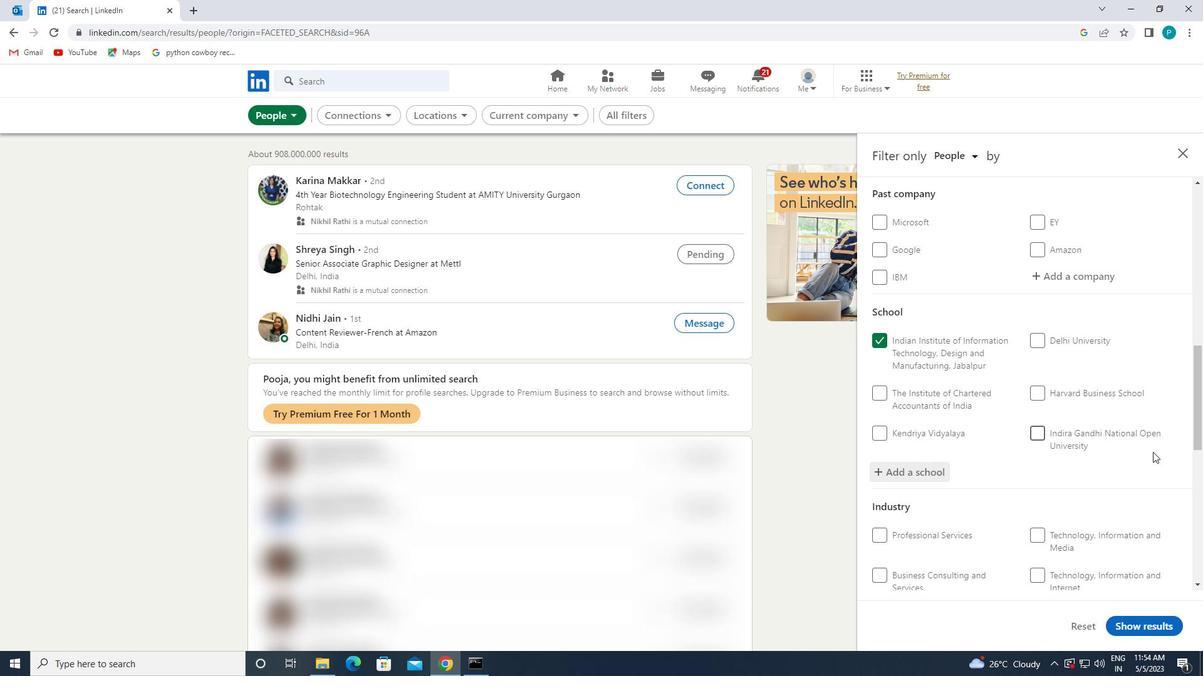 
Action: Mouse scrolled (1163, 453) with delta (0, 0)
Screenshot: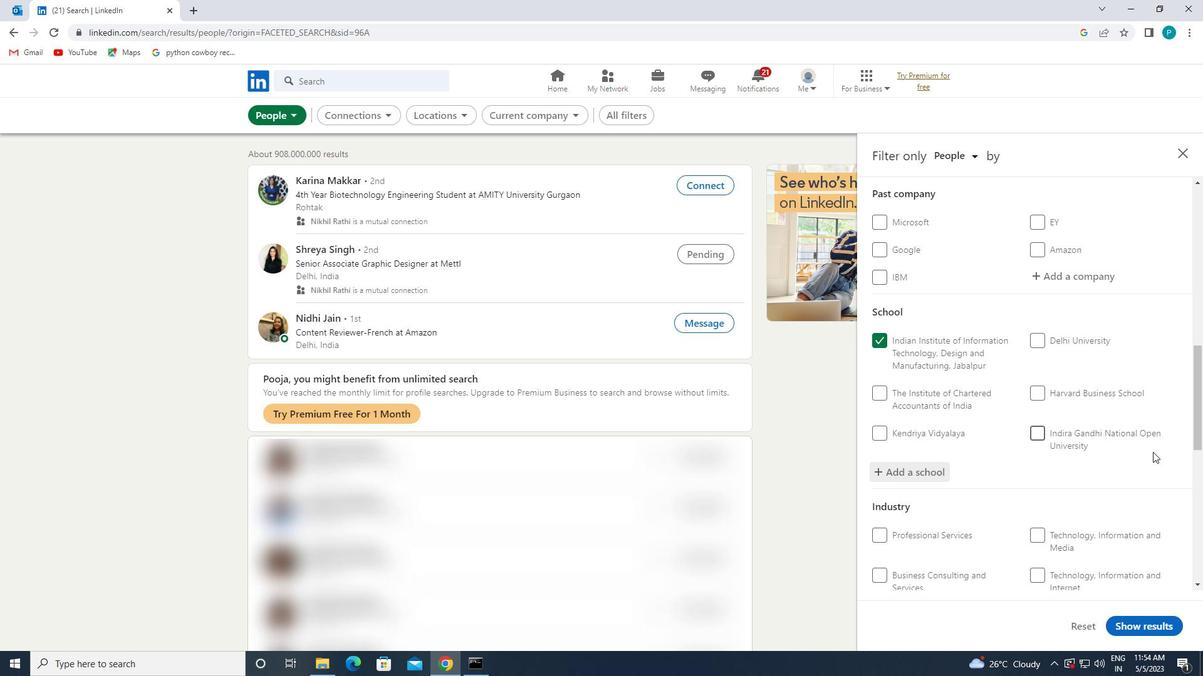 
Action: Mouse scrolled (1163, 453) with delta (0, 0)
Screenshot: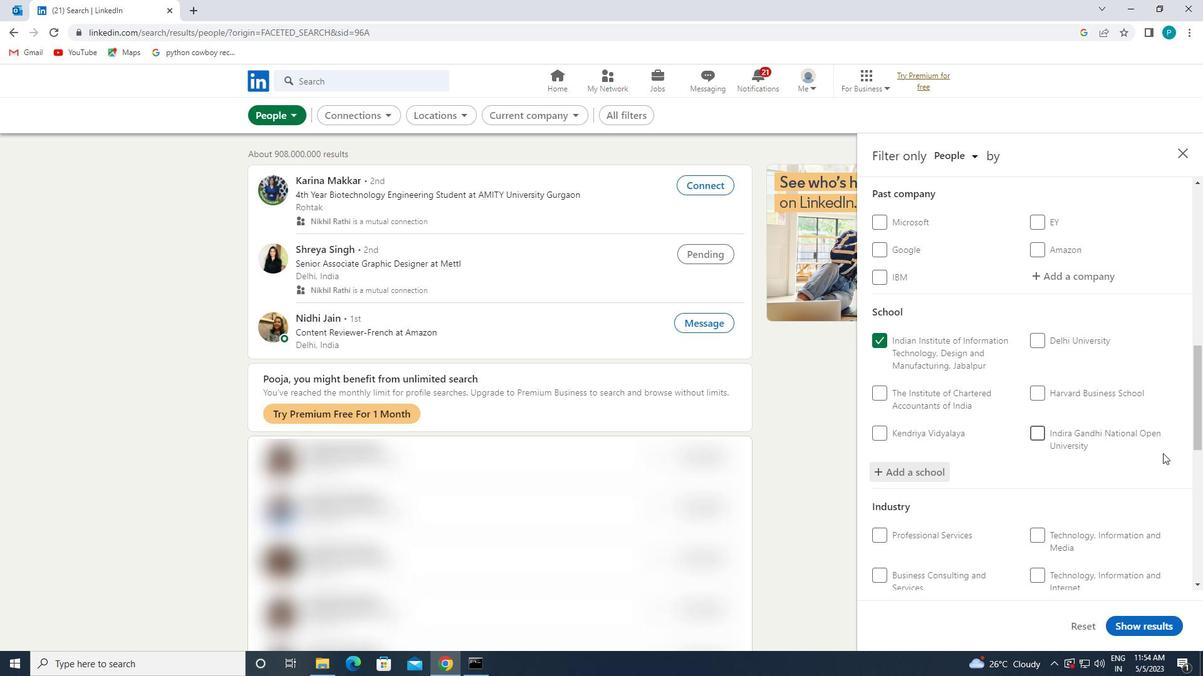 
Action: Mouse moved to (1121, 443)
Screenshot: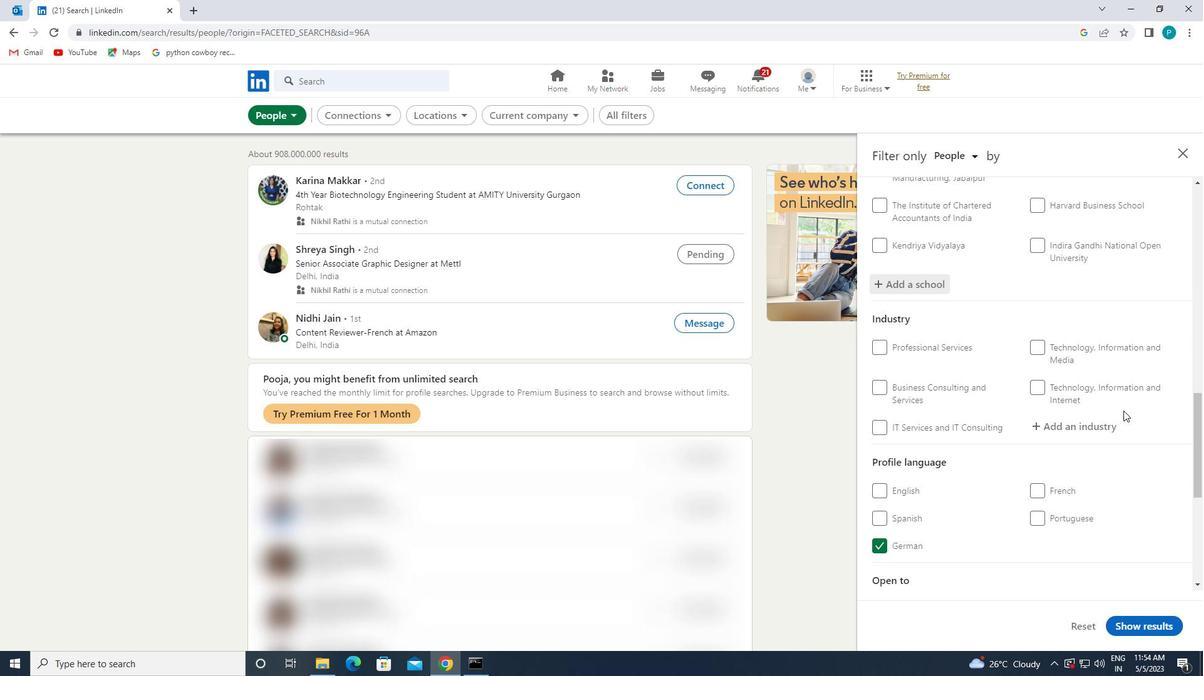 
Action: Mouse pressed left at (1121, 443)
Screenshot: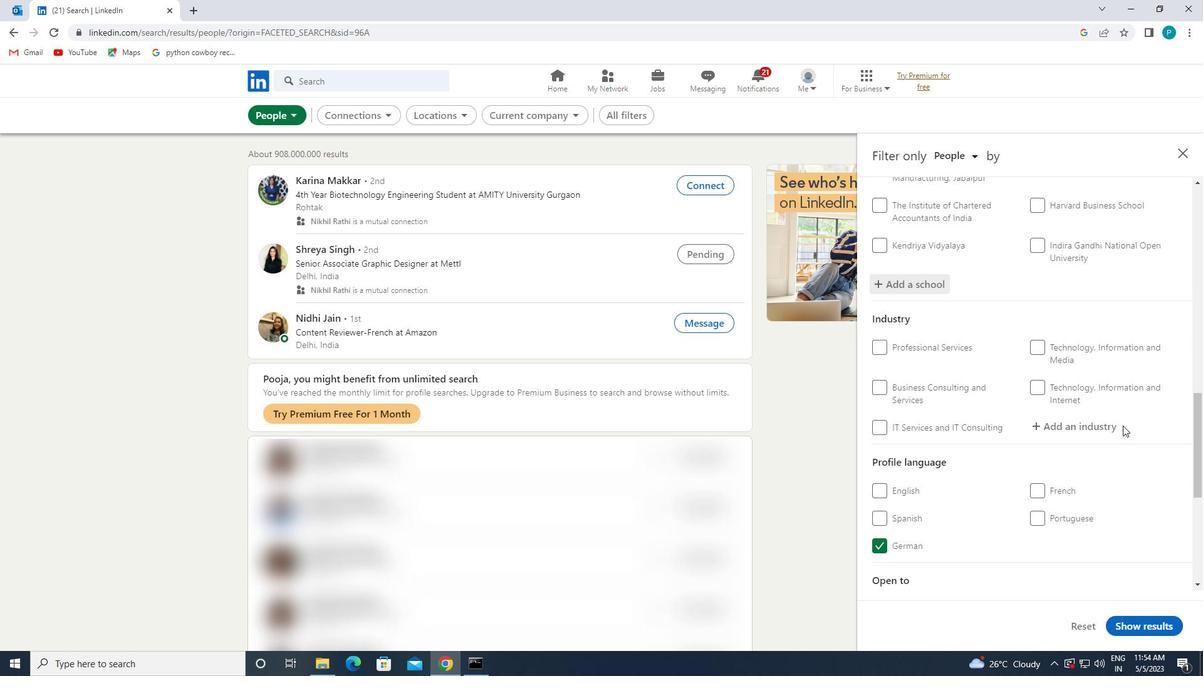 
Action: Mouse moved to (1115, 437)
Screenshot: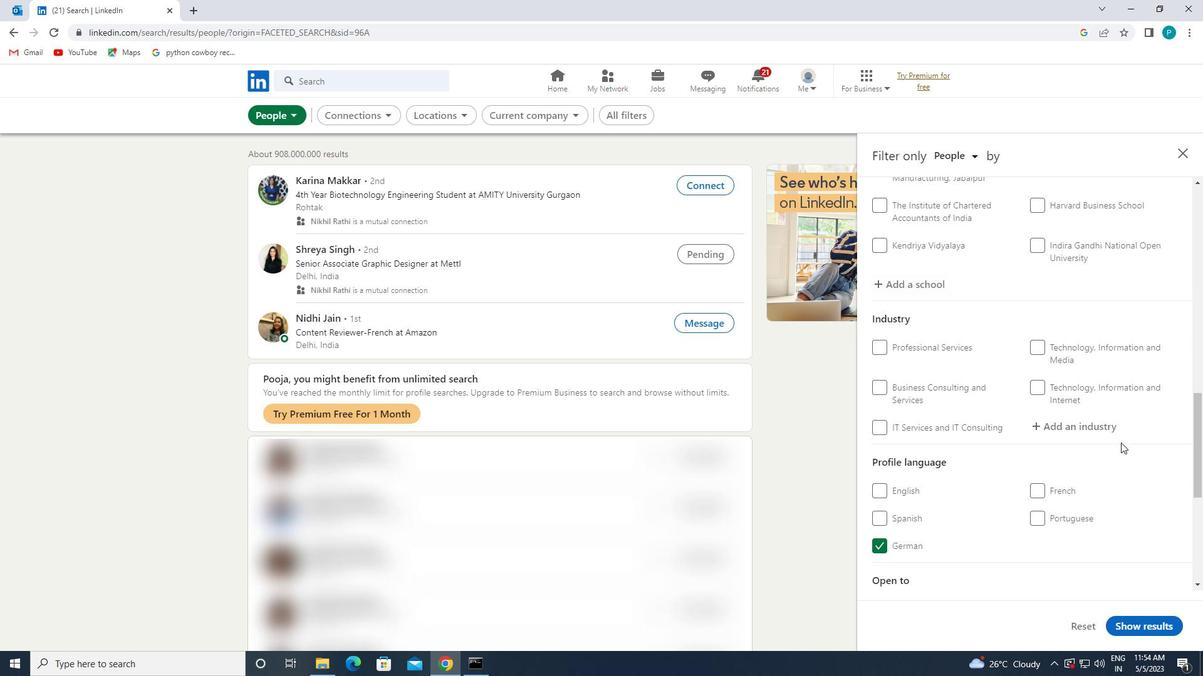 
Action: Mouse pressed left at (1115, 437)
Screenshot: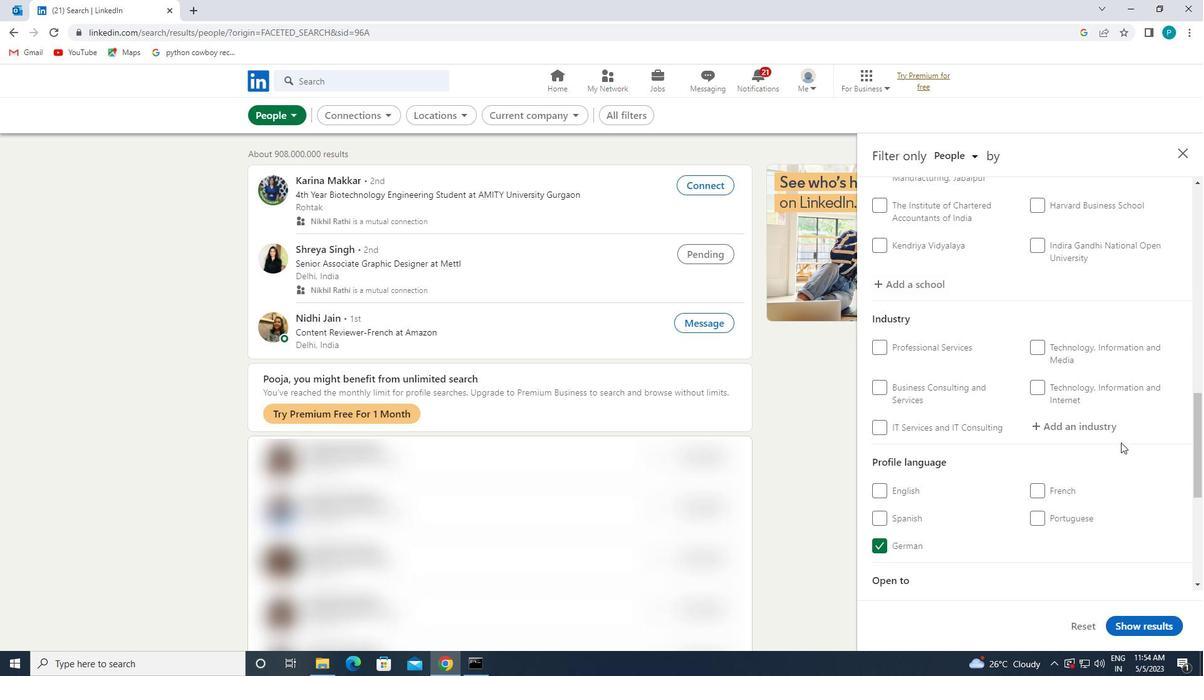 
Action: Mouse moved to (1091, 423)
Screenshot: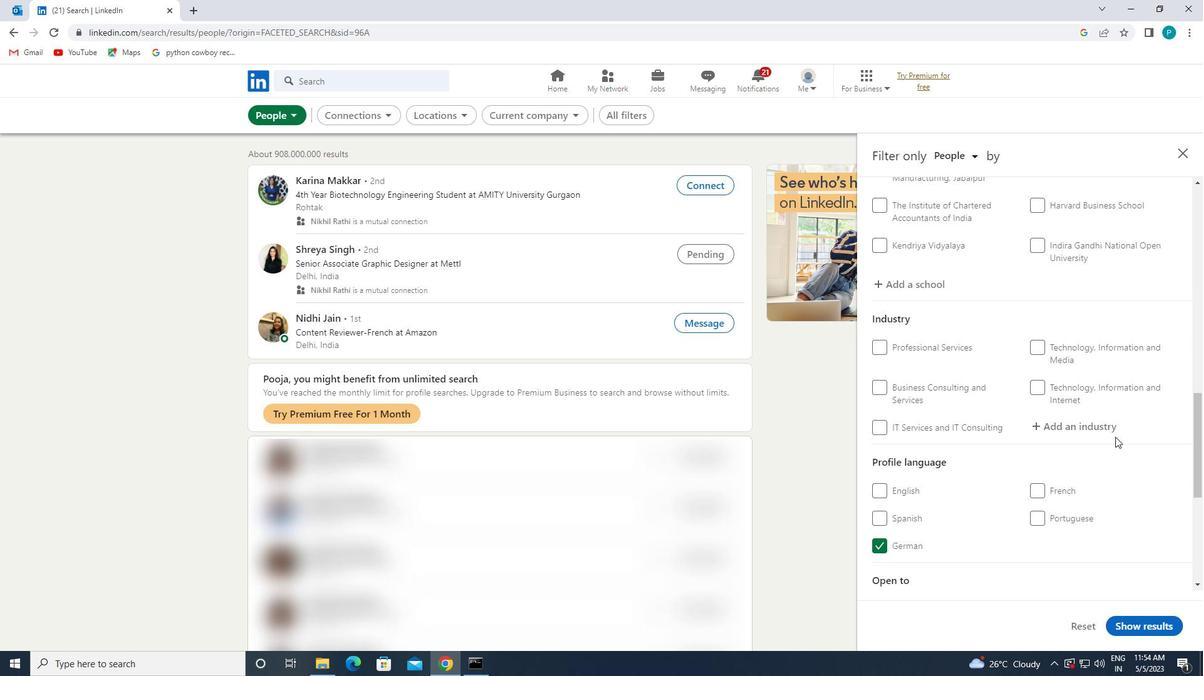
Action: Mouse pressed left at (1091, 423)
Screenshot: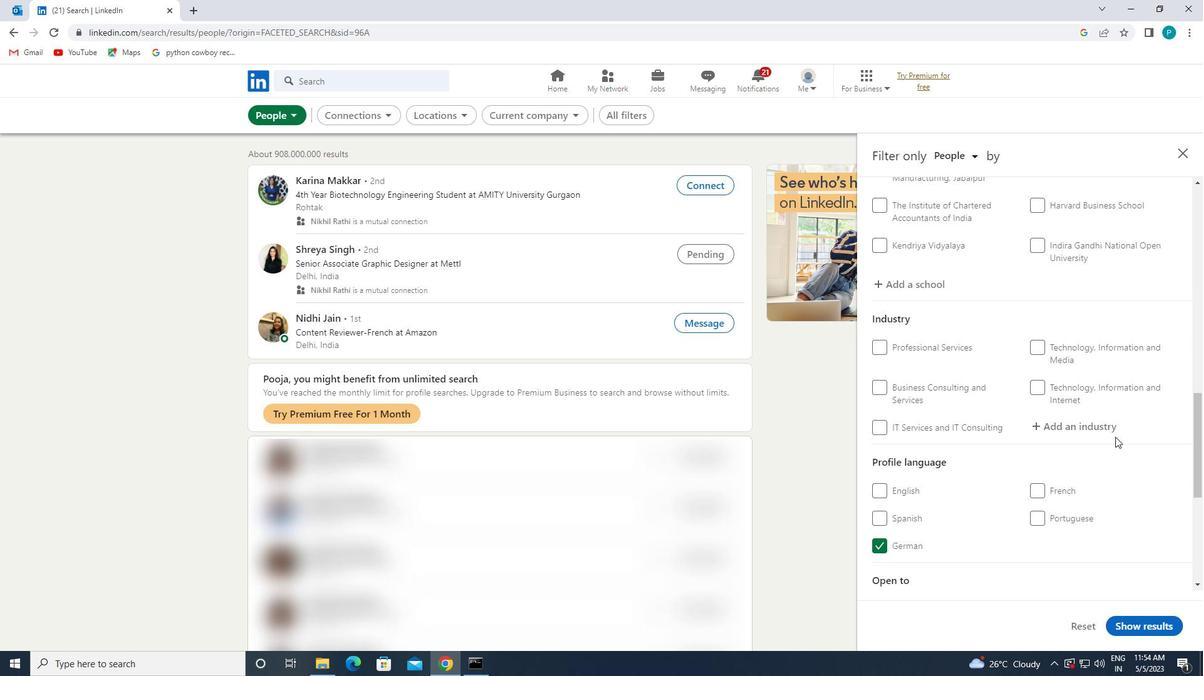 
Action: Key pressed <Key.caps_lock>A<Key.caps_lock><Key.backspace>A<Key.caps_lock>VIATION
Screenshot: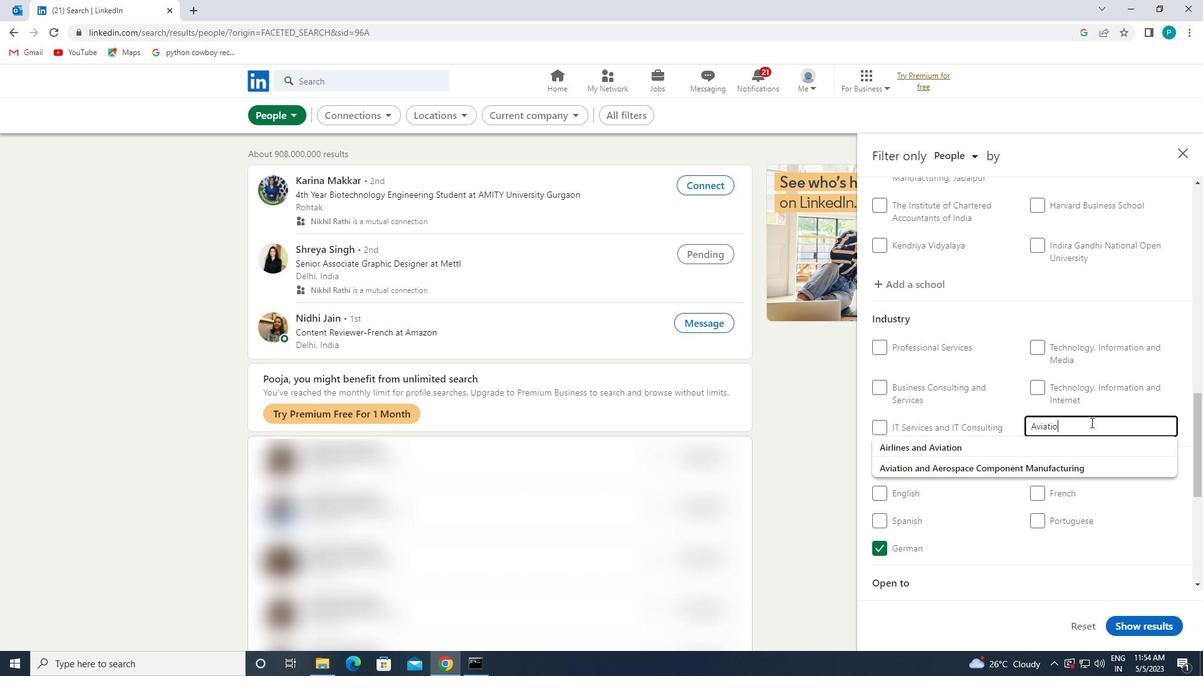 
Action: Mouse moved to (1044, 463)
Screenshot: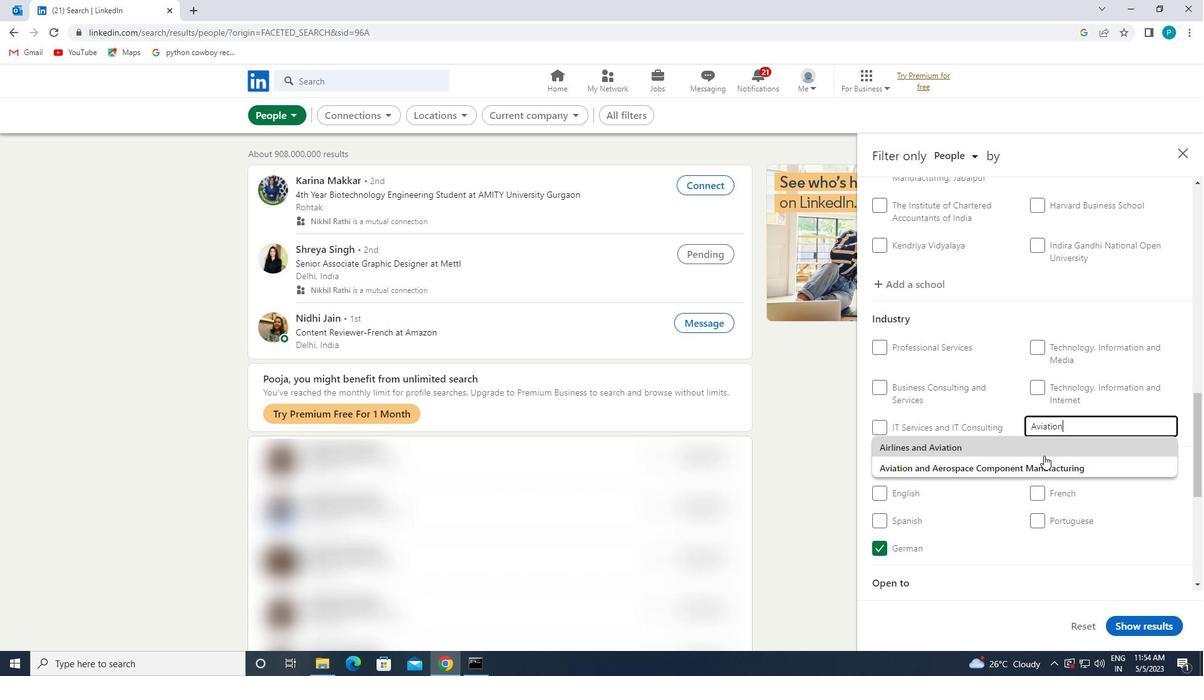 
Action: Mouse pressed left at (1044, 463)
Screenshot: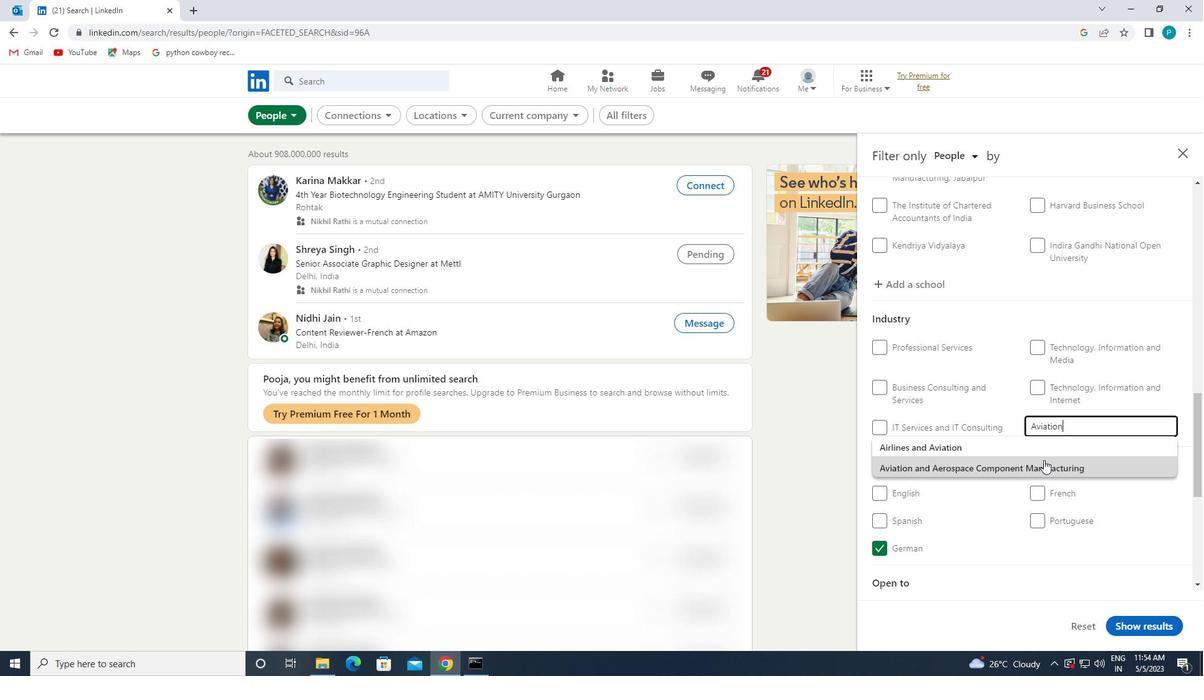 
Action: Mouse scrolled (1044, 462) with delta (0, 0)
Screenshot: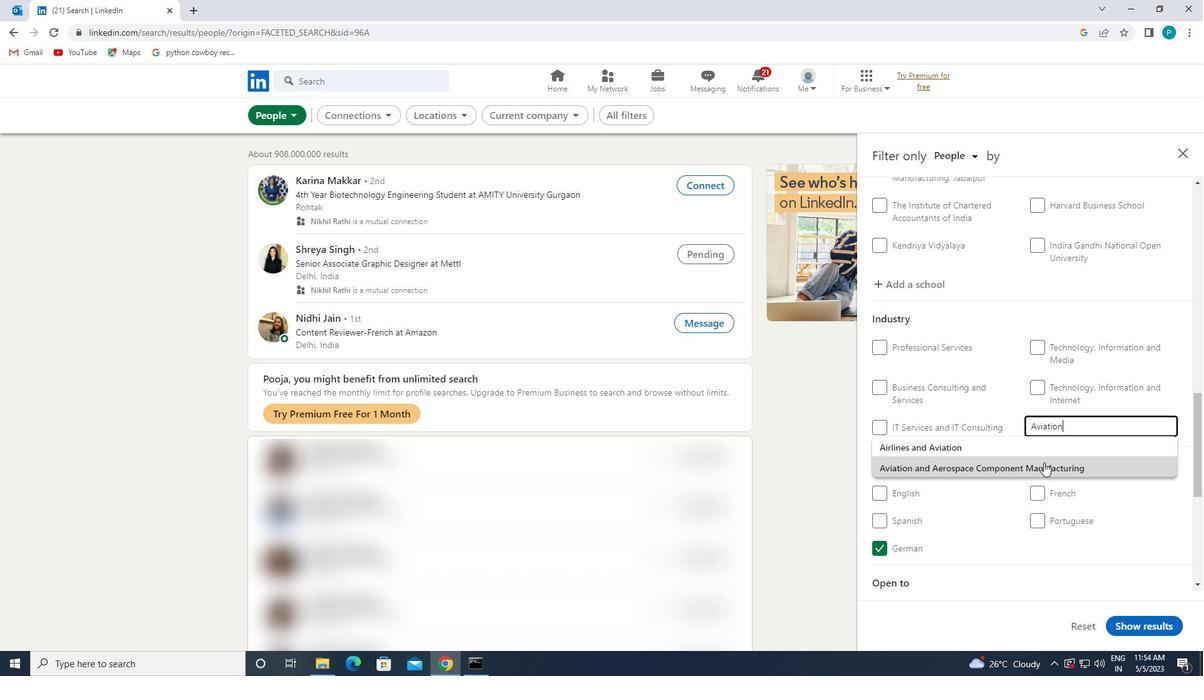 
Action: Mouse scrolled (1044, 462) with delta (0, 0)
Screenshot: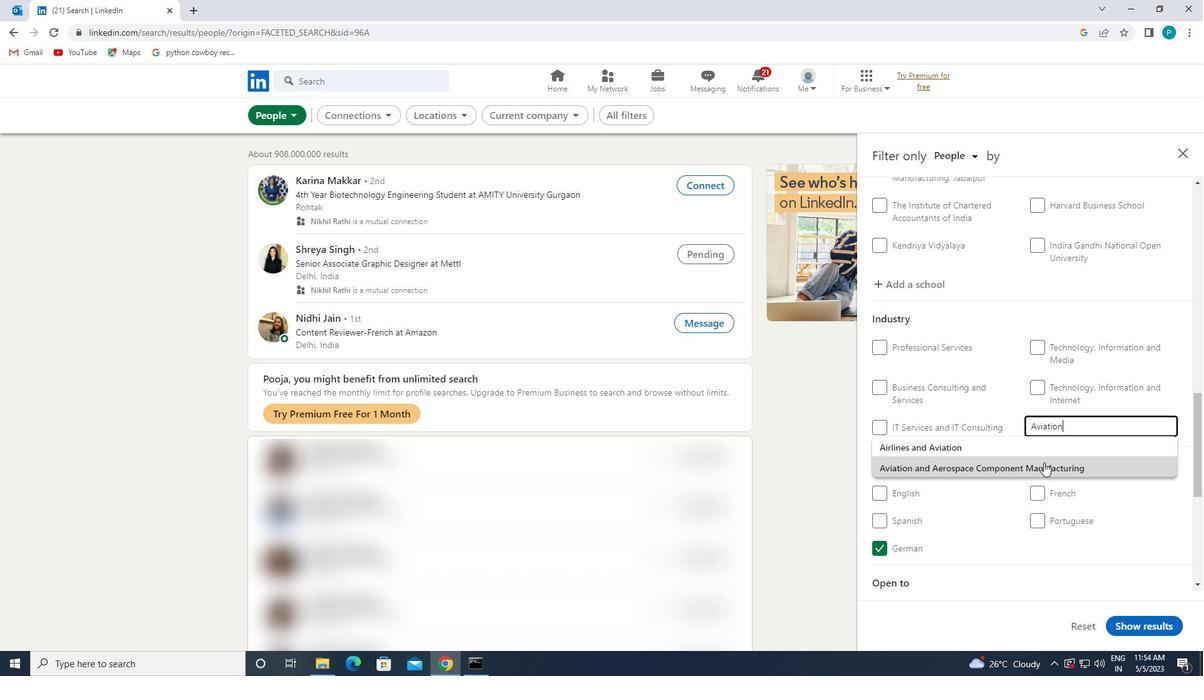 
Action: Mouse scrolled (1044, 462) with delta (0, 0)
Screenshot: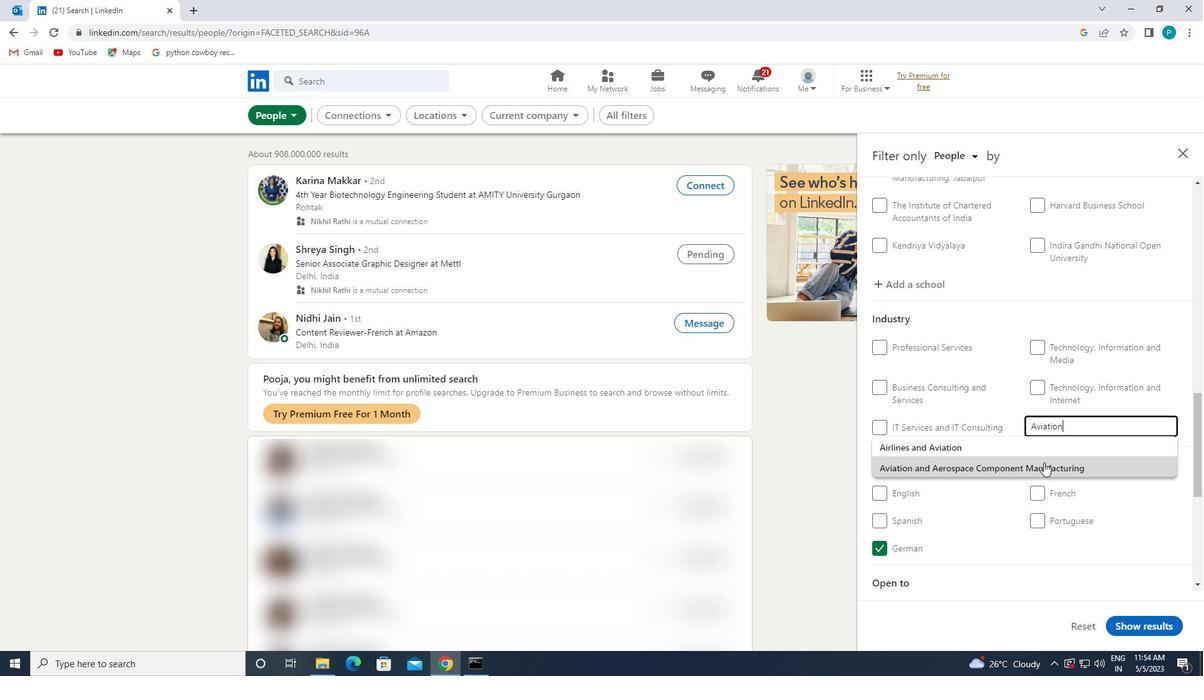 
Action: Mouse moved to (1046, 475)
Screenshot: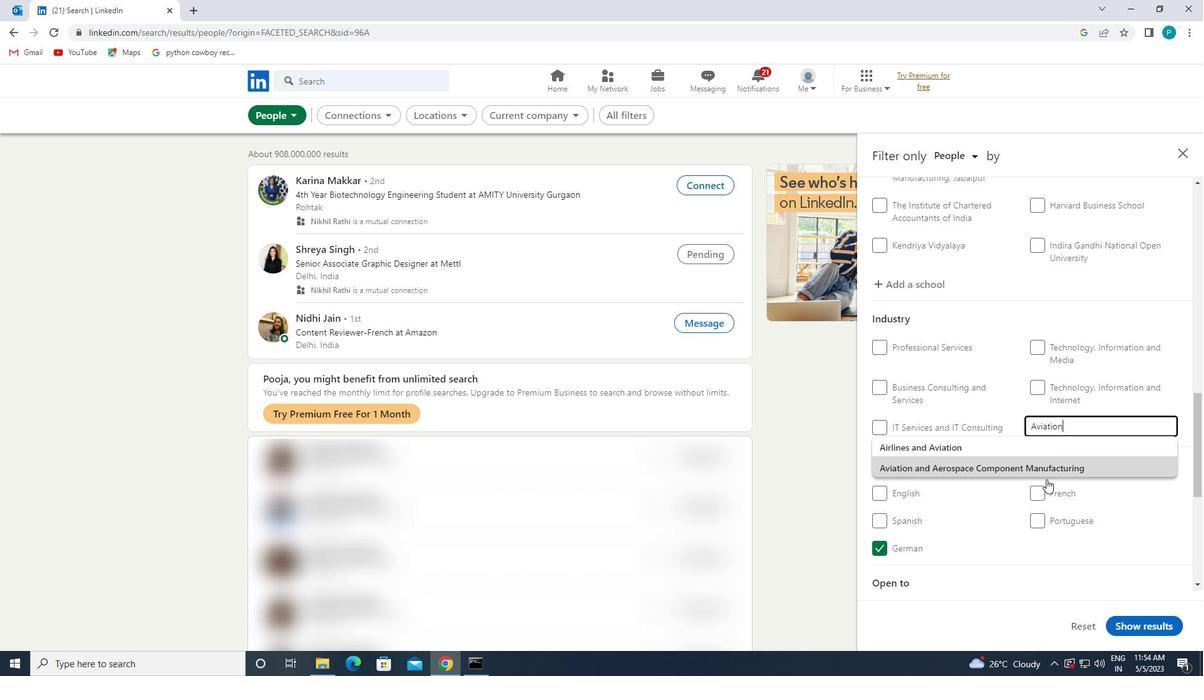 
Action: Mouse pressed left at (1046, 475)
Screenshot: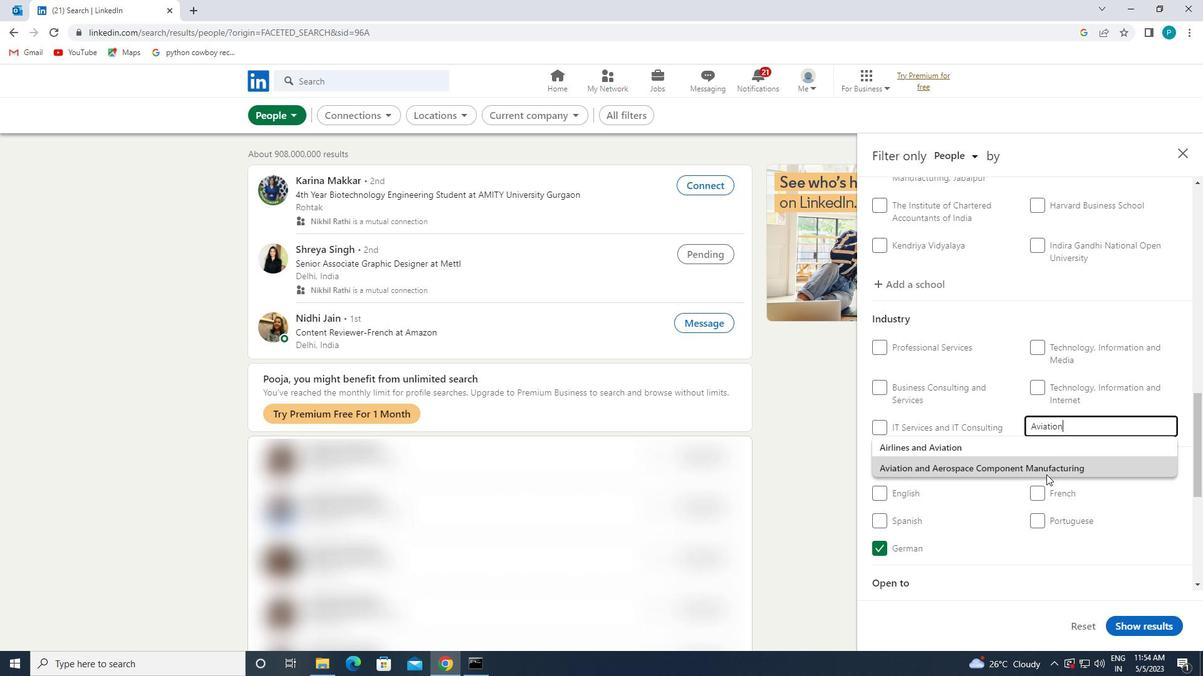 
Action: Mouse scrolled (1046, 474) with delta (0, 0)
Screenshot: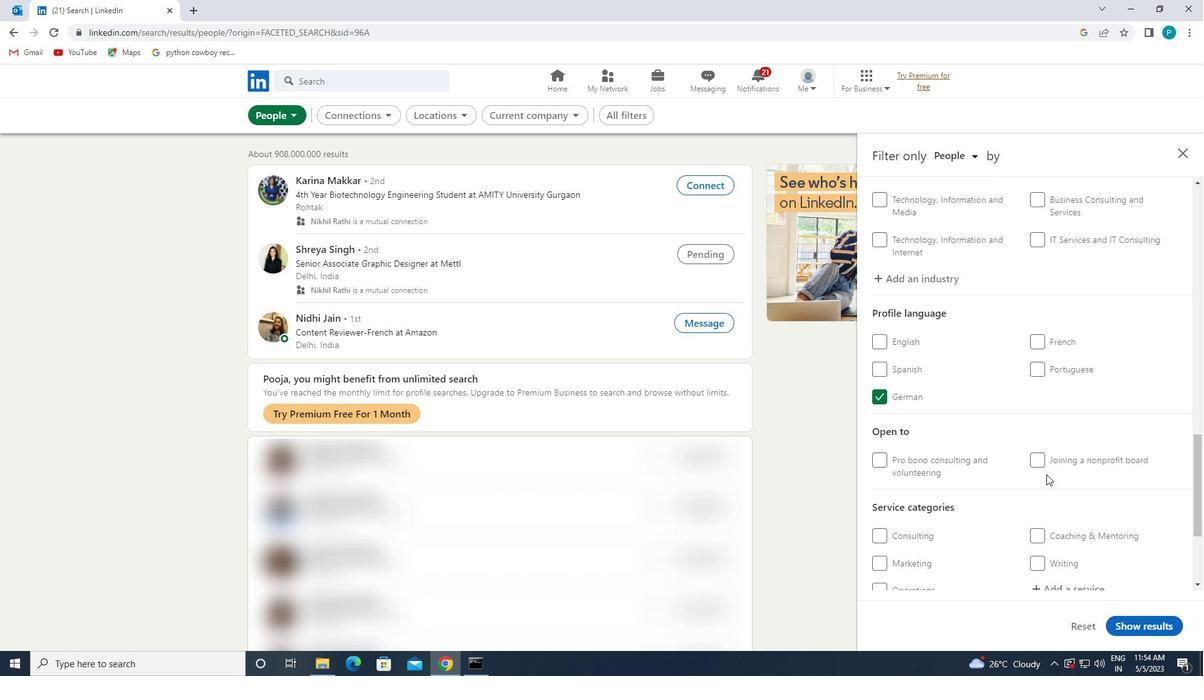 
Action: Mouse scrolled (1046, 474) with delta (0, 0)
Screenshot: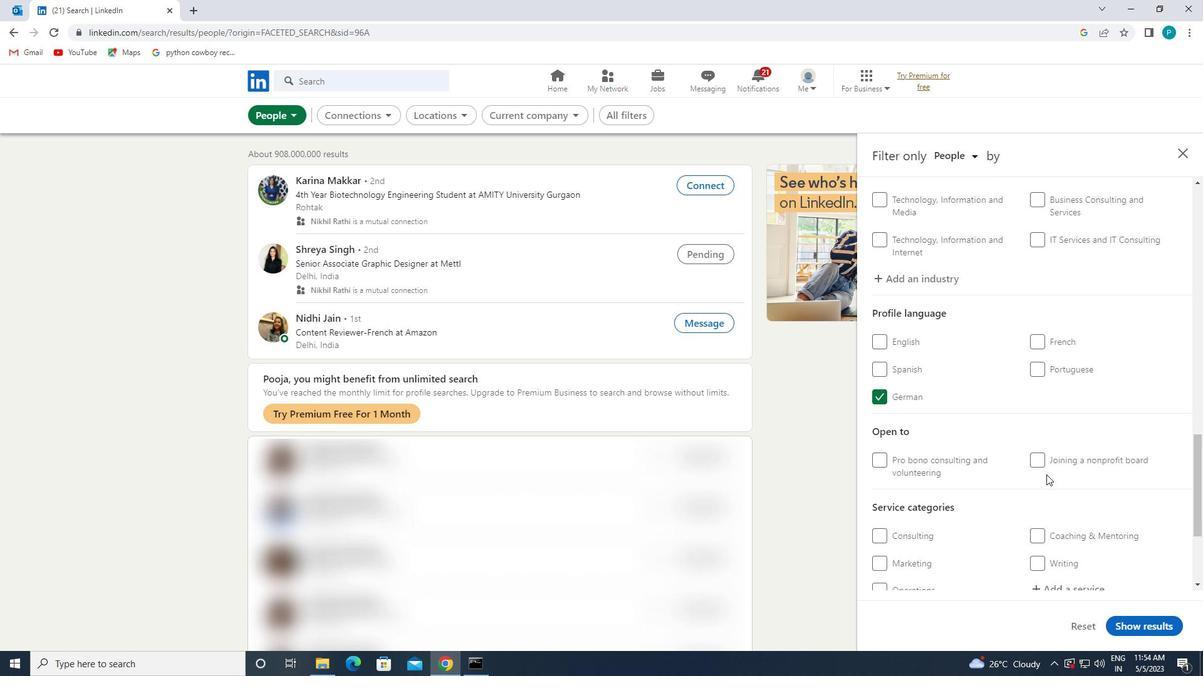 
Action: Mouse scrolled (1046, 474) with delta (0, 0)
Screenshot: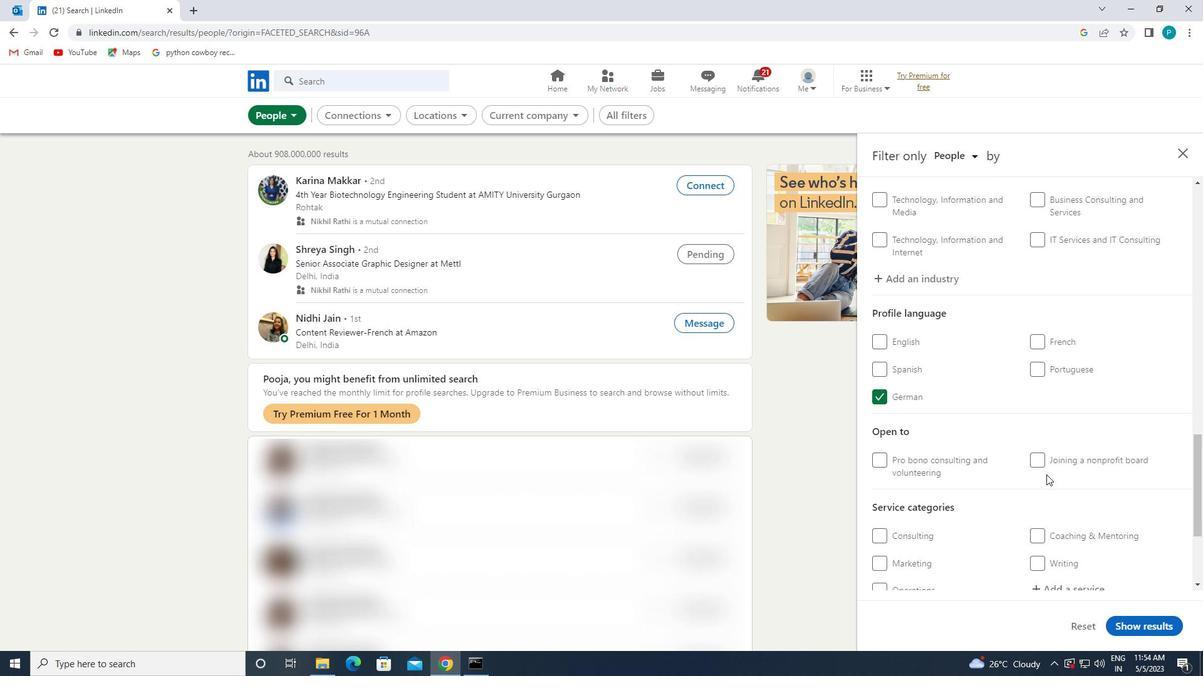 
Action: Mouse moved to (1038, 421)
Screenshot: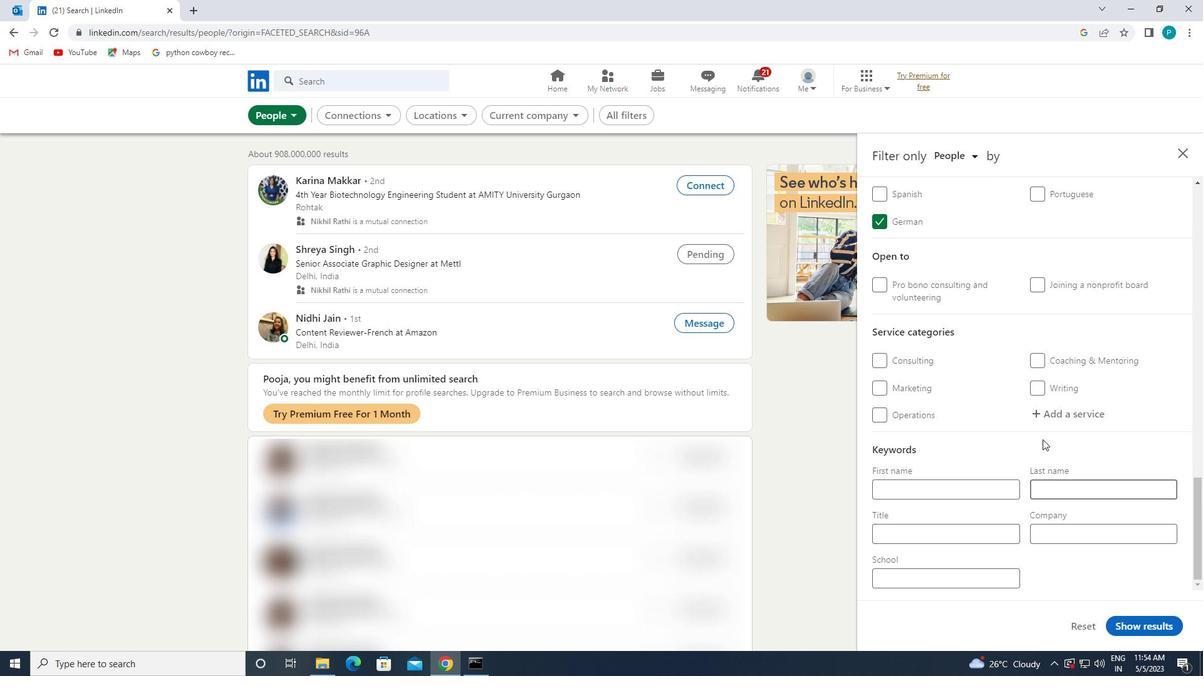 
Action: Mouse pressed left at (1038, 421)
Screenshot: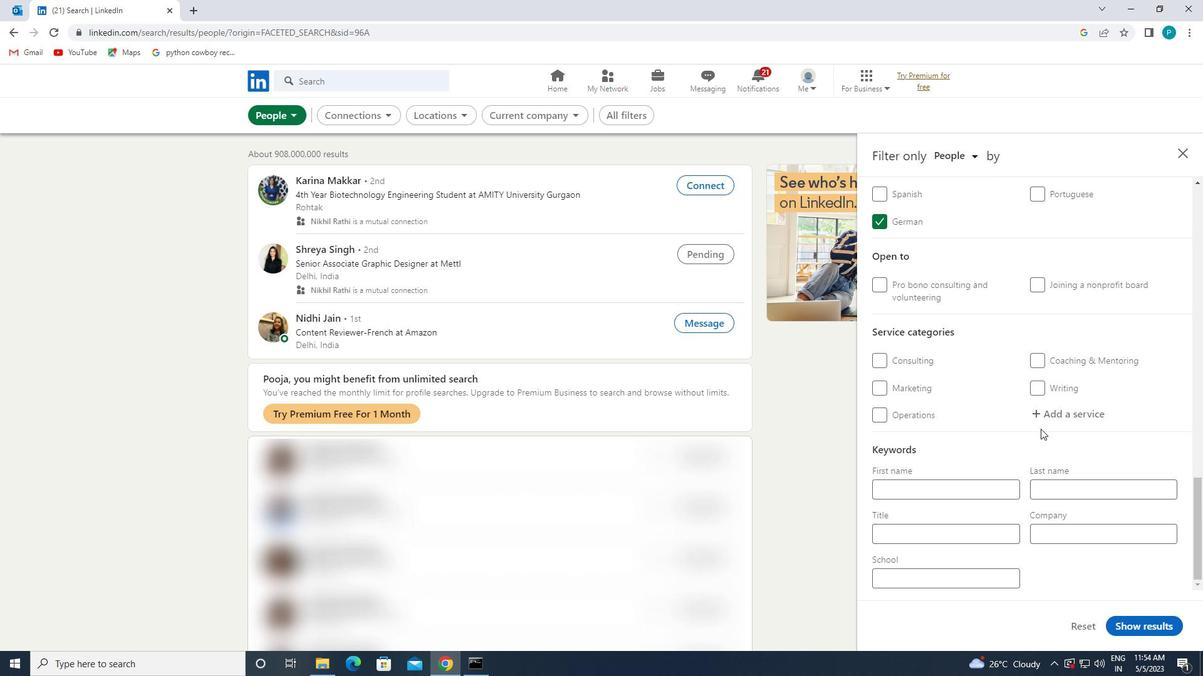 
Action: Mouse moved to (1037, 414)
Screenshot: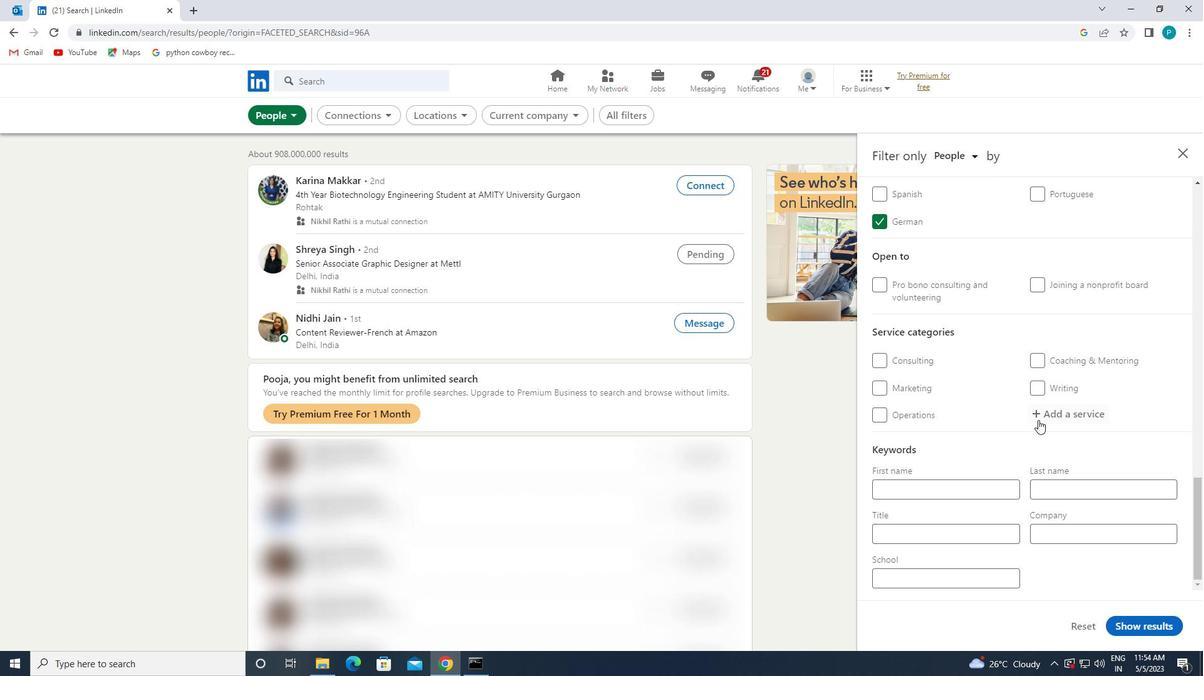 
Action: Mouse pressed left at (1037, 414)
Screenshot: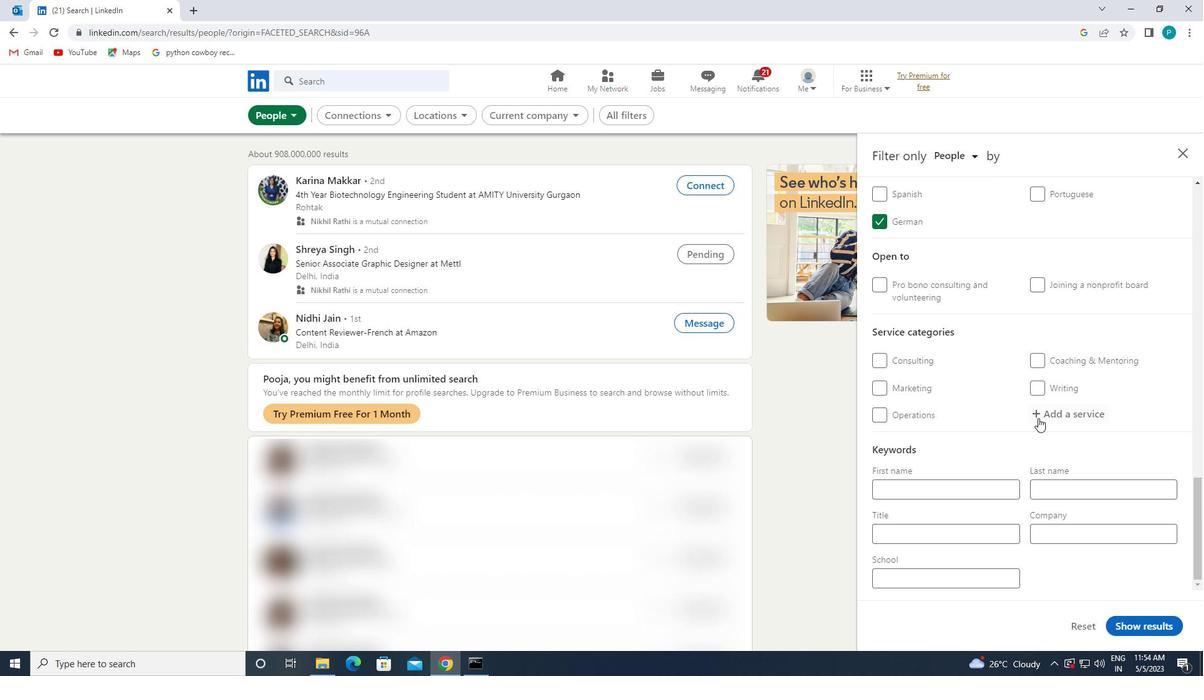 
Action: Key pressed <Key.caps_lock>C<Key.caps_lock>OMMERCIAL<Key.space>
Screenshot: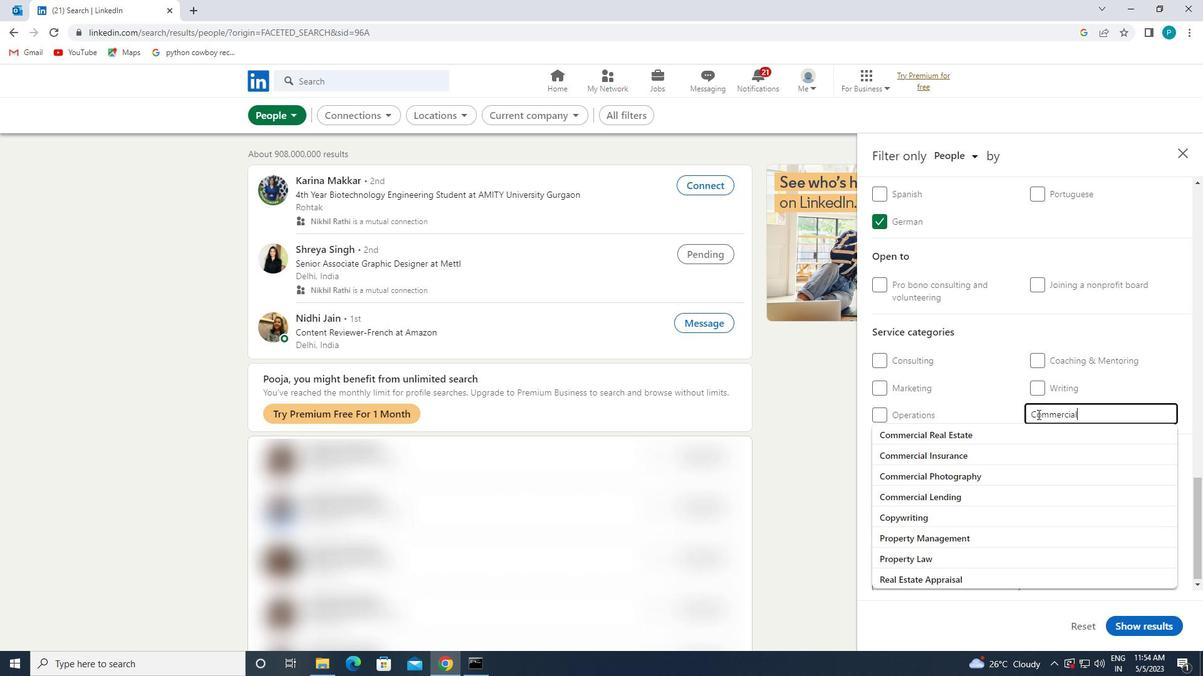 
Action: Mouse moved to (1011, 432)
Screenshot: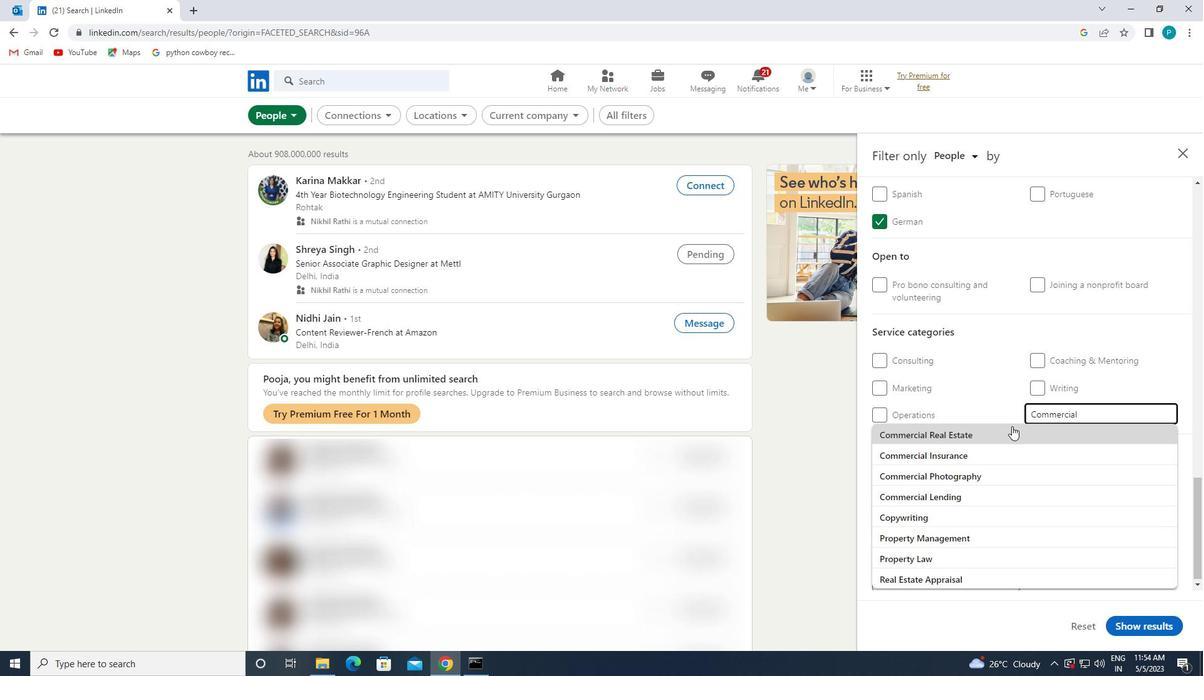 
Action: Mouse pressed left at (1011, 432)
Screenshot: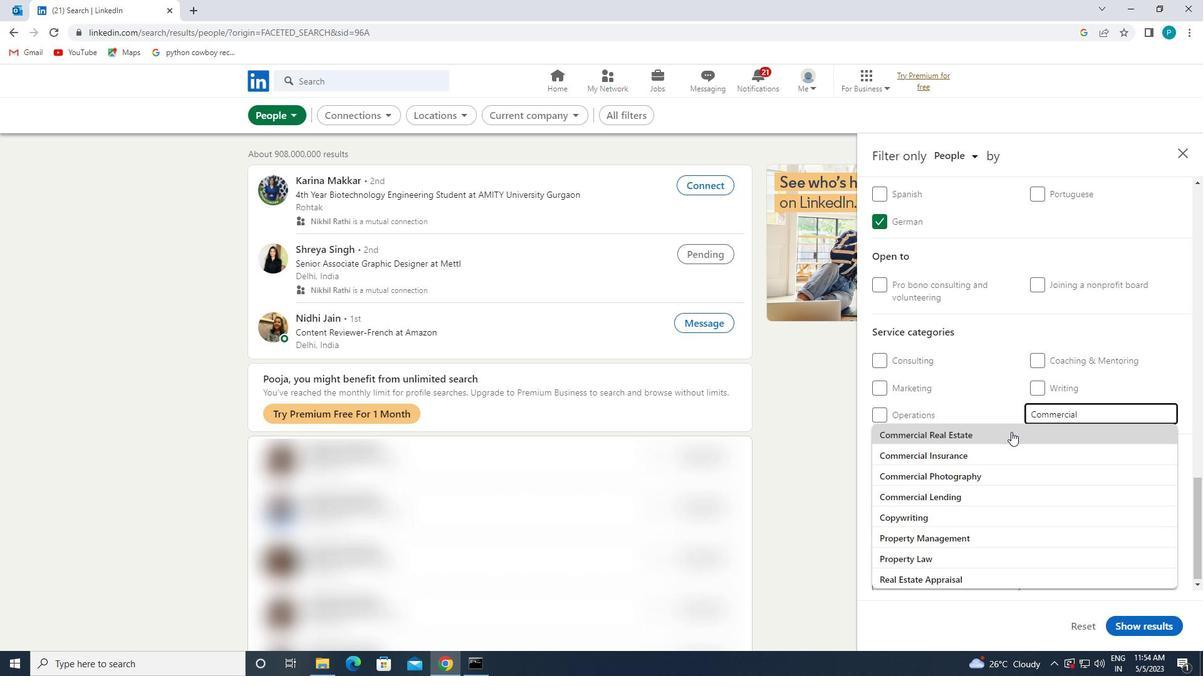 
Action: Mouse moved to (1011, 433)
Screenshot: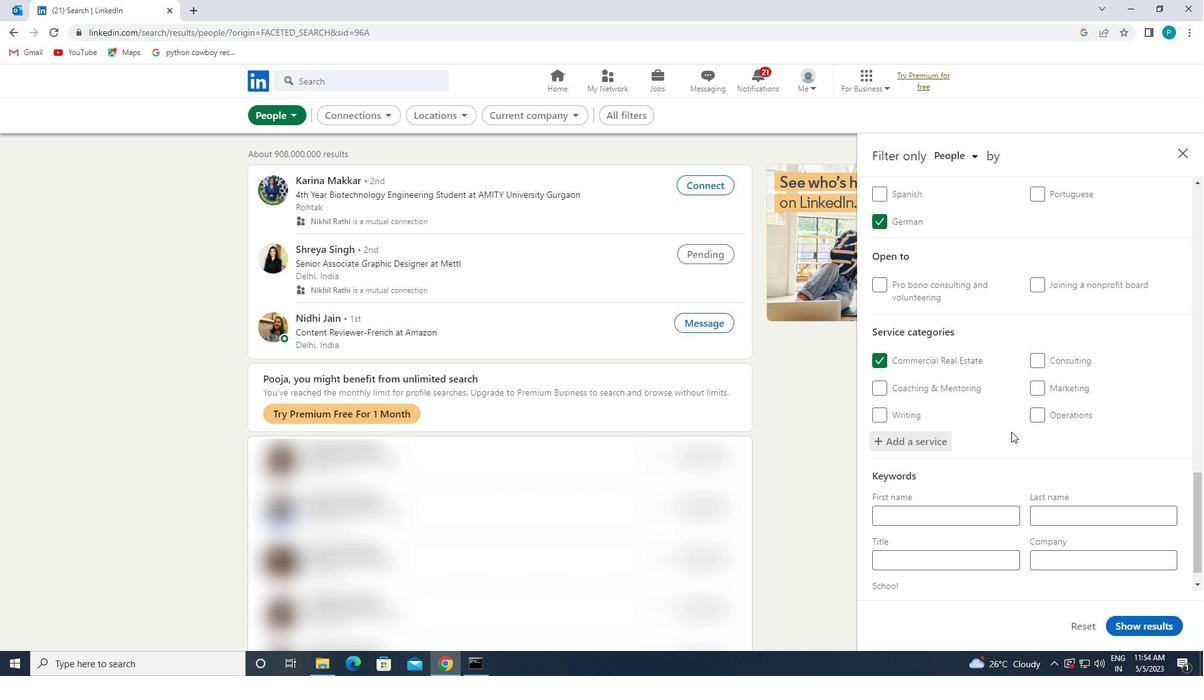 
Action: Mouse scrolled (1011, 432) with delta (0, 0)
Screenshot: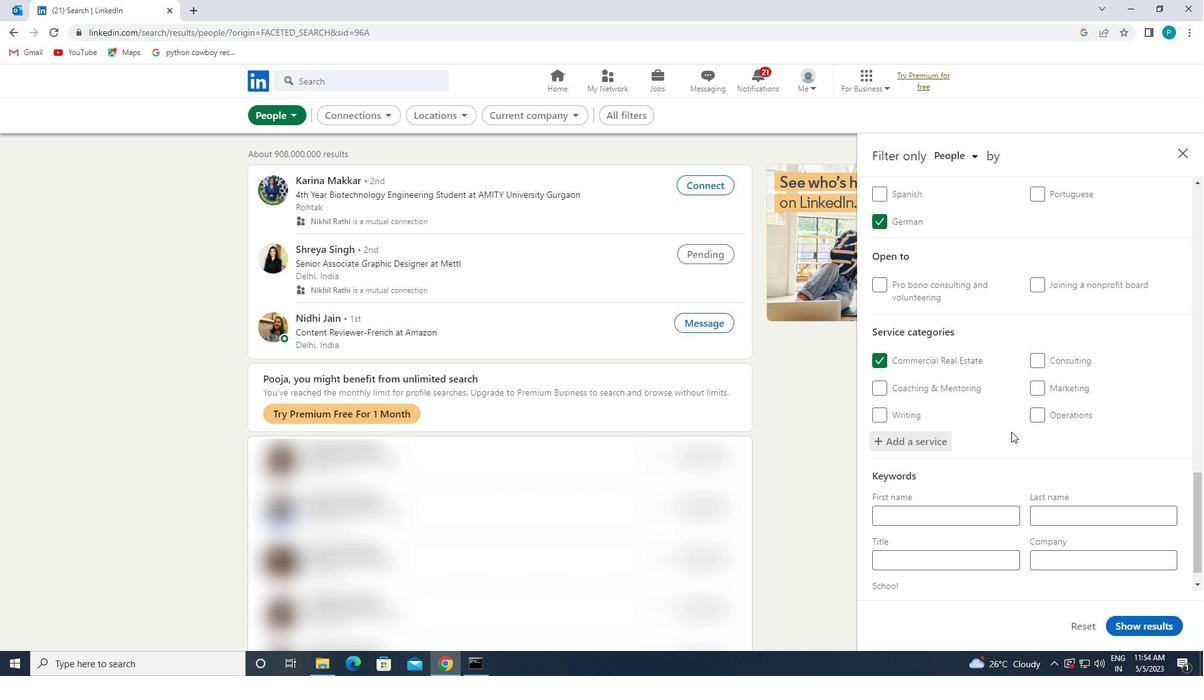 
Action: Mouse scrolled (1011, 432) with delta (0, 0)
Screenshot: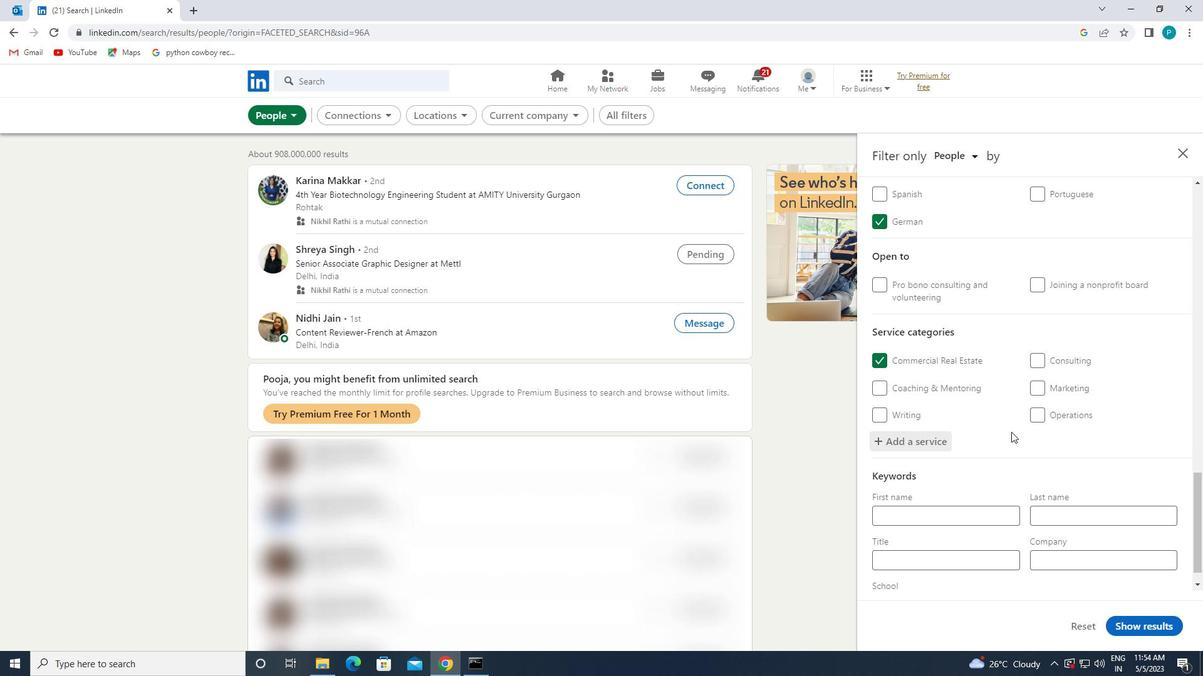 
Action: Mouse moved to (1011, 433)
Screenshot: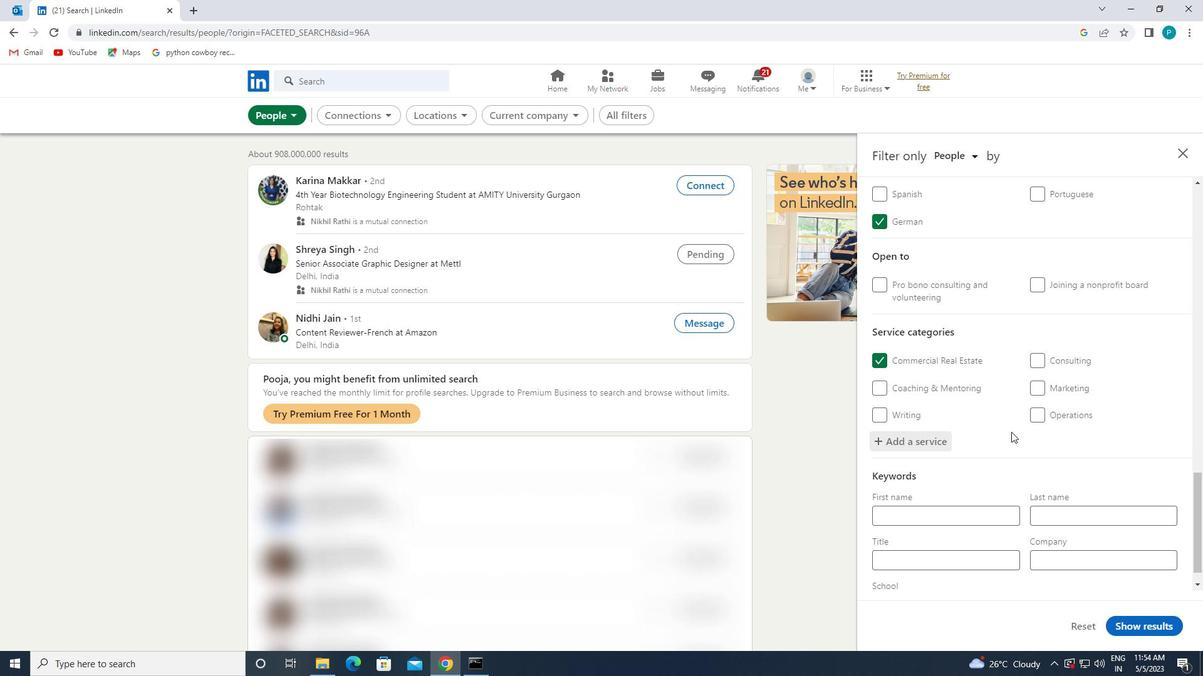 
Action: Mouse scrolled (1011, 432) with delta (0, 0)
Screenshot: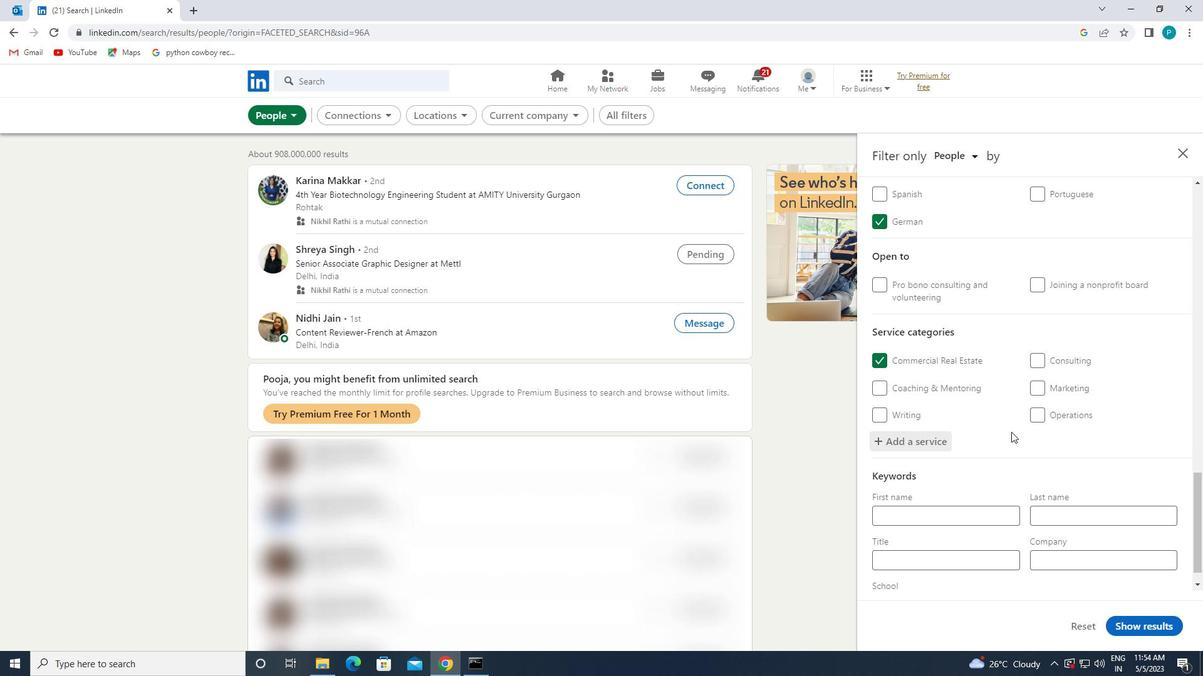 
Action: Mouse moved to (1015, 436)
Screenshot: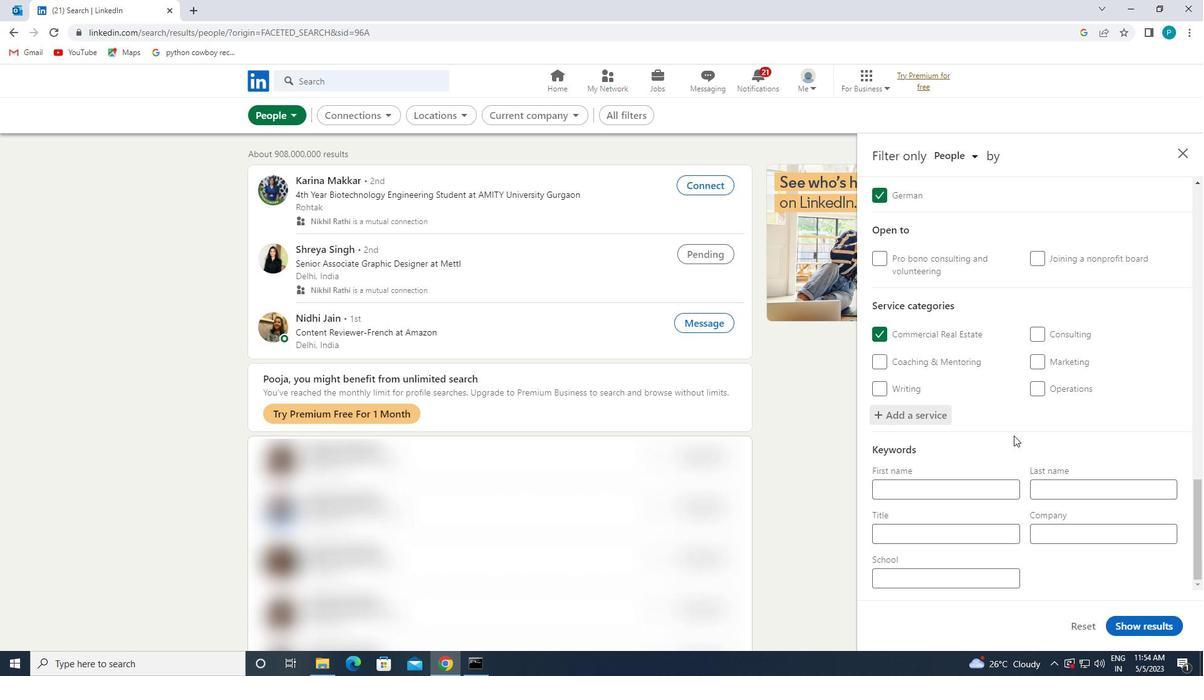 
Action: Mouse scrolled (1015, 436) with delta (0, 0)
Screenshot: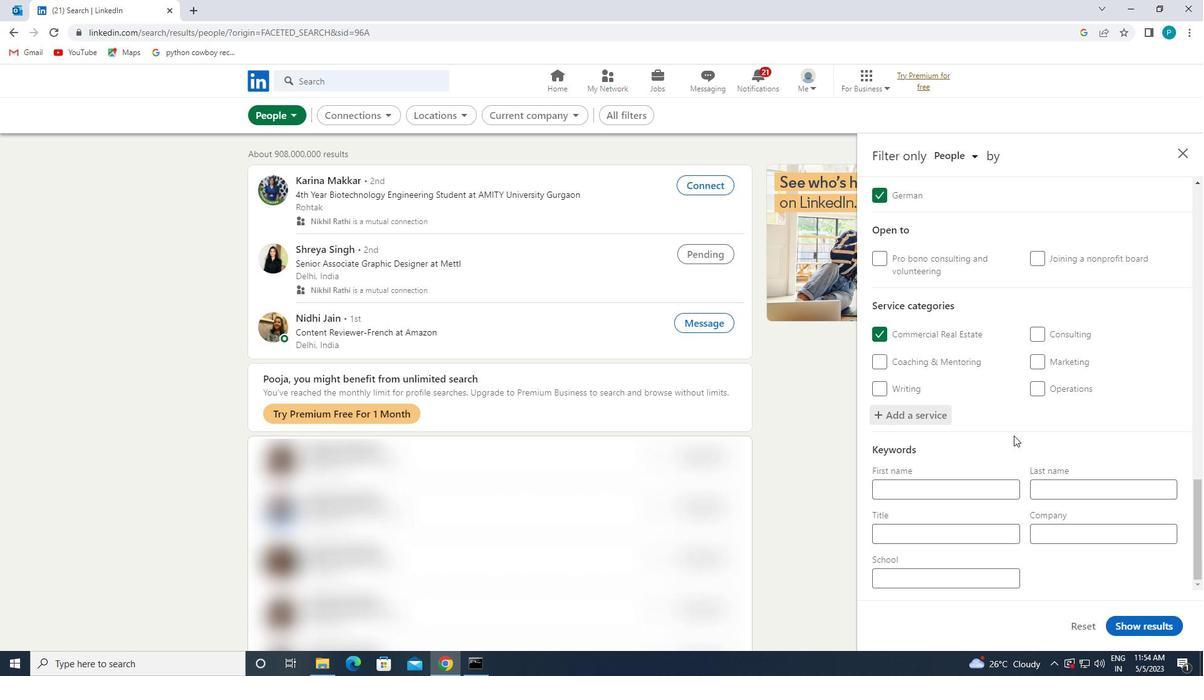 
Action: Mouse moved to (1015, 448)
Screenshot: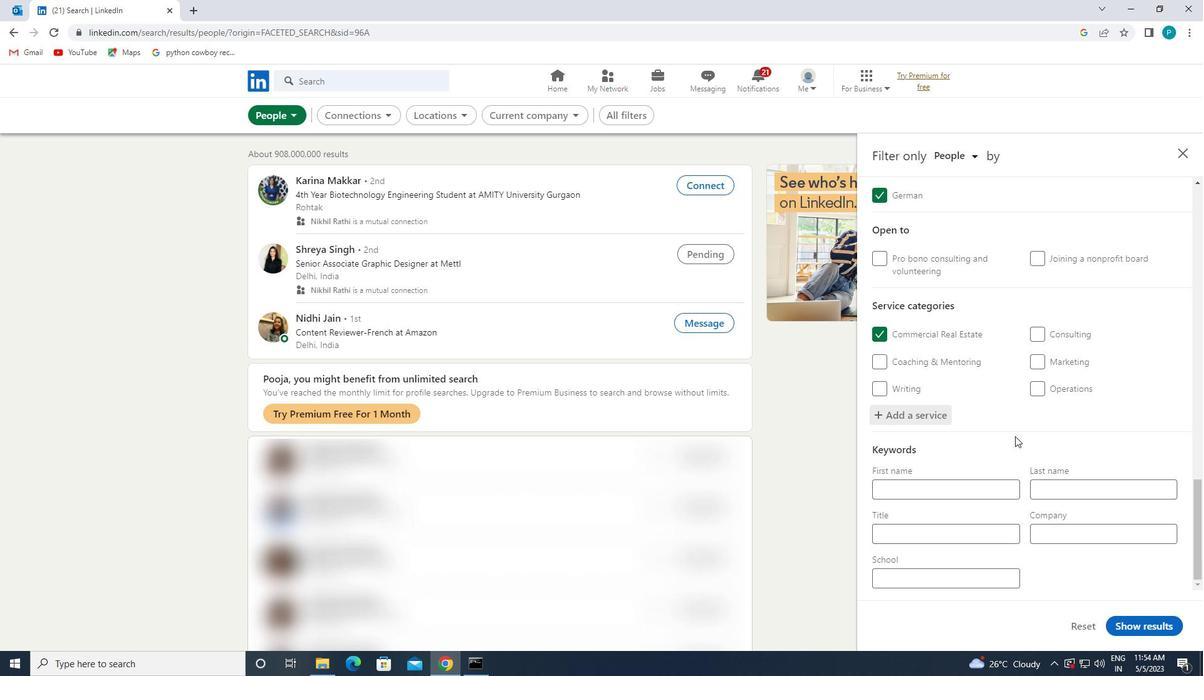 
Action: Mouse scrolled (1015, 448) with delta (0, 0)
Screenshot: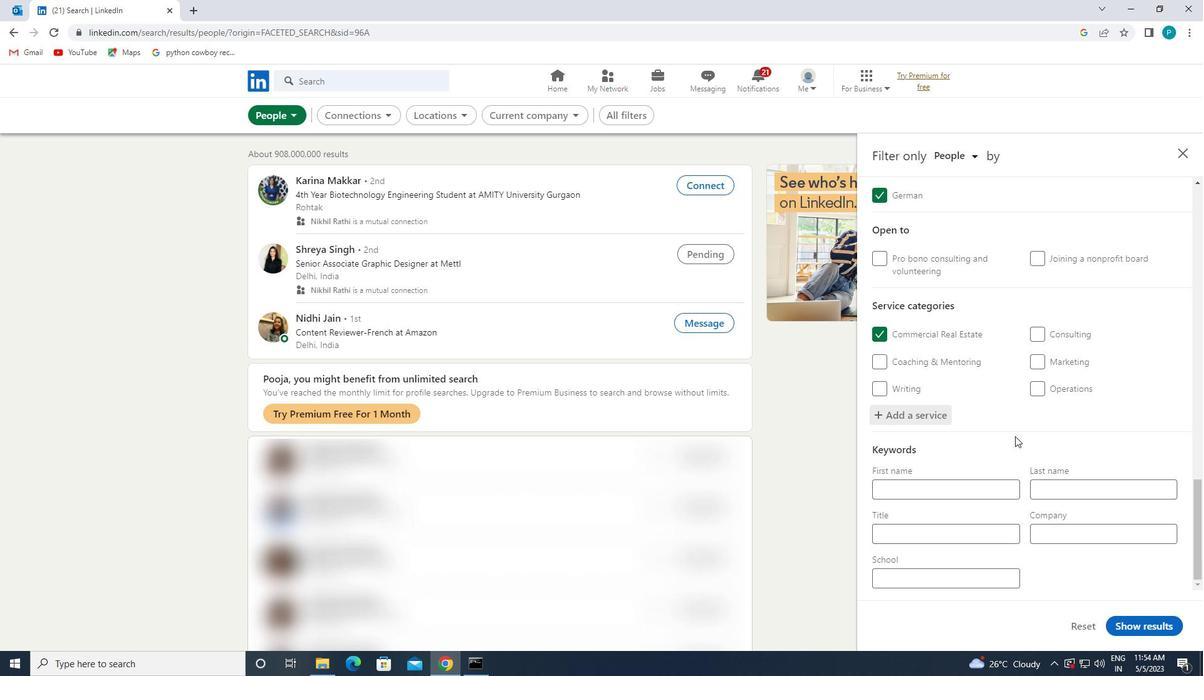 
Action: Mouse moved to (949, 542)
Screenshot: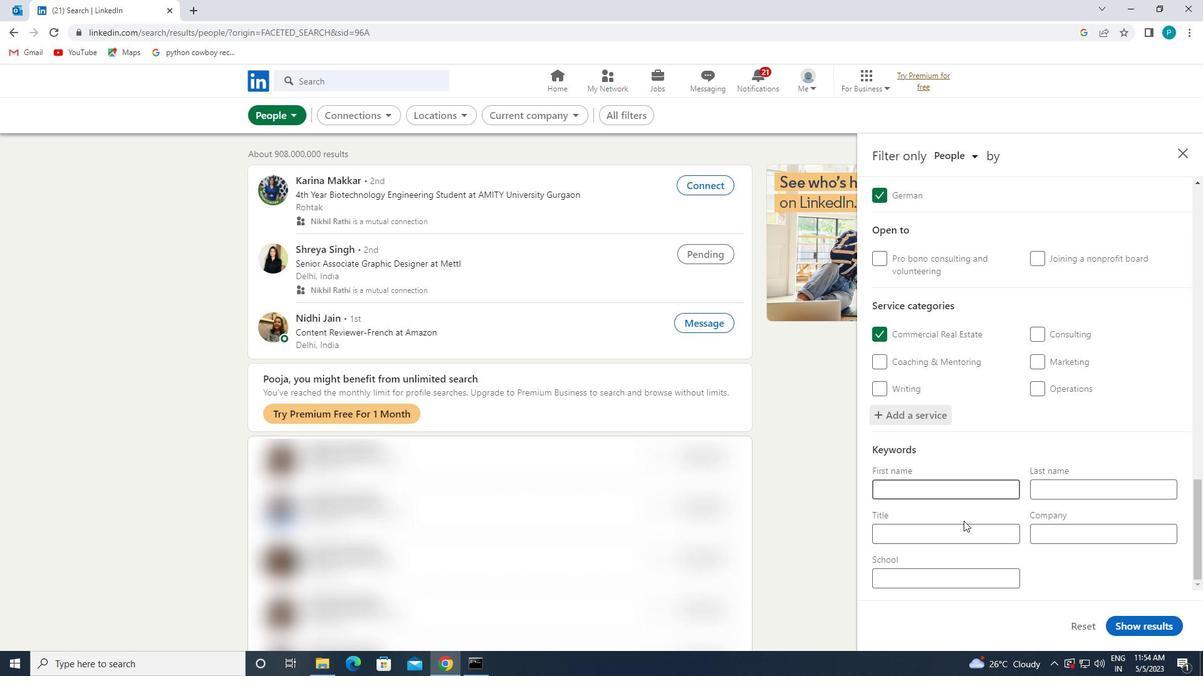 
Action: Mouse pressed left at (949, 542)
Screenshot: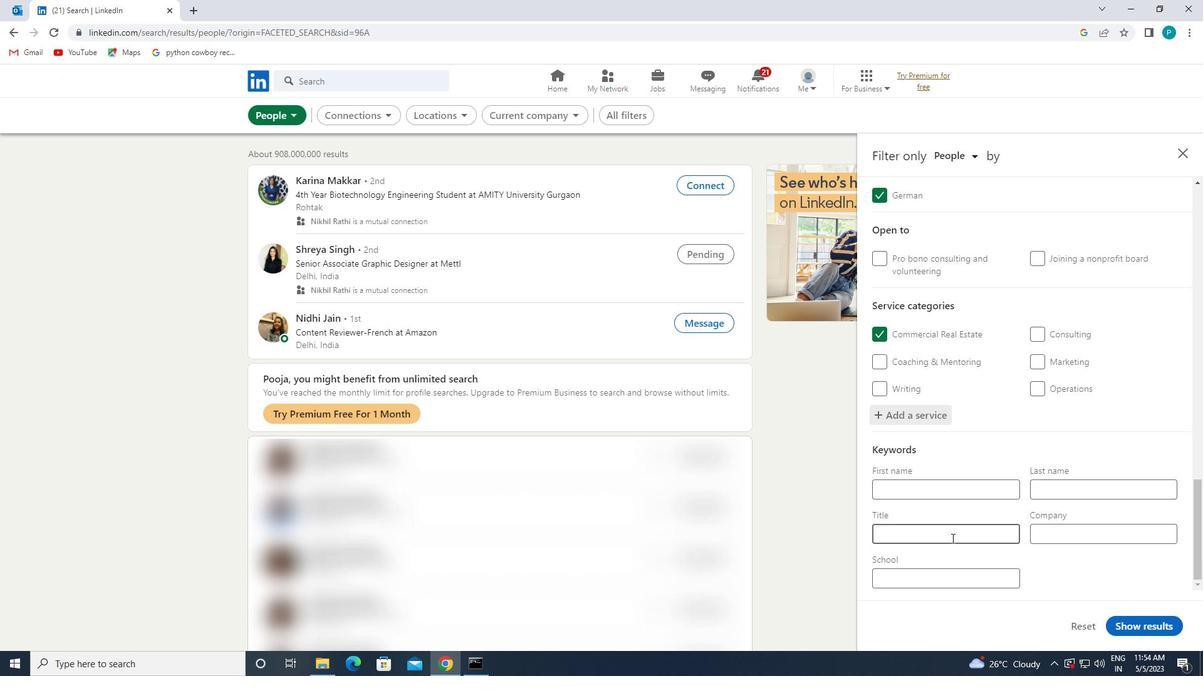 
Action: Key pressed <Key.caps_lock>O<Key.caps_lock>FFICE<Key.space><Key.caps_lock>V<Key.caps_lock>OLUNTEER
Screenshot: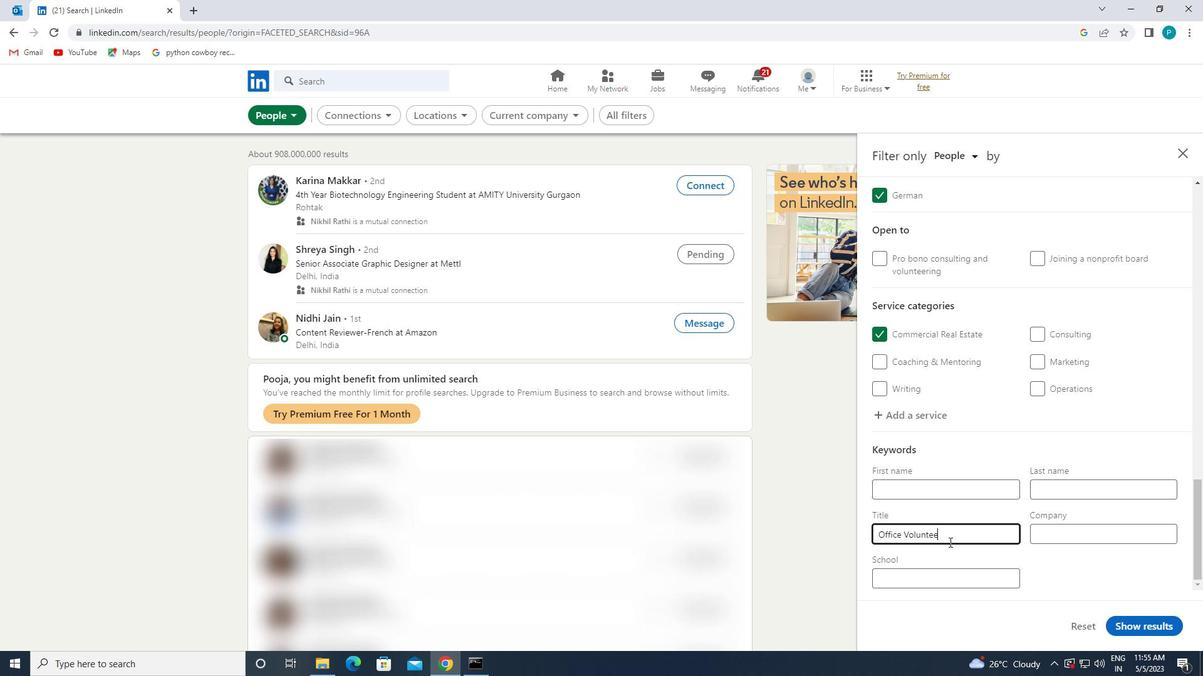 
Action: Mouse moved to (1119, 624)
Screenshot: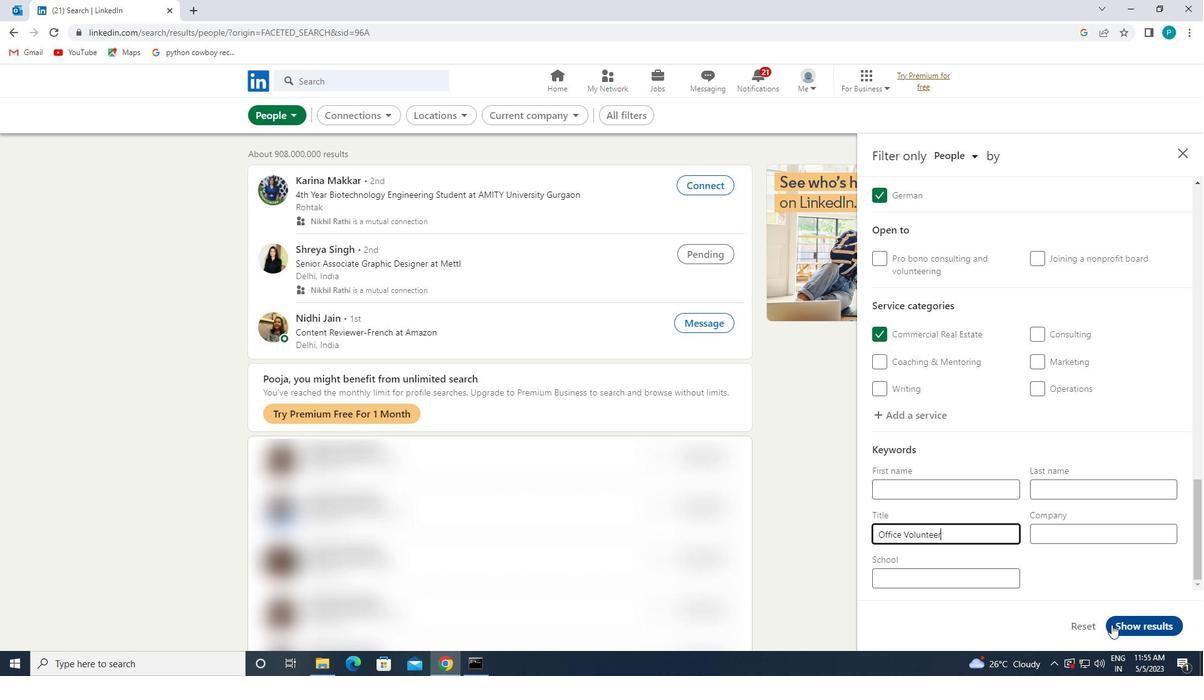 
Action: Mouse pressed left at (1119, 624)
Screenshot: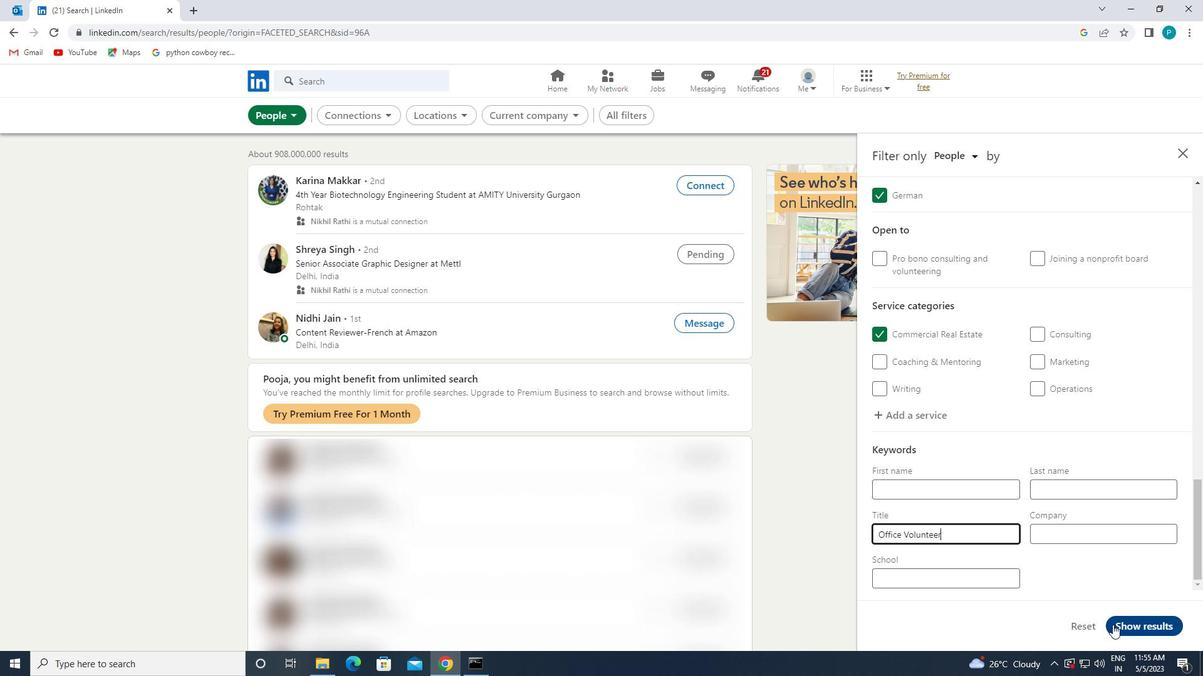 
